Task: Find a one-way flight from Sacramento to Greenville for 9 passengers in Economy class on May 2, using JetBlue, with 2 carry-on bags and a price limit of ₹300,000.
Action: Mouse moved to (294, 469)
Screenshot: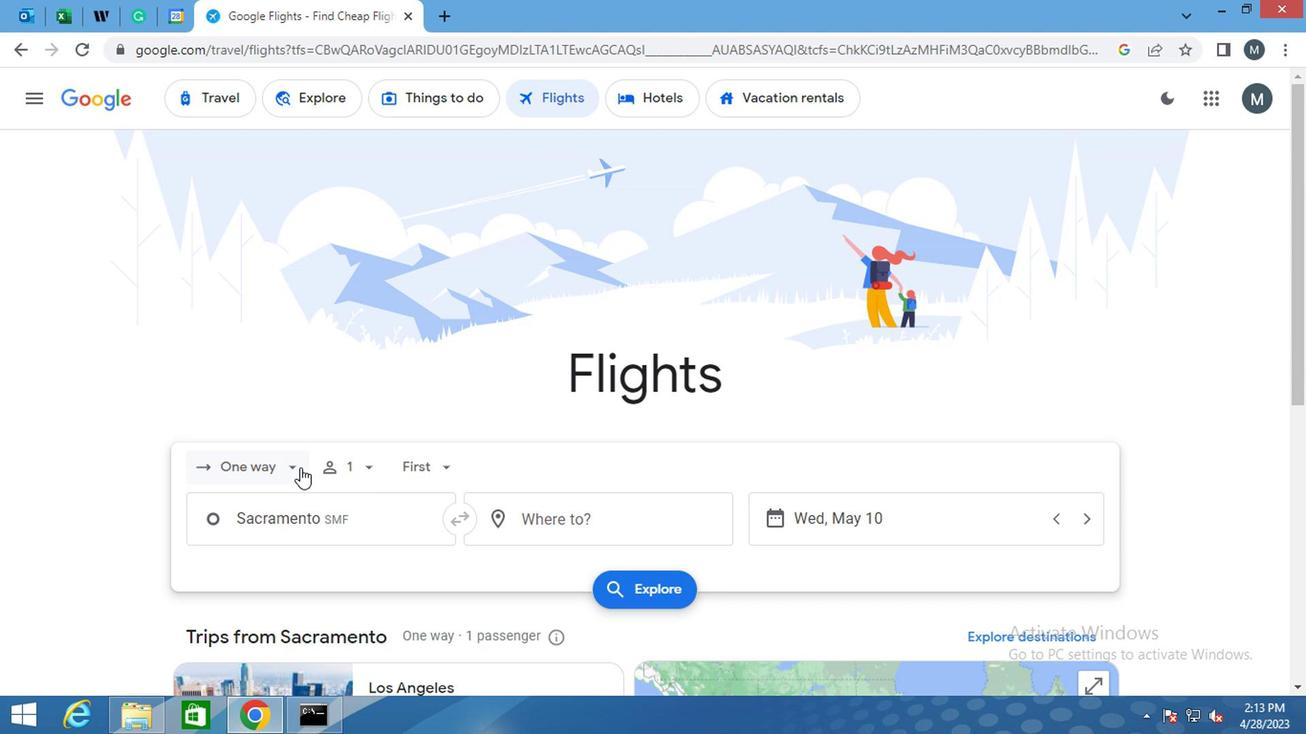 
Action: Mouse pressed left at (294, 469)
Screenshot: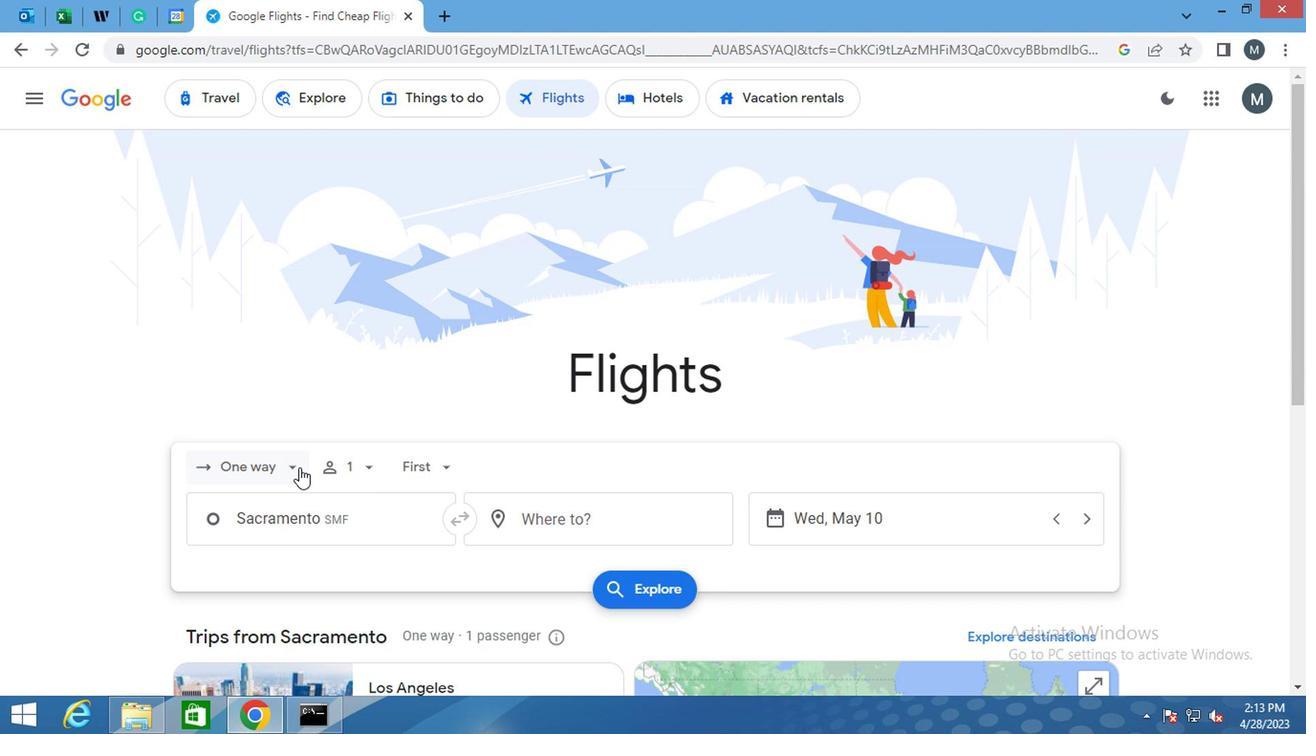 
Action: Mouse moved to (299, 553)
Screenshot: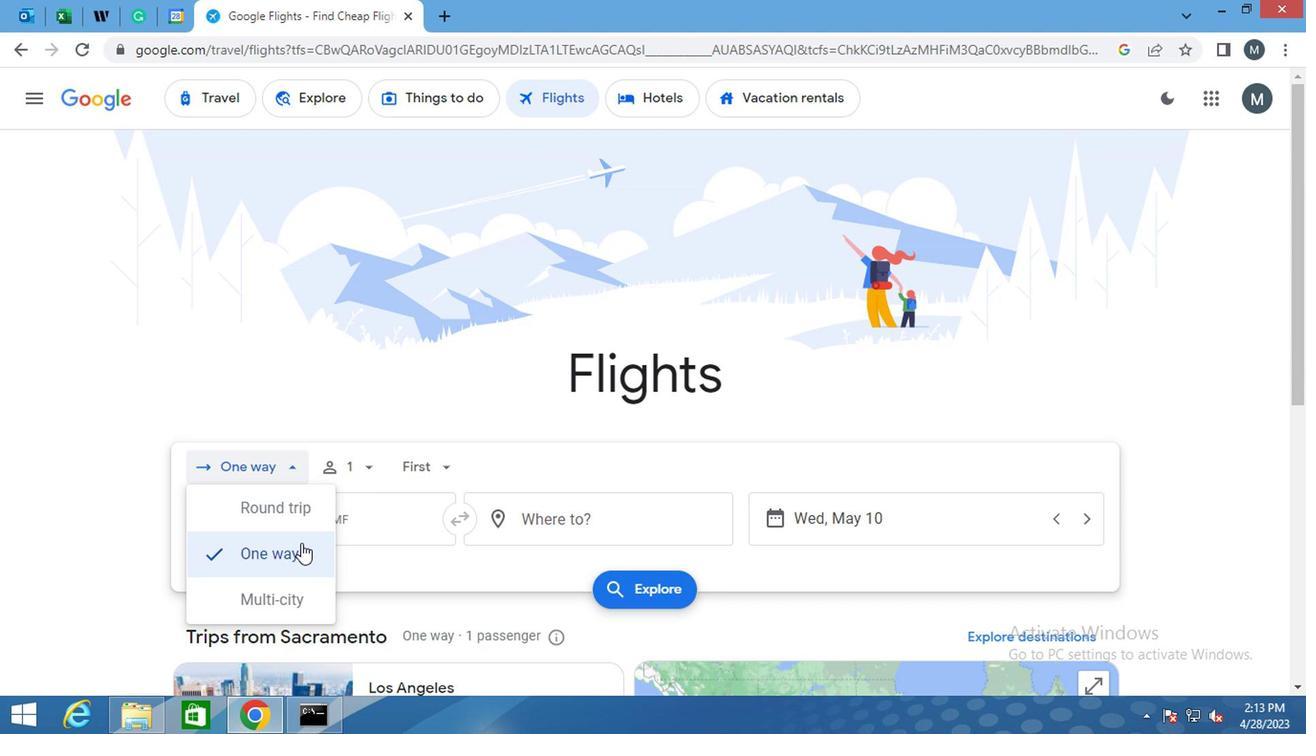 
Action: Mouse pressed left at (299, 553)
Screenshot: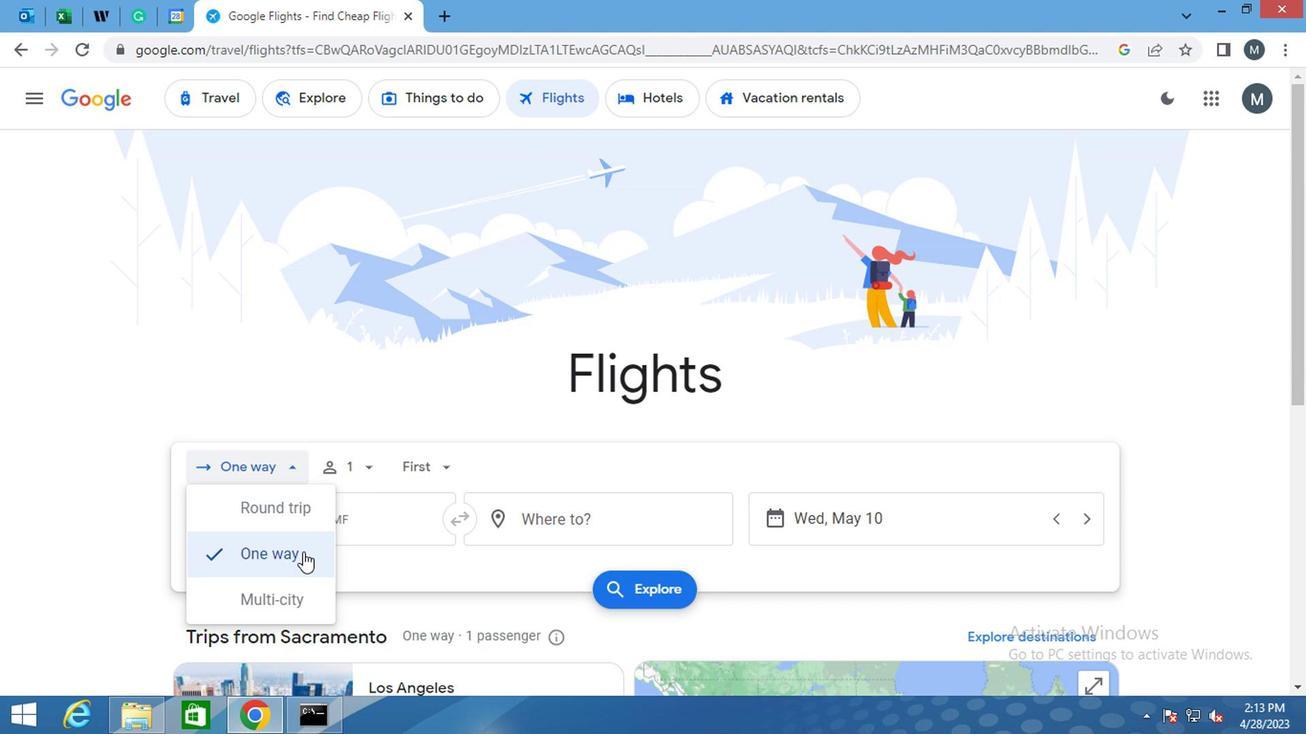 
Action: Mouse moved to (366, 464)
Screenshot: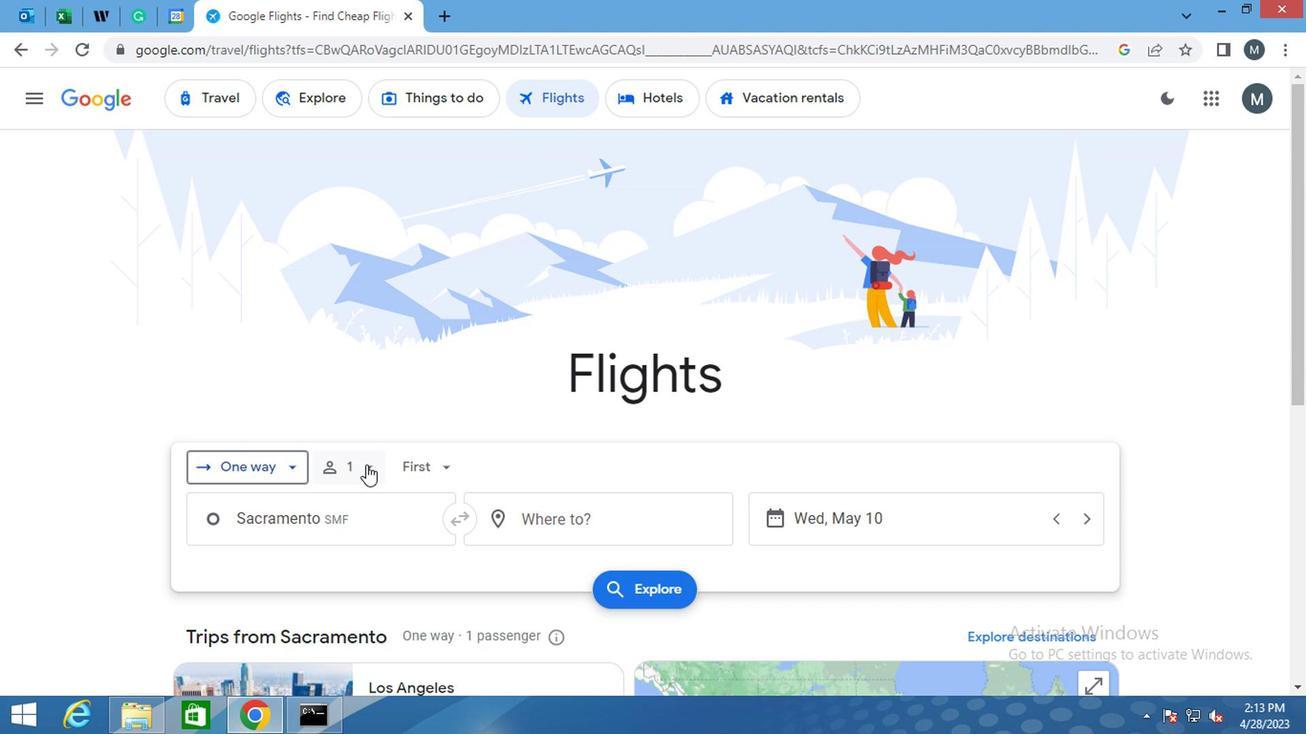 
Action: Mouse pressed left at (366, 464)
Screenshot: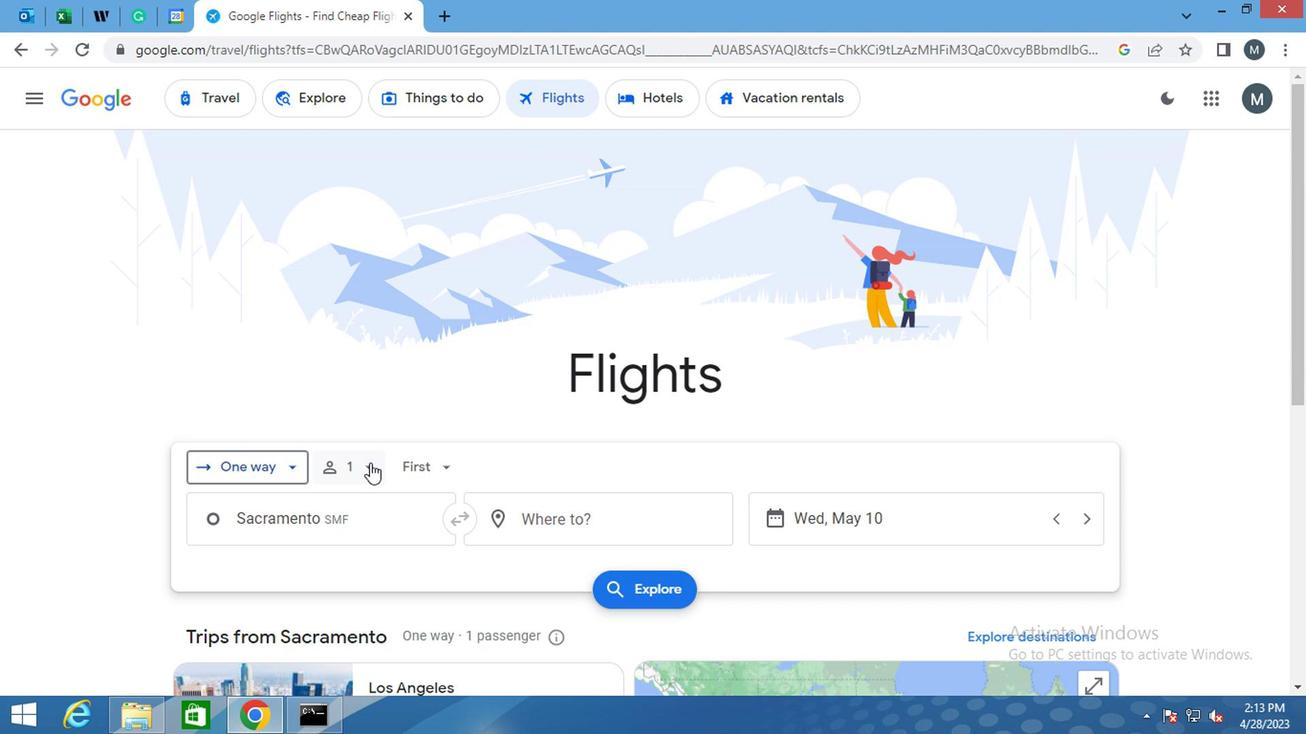 
Action: Mouse moved to (504, 518)
Screenshot: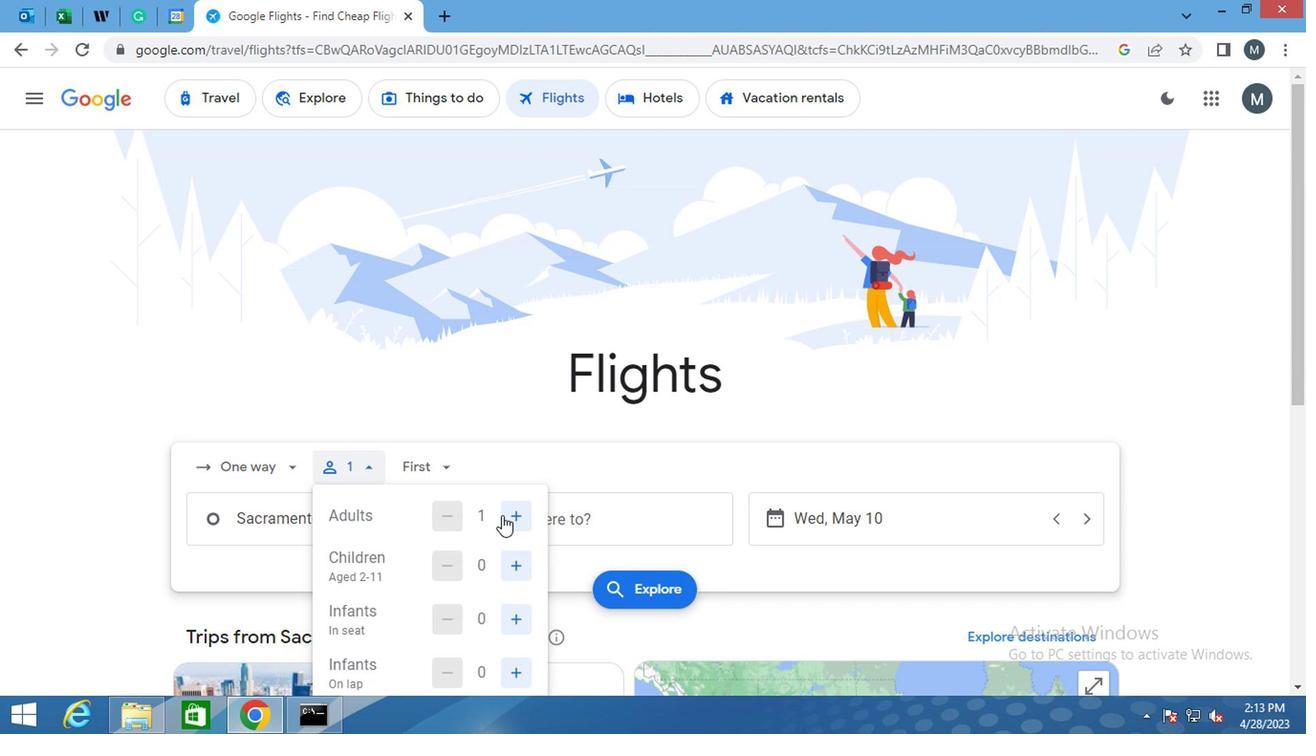 
Action: Mouse pressed left at (504, 518)
Screenshot: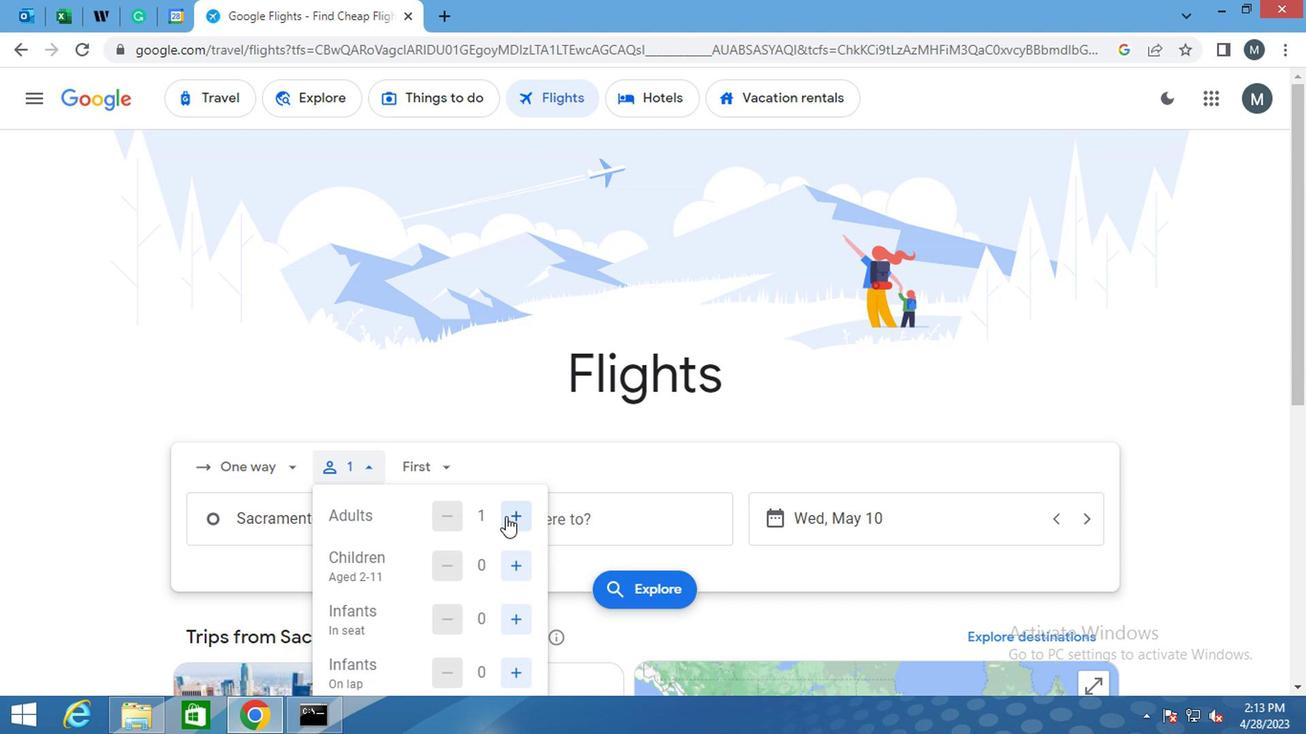 
Action: Mouse pressed left at (504, 518)
Screenshot: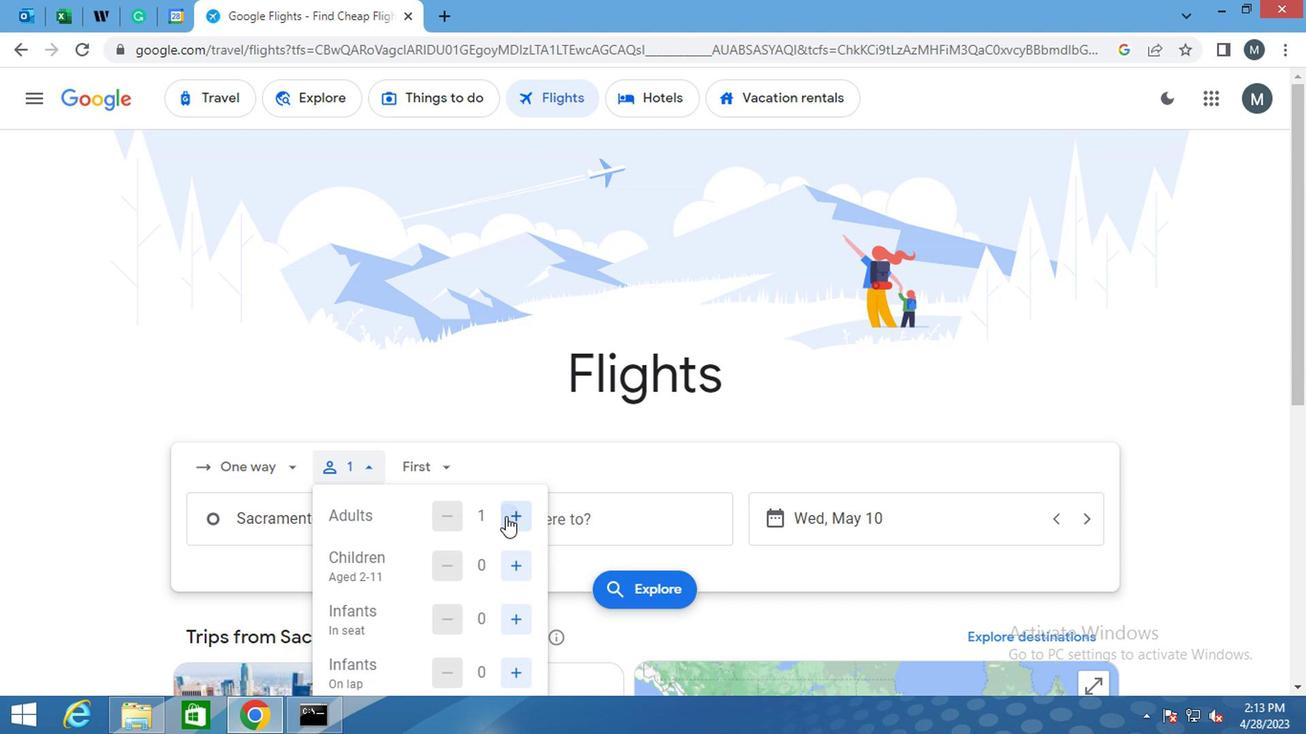 
Action: Mouse pressed left at (504, 518)
Screenshot: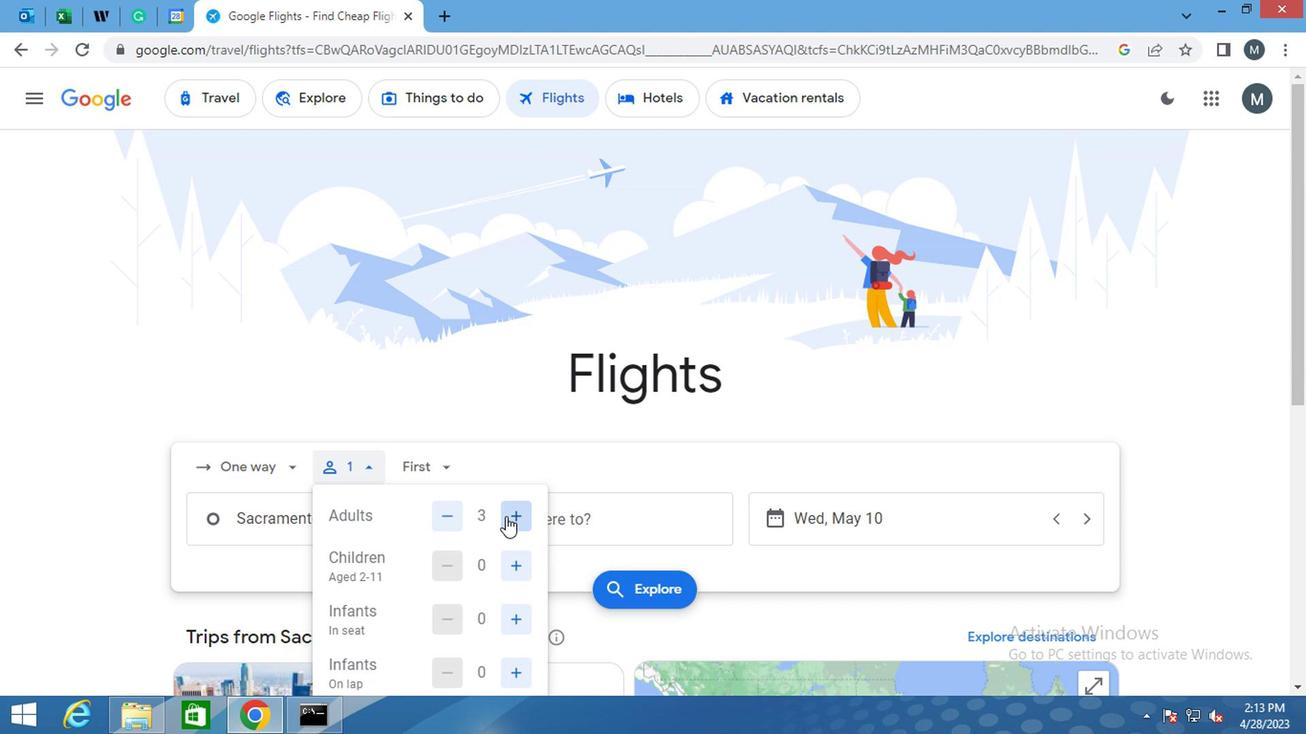 
Action: Mouse pressed left at (504, 518)
Screenshot: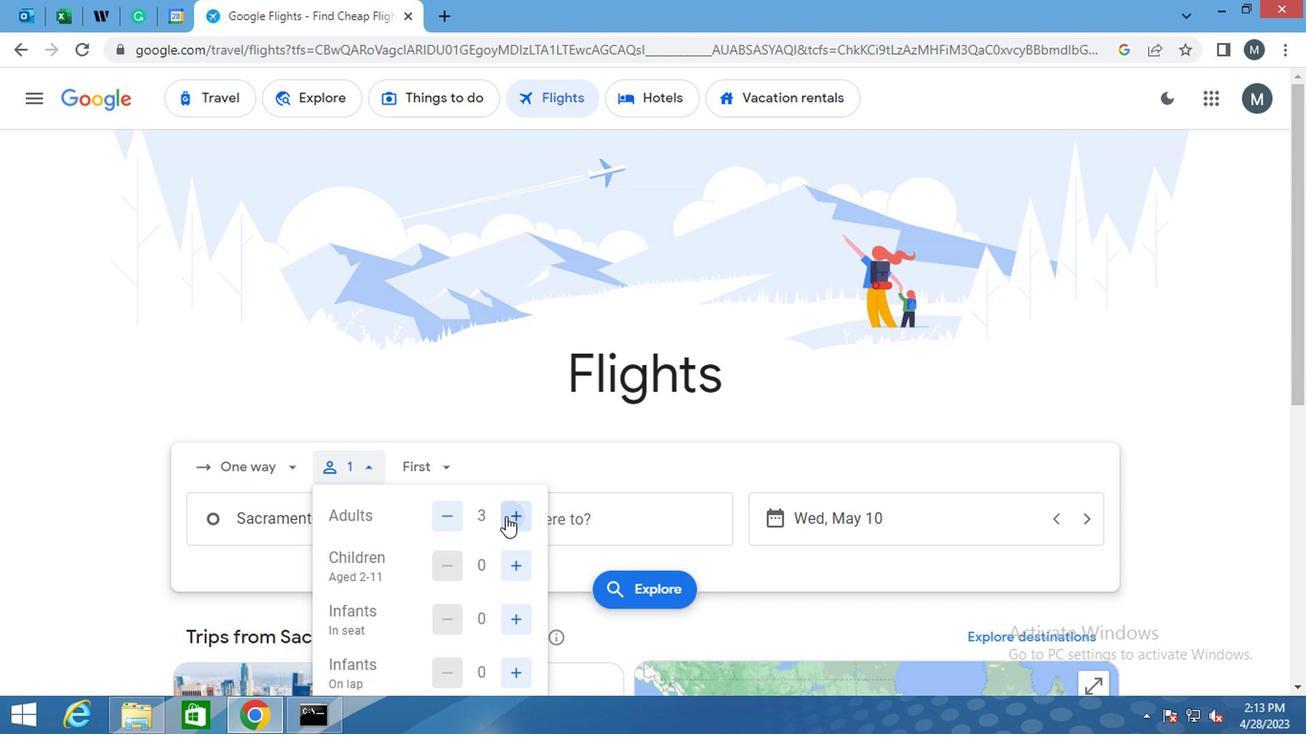 
Action: Mouse moved to (515, 566)
Screenshot: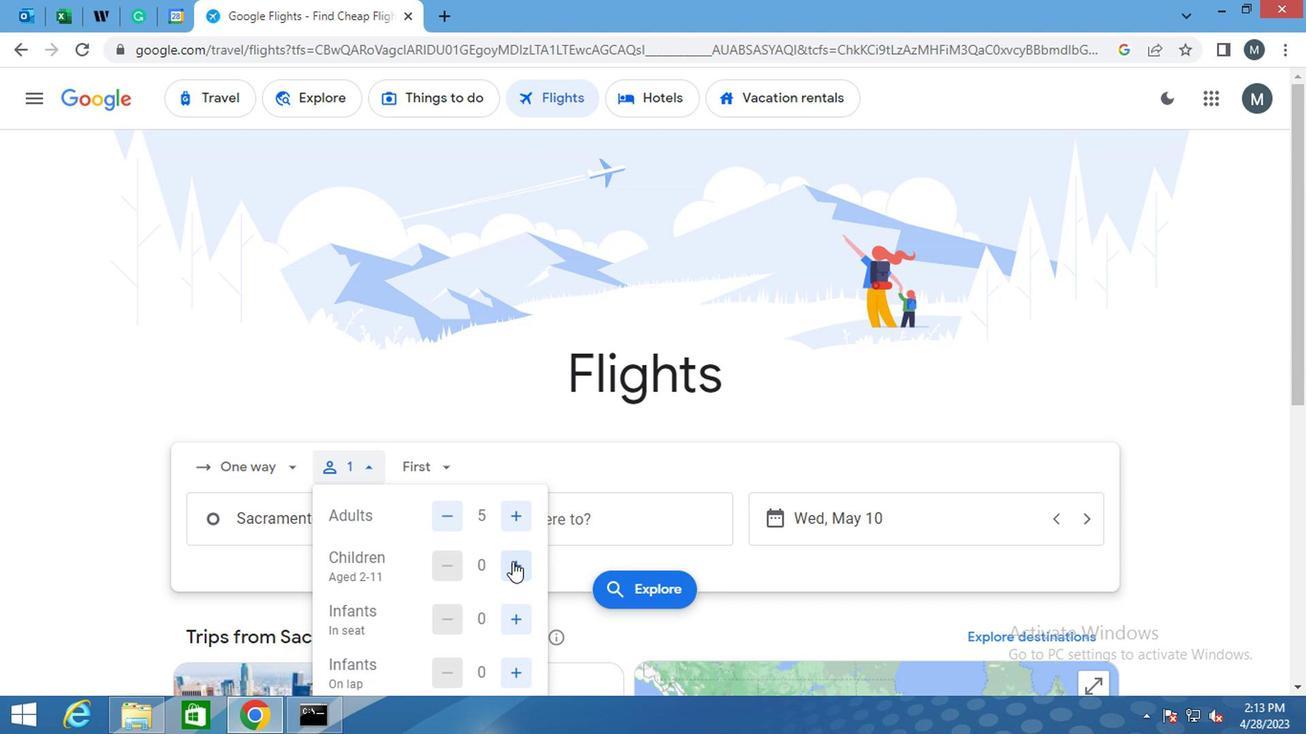 
Action: Mouse pressed left at (515, 566)
Screenshot: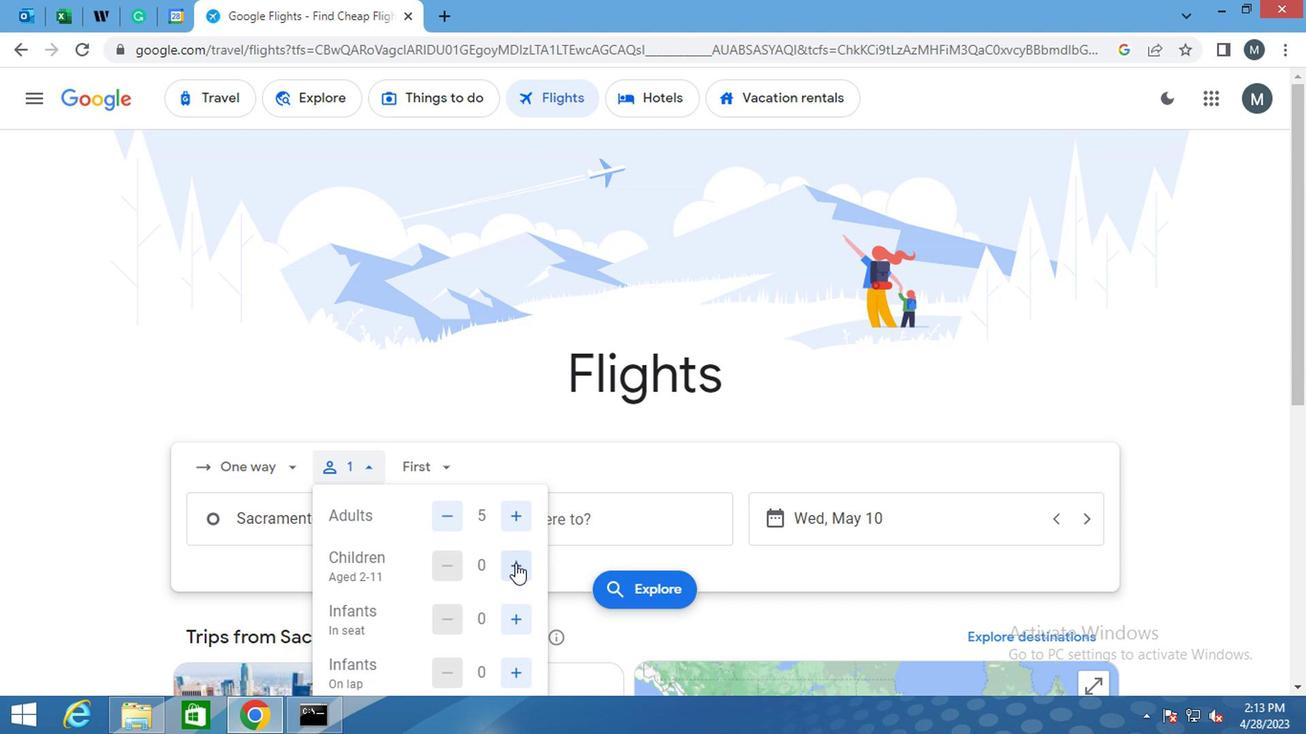 
Action: Mouse pressed left at (515, 566)
Screenshot: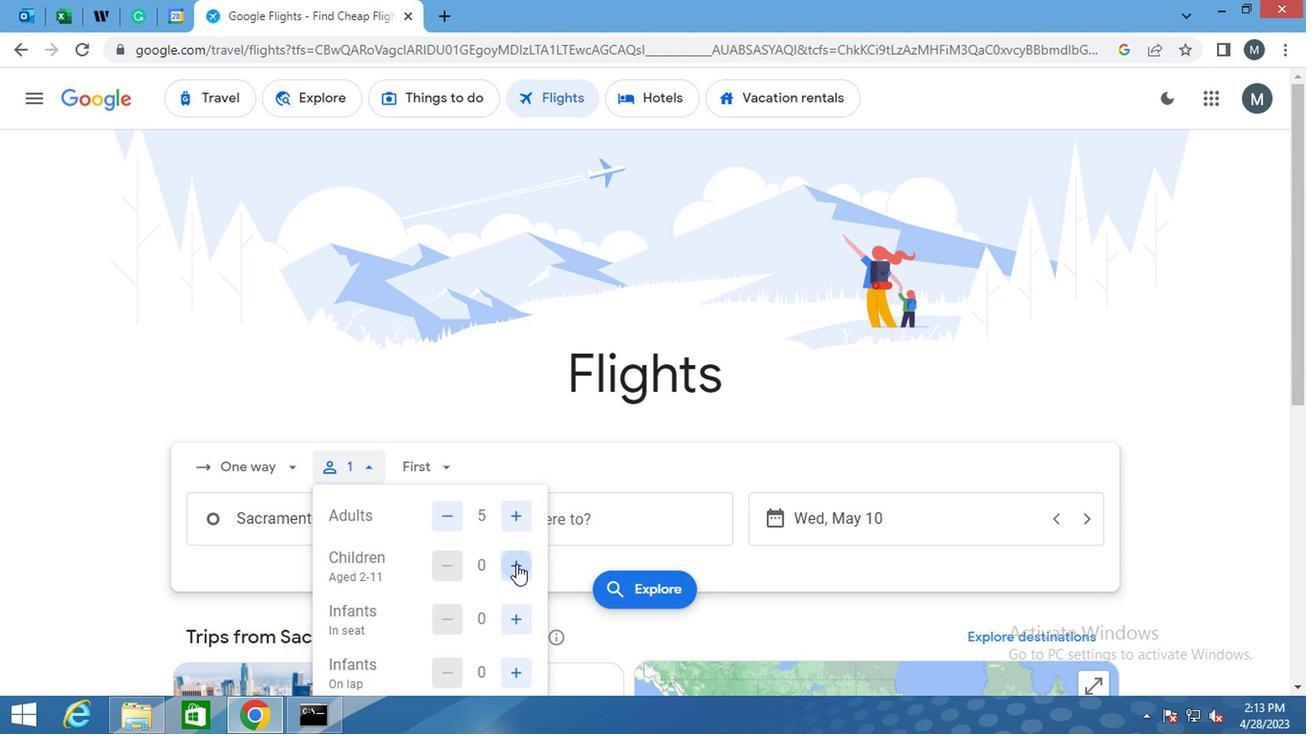 
Action: Mouse moved to (521, 626)
Screenshot: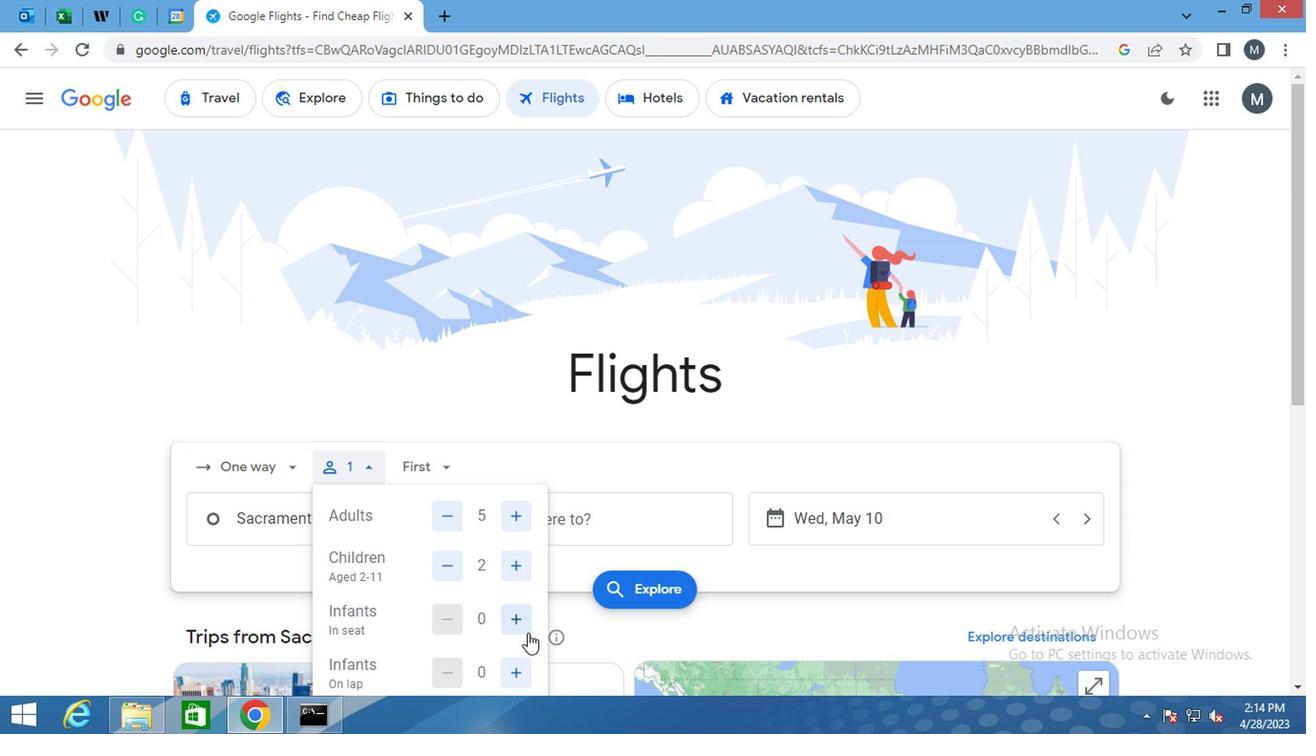 
Action: Mouse pressed left at (521, 626)
Screenshot: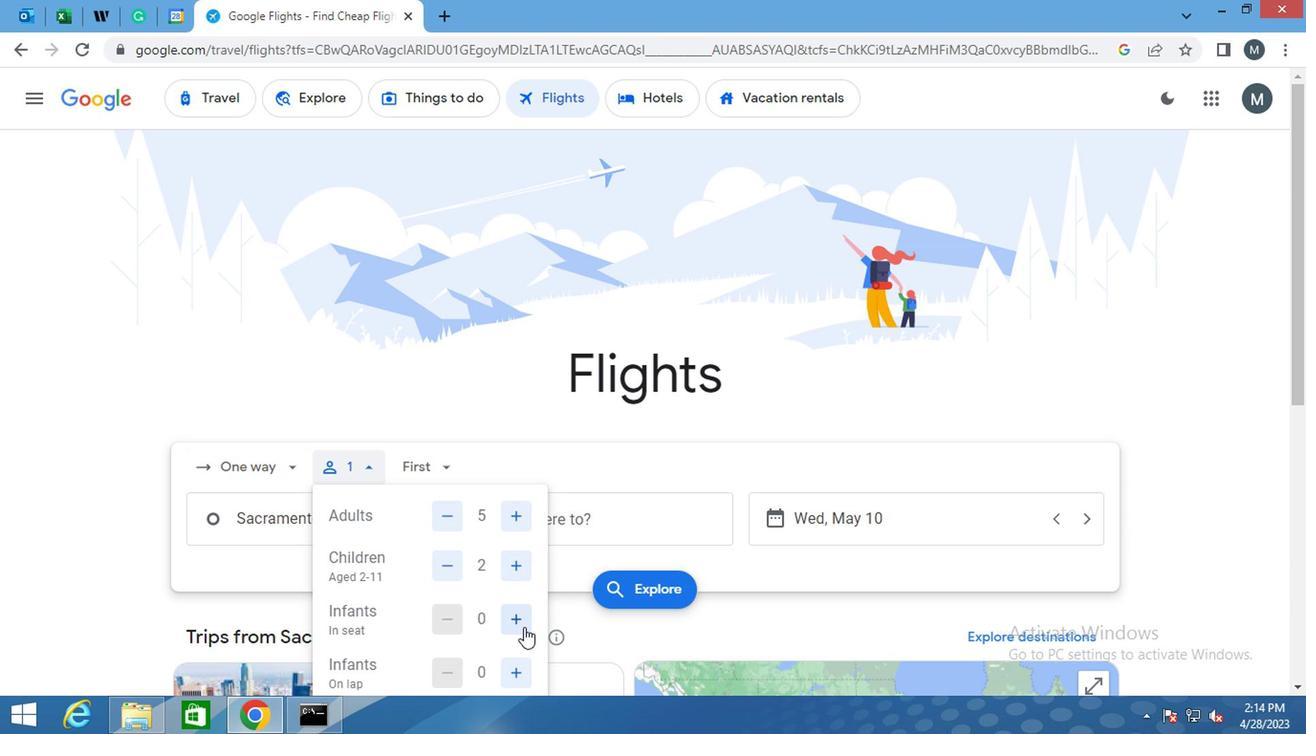 
Action: Mouse moved to (455, 456)
Screenshot: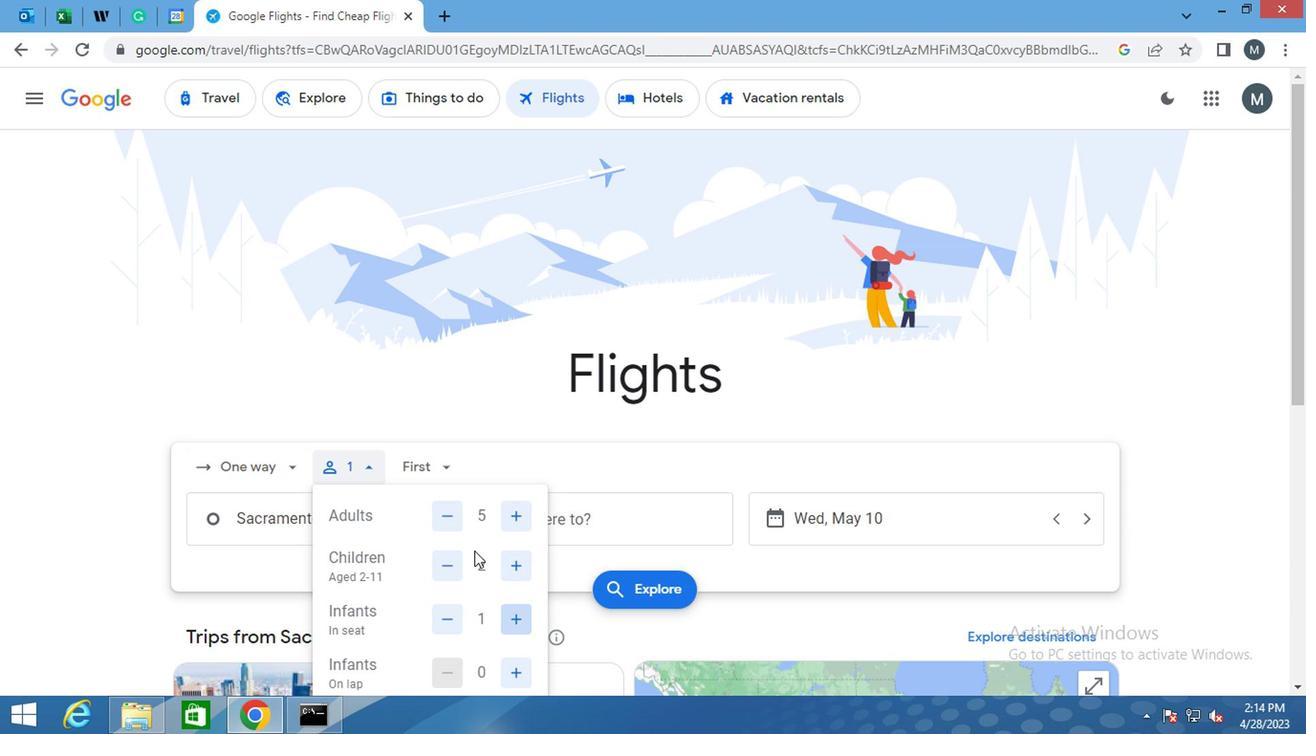 
Action: Mouse scrolled (455, 455) with delta (0, 0)
Screenshot: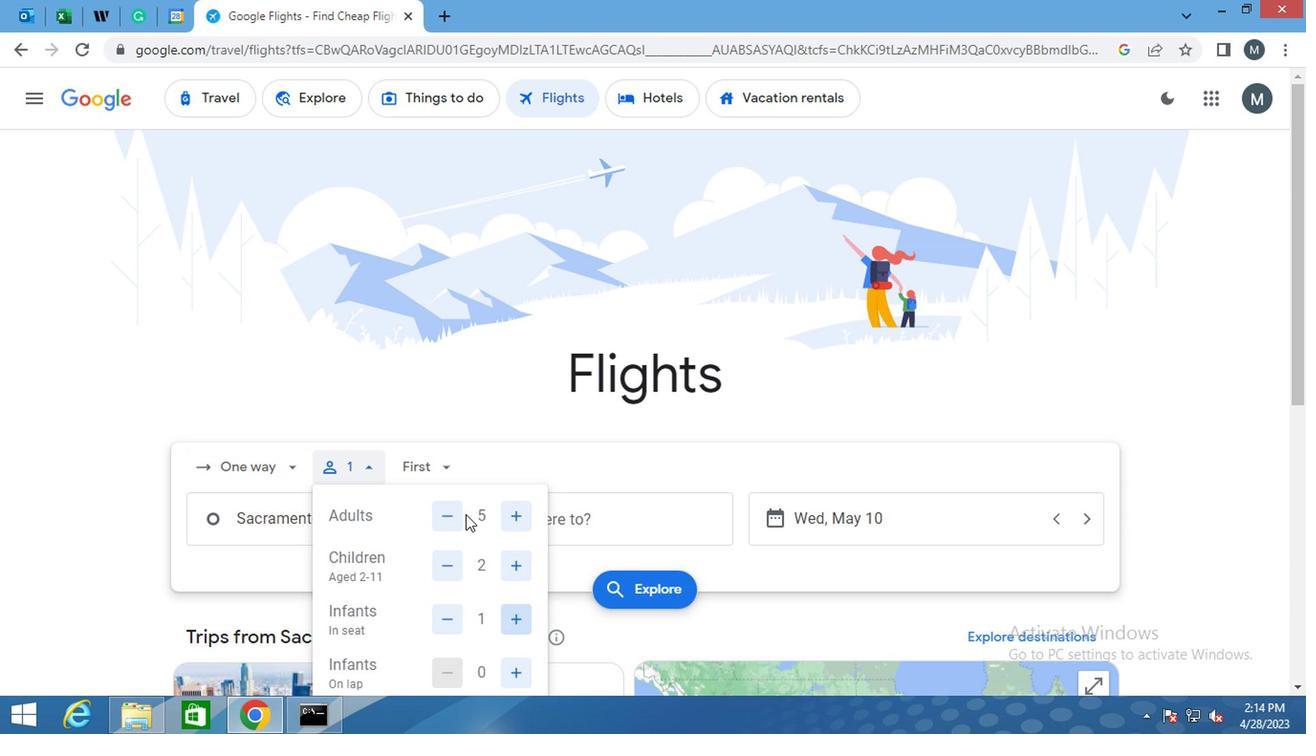 
Action: Mouse scrolled (455, 455) with delta (0, 0)
Screenshot: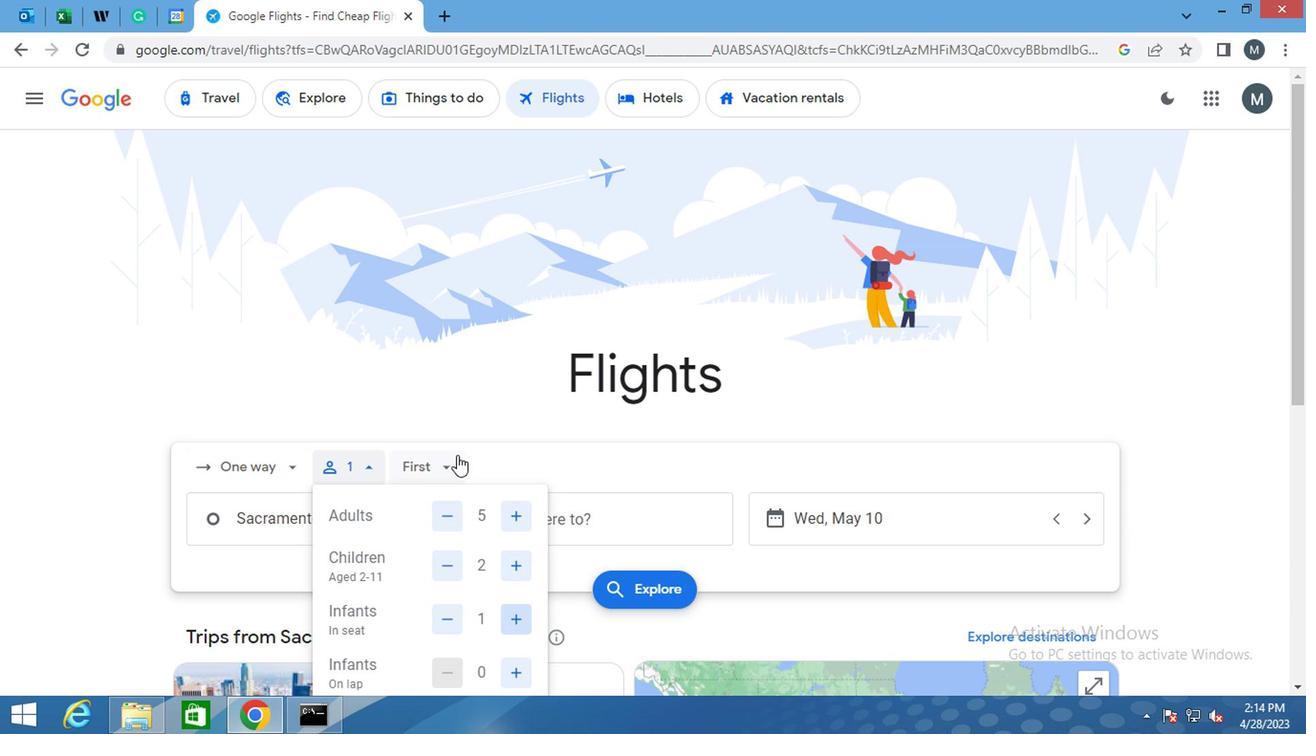
Action: Mouse moved to (519, 474)
Screenshot: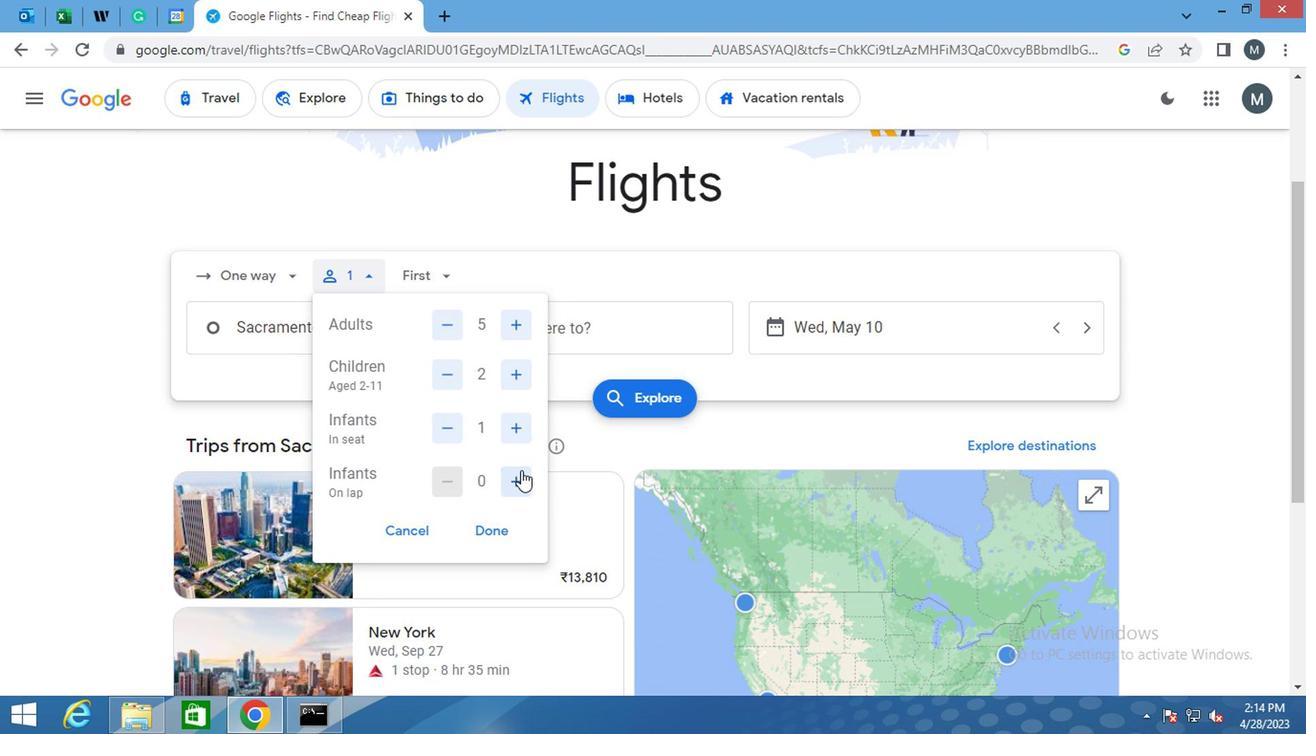 
Action: Mouse pressed left at (519, 474)
Screenshot: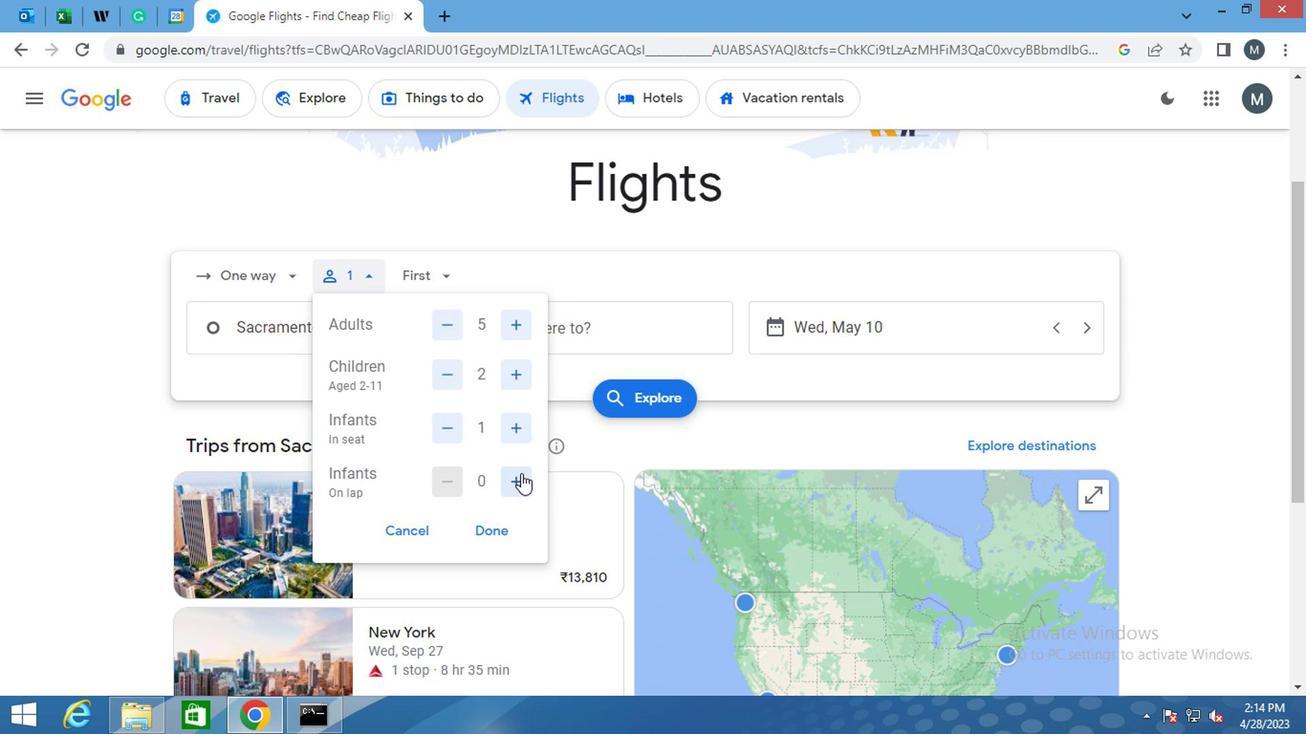 
Action: Mouse moved to (492, 530)
Screenshot: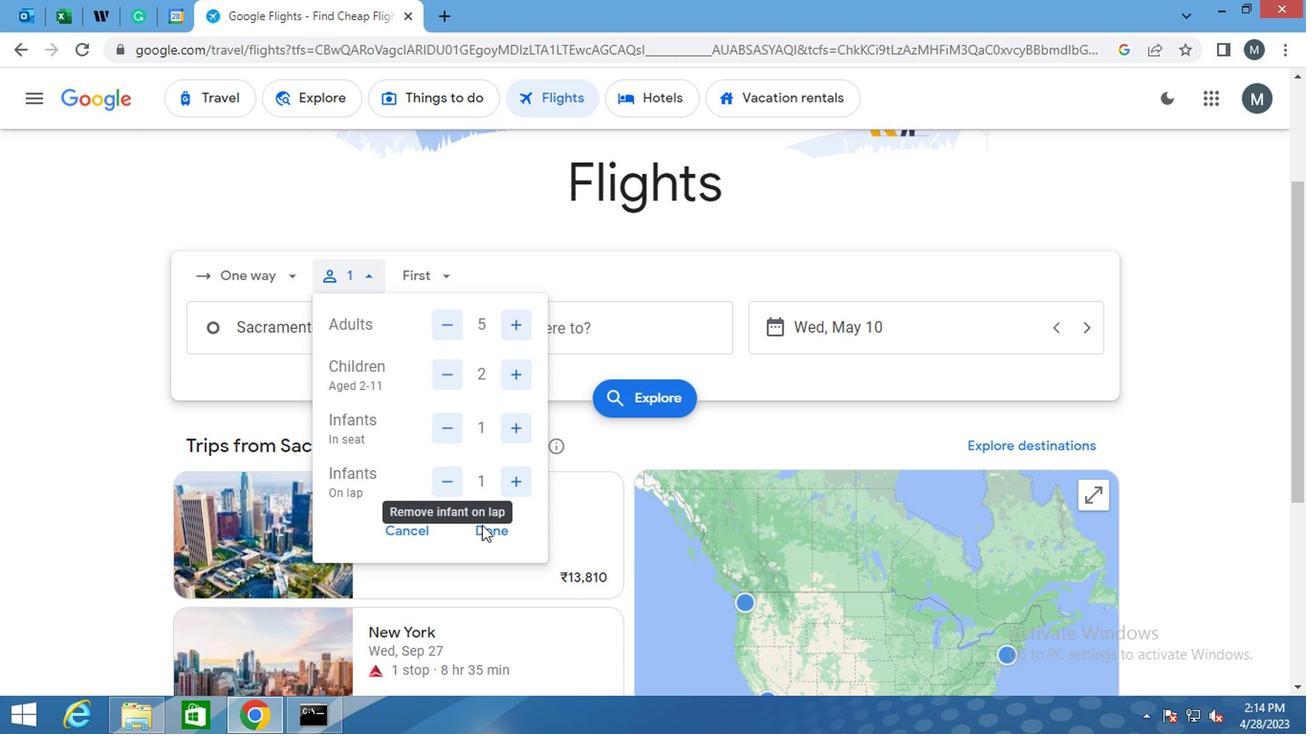 
Action: Mouse pressed left at (492, 530)
Screenshot: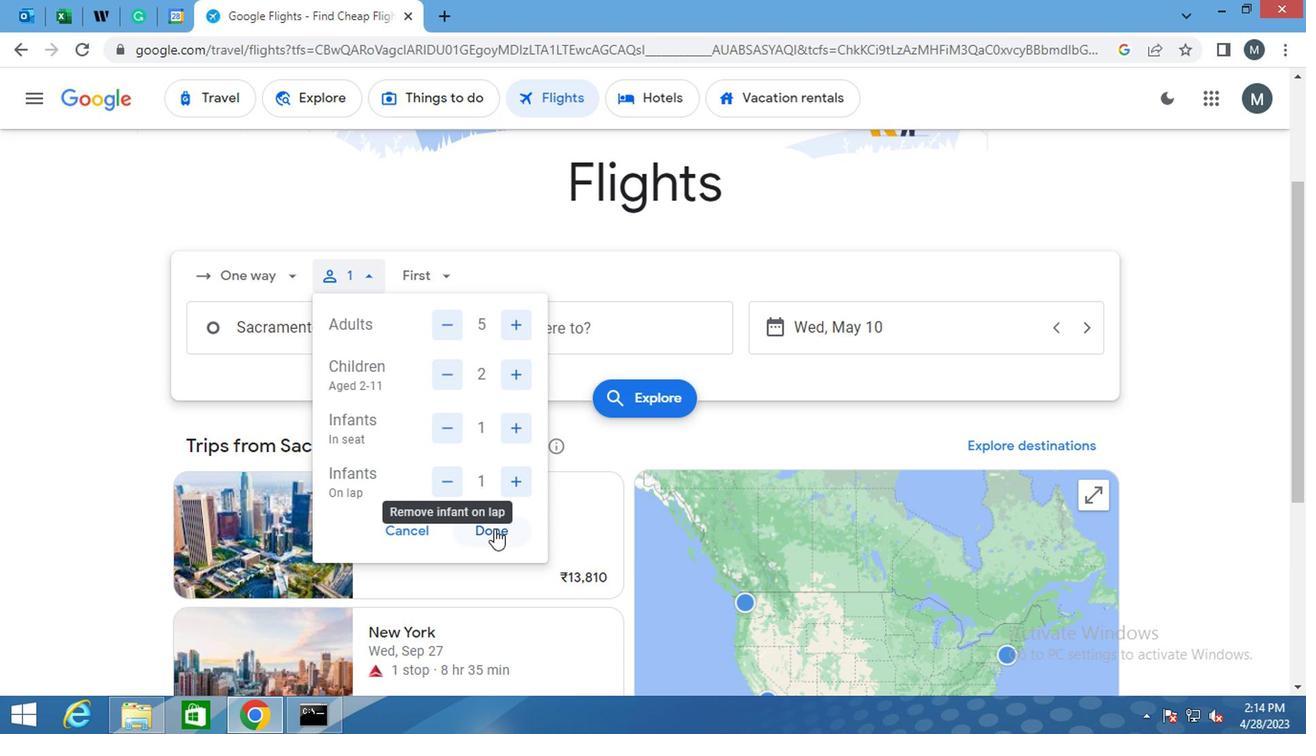 
Action: Mouse moved to (441, 274)
Screenshot: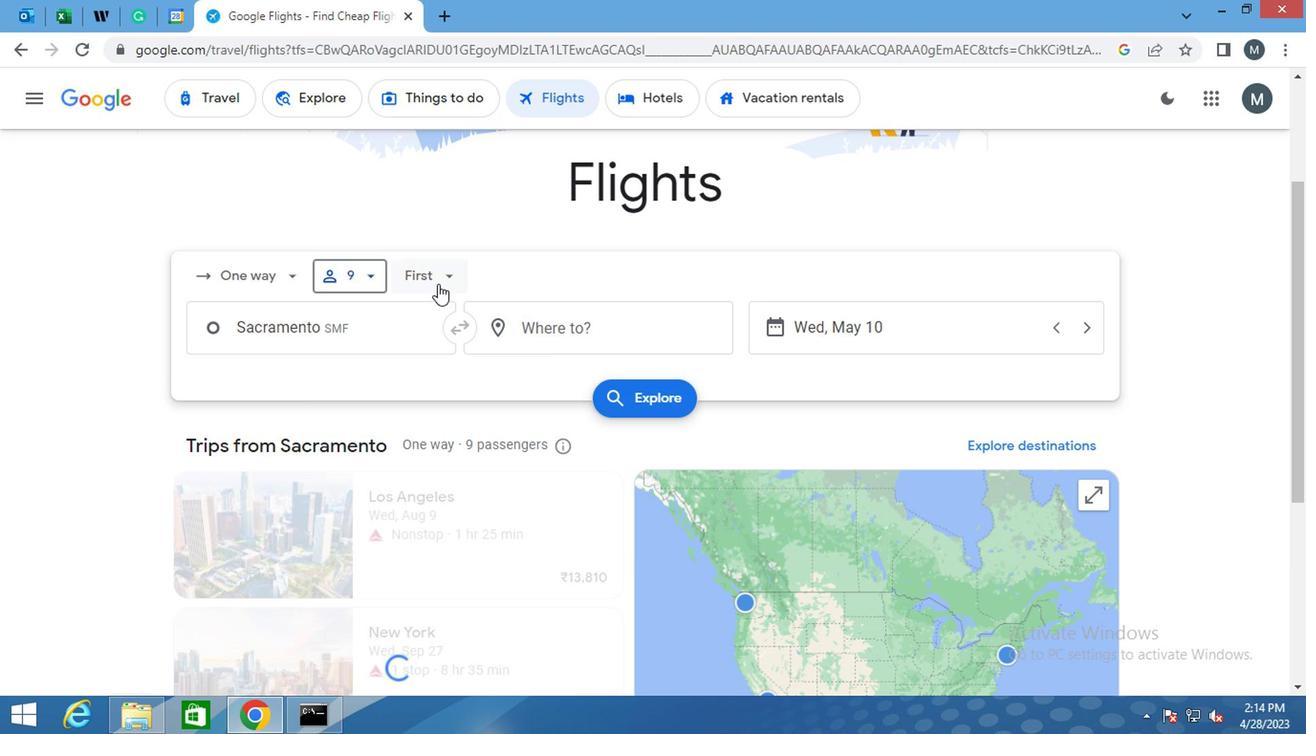 
Action: Mouse pressed left at (441, 274)
Screenshot: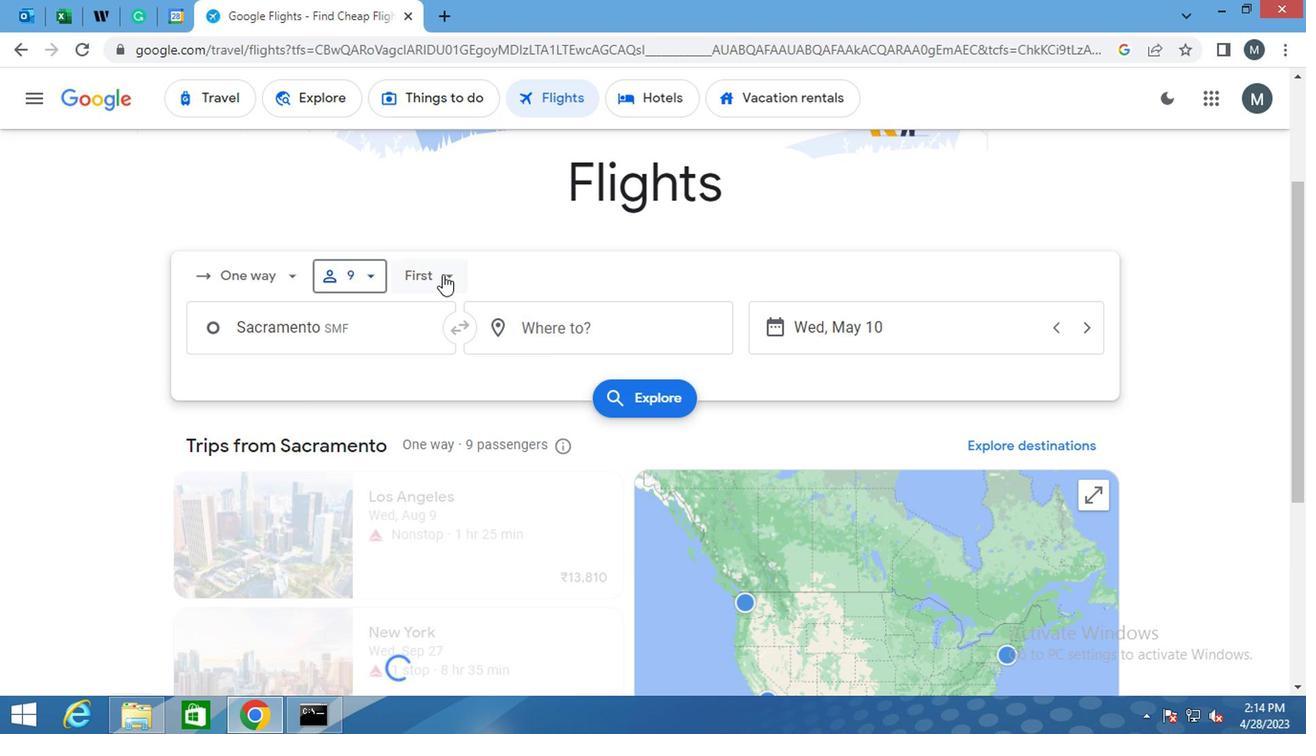 
Action: Mouse moved to (493, 325)
Screenshot: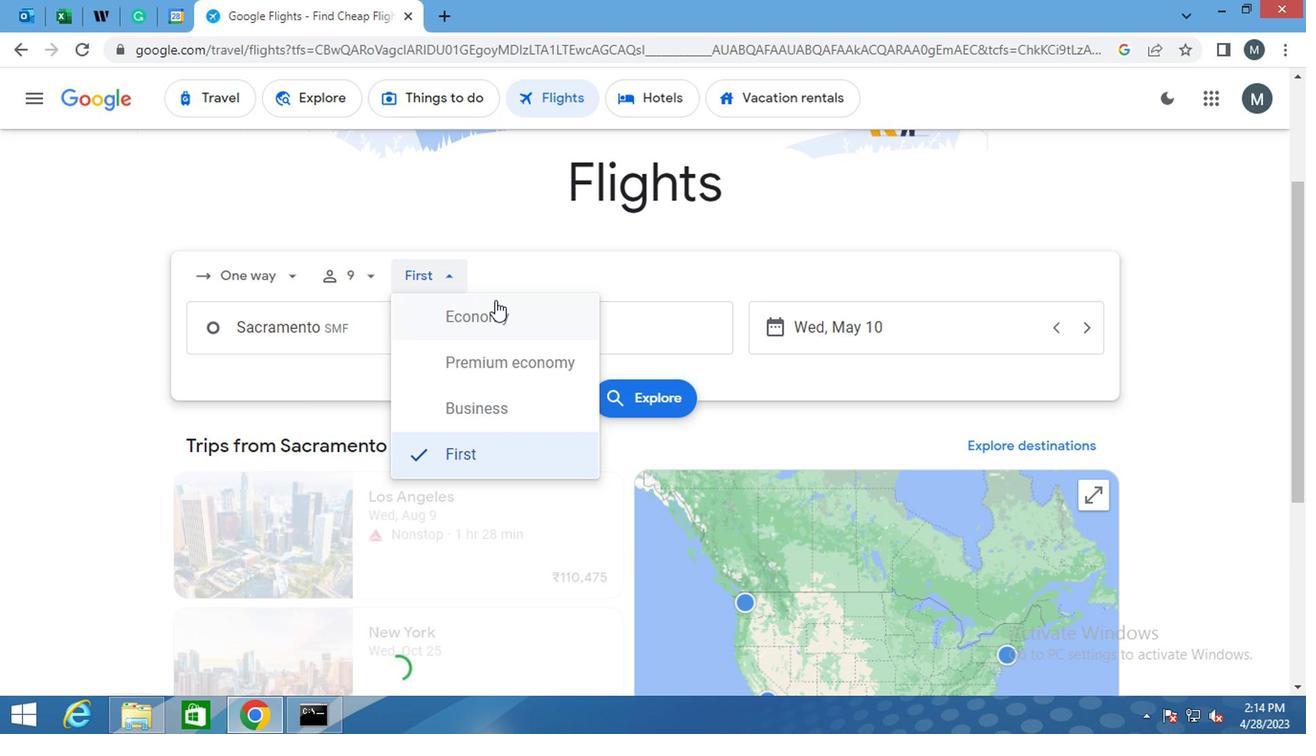 
Action: Mouse pressed left at (493, 325)
Screenshot: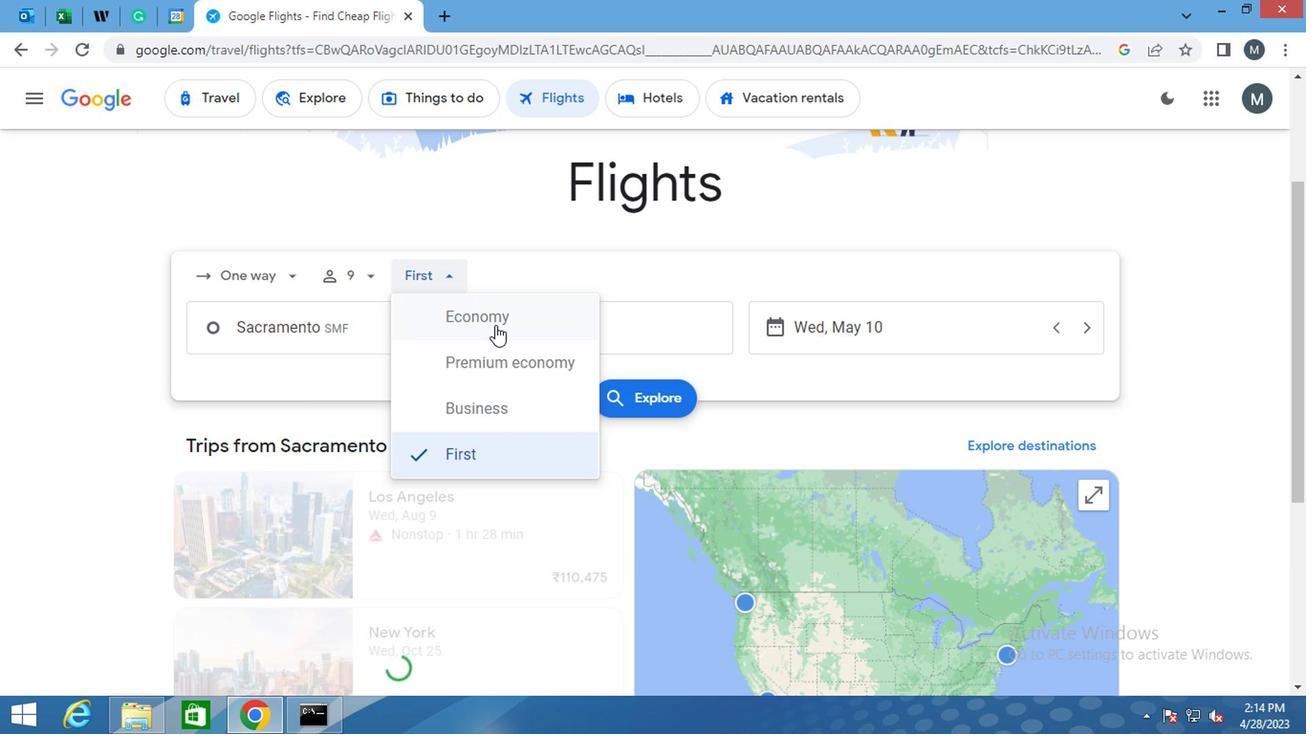 
Action: Mouse moved to (350, 335)
Screenshot: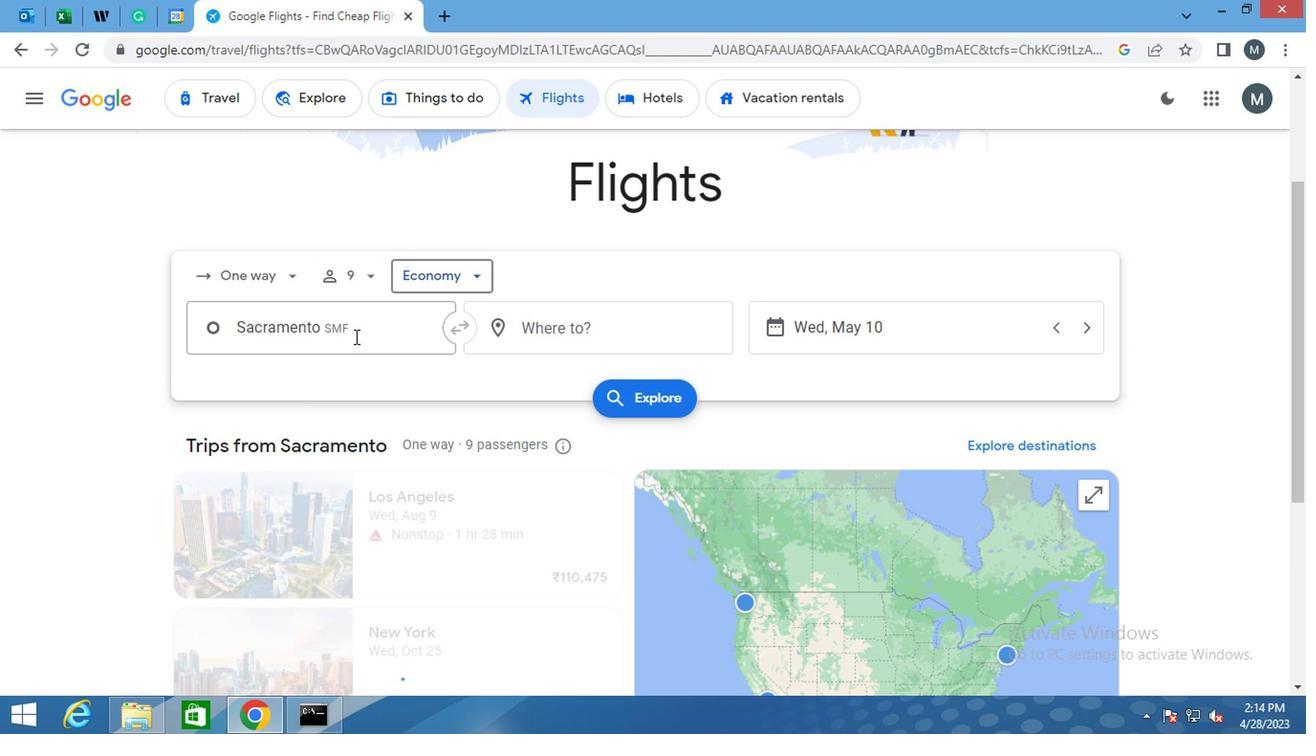 
Action: Mouse pressed left at (350, 335)
Screenshot: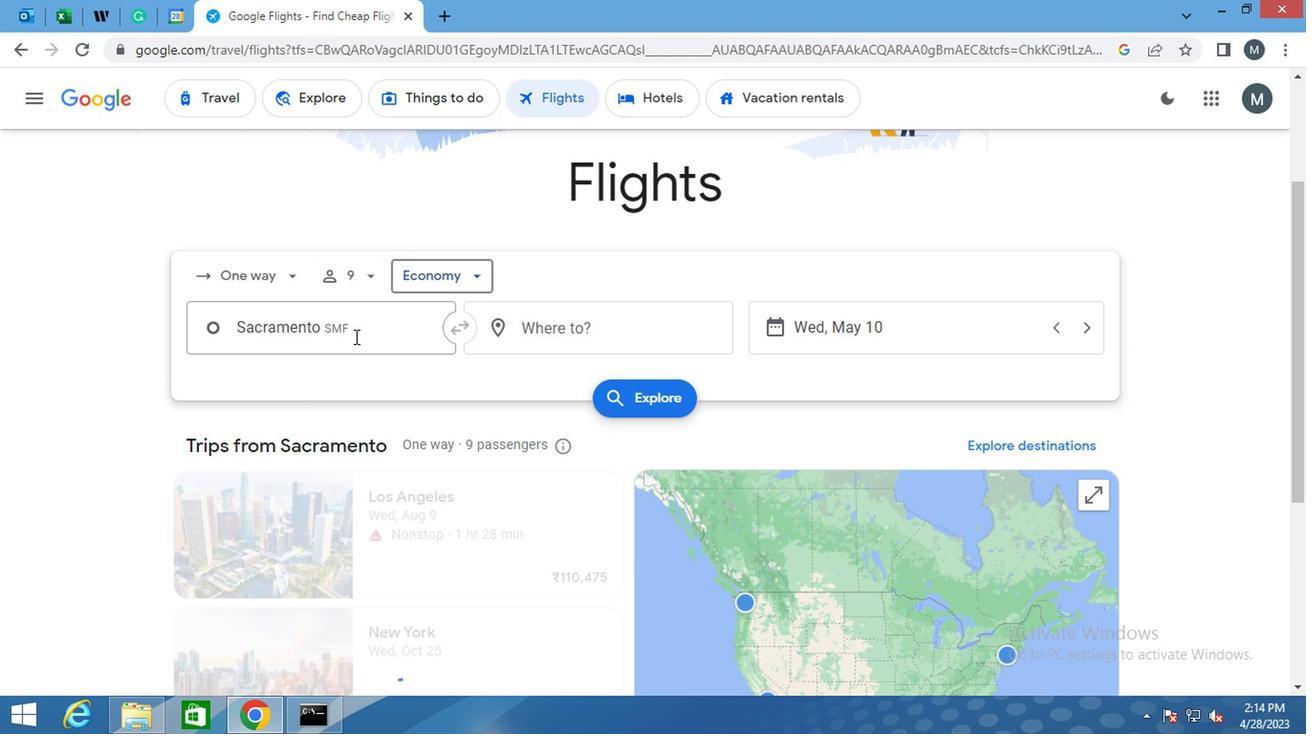 
Action: Mouse moved to (393, 444)
Screenshot: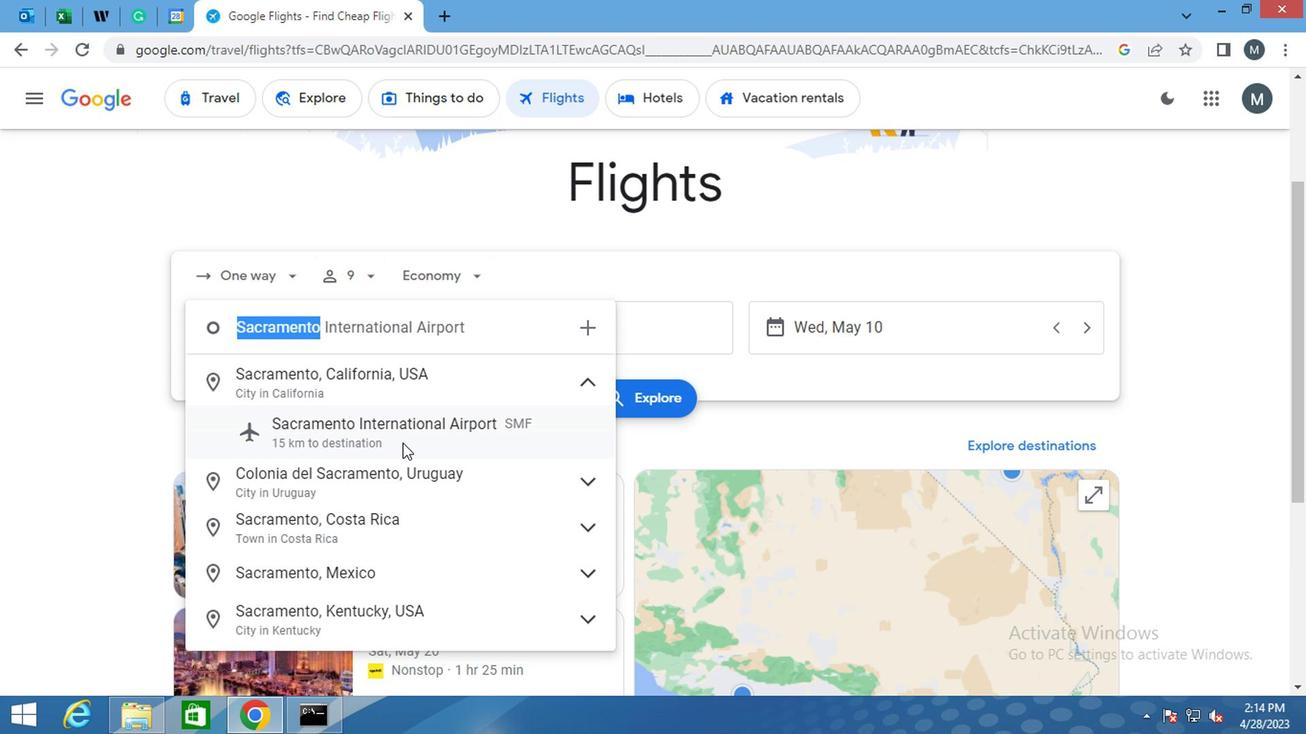 
Action: Mouse scrolled (393, 442) with delta (0, -1)
Screenshot: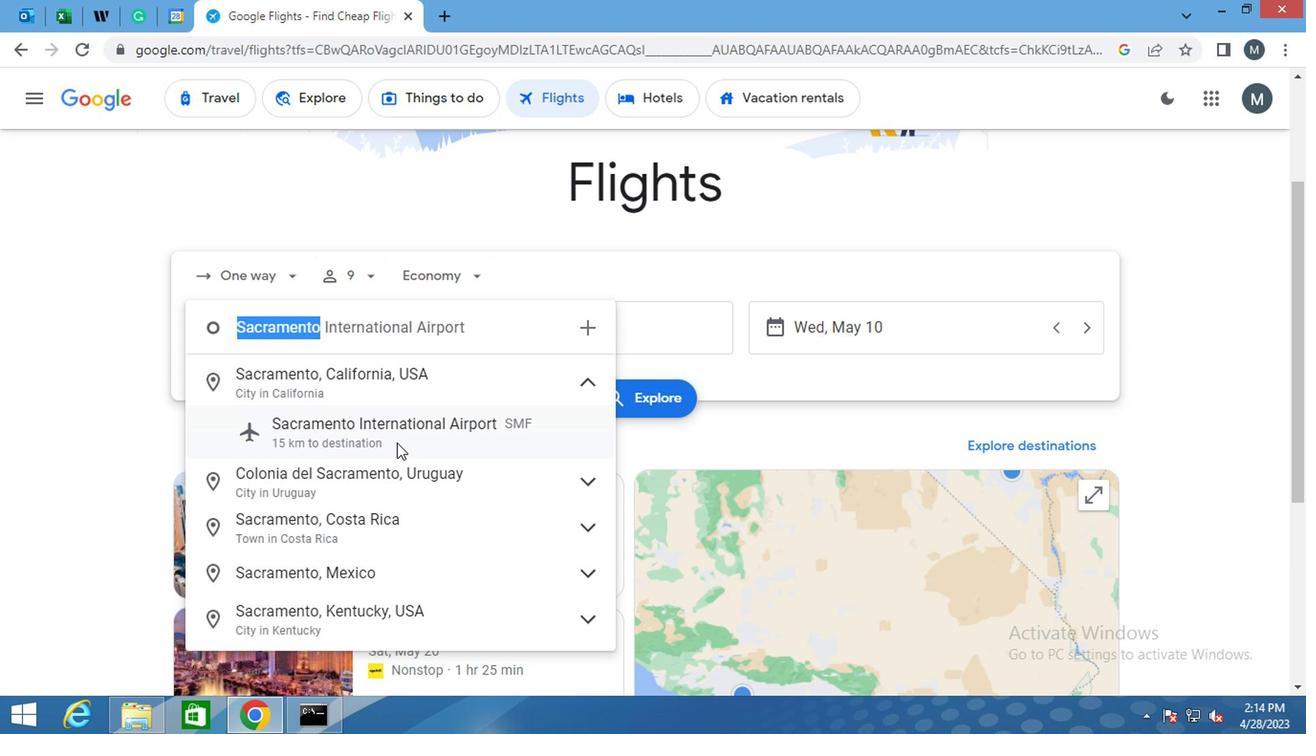 
Action: Mouse moved to (388, 449)
Screenshot: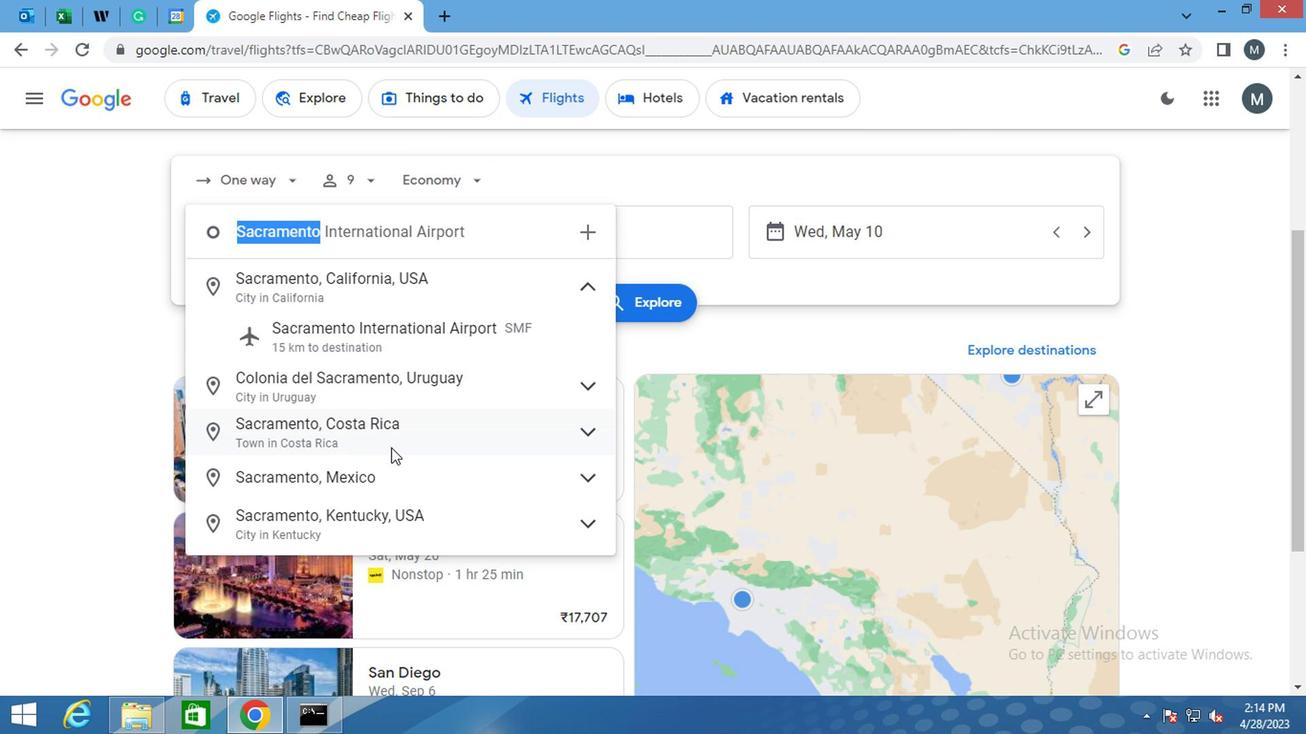 
Action: Mouse scrolled (388, 449) with delta (0, 0)
Screenshot: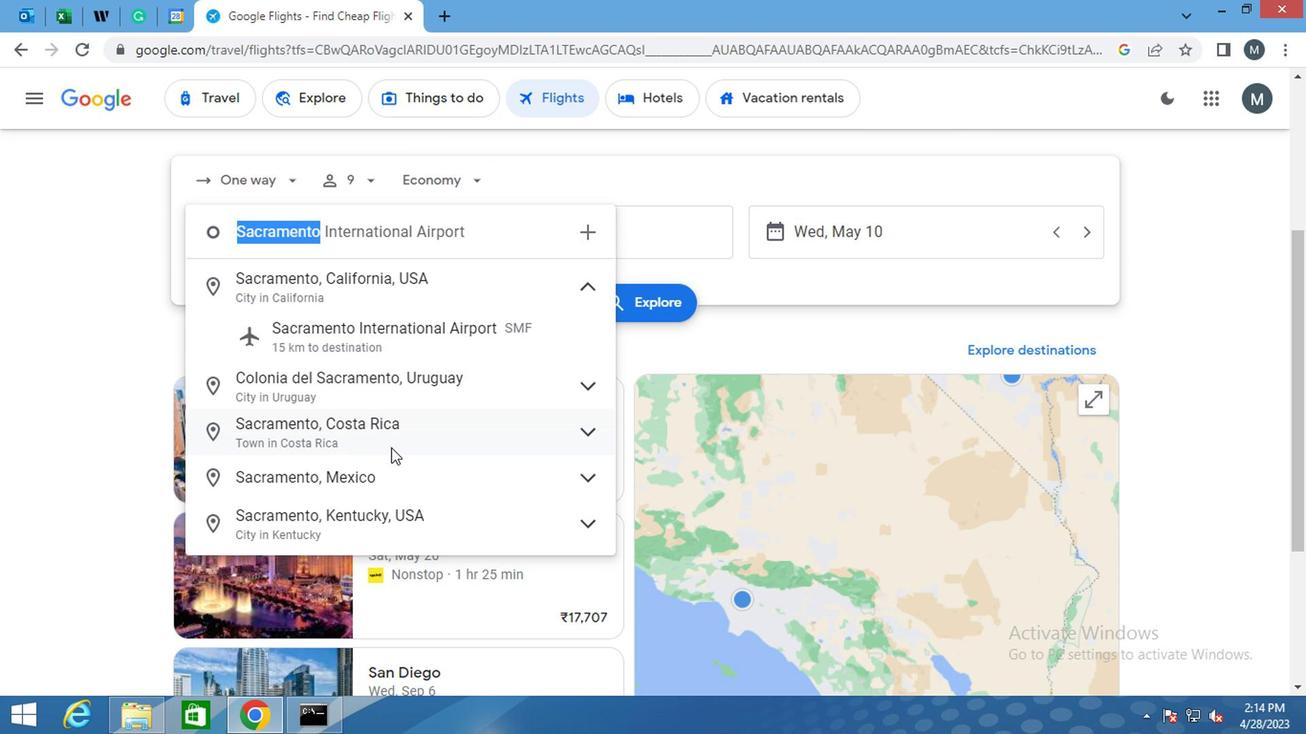 
Action: Mouse scrolled (388, 449) with delta (0, 0)
Screenshot: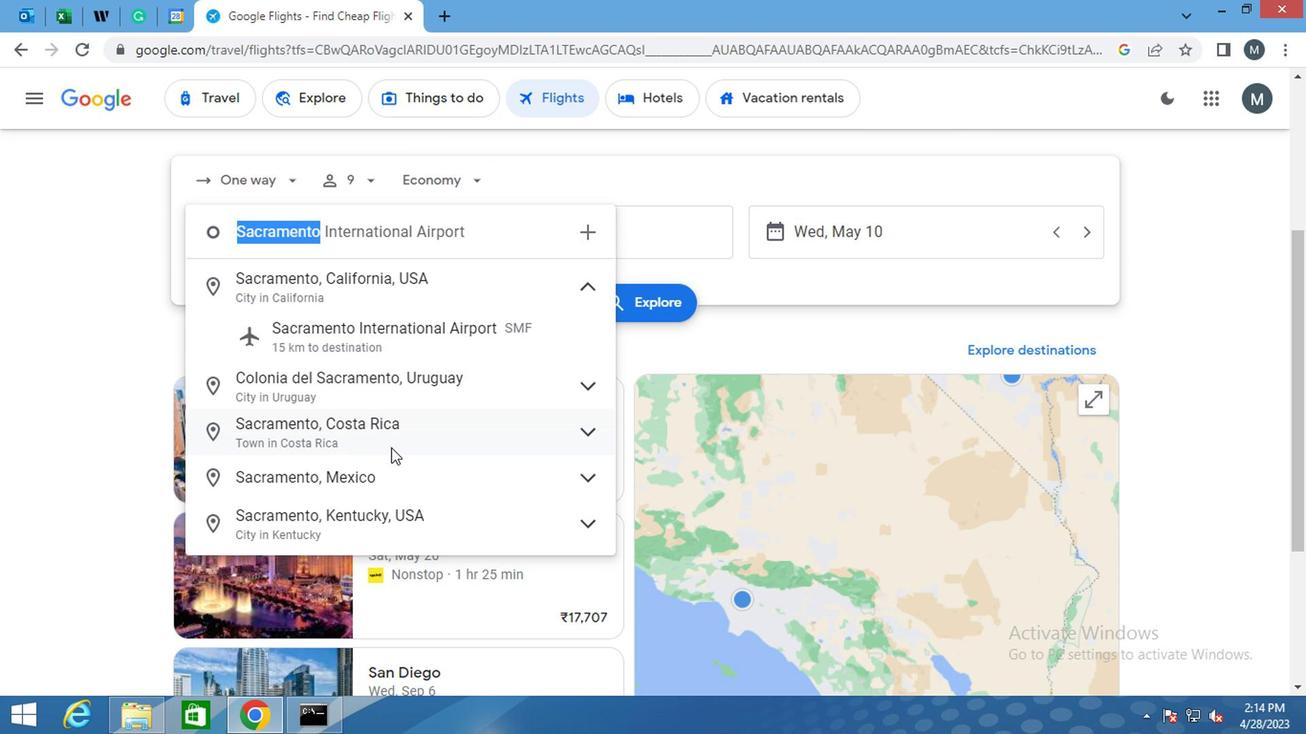 
Action: Mouse moved to (483, 425)
Screenshot: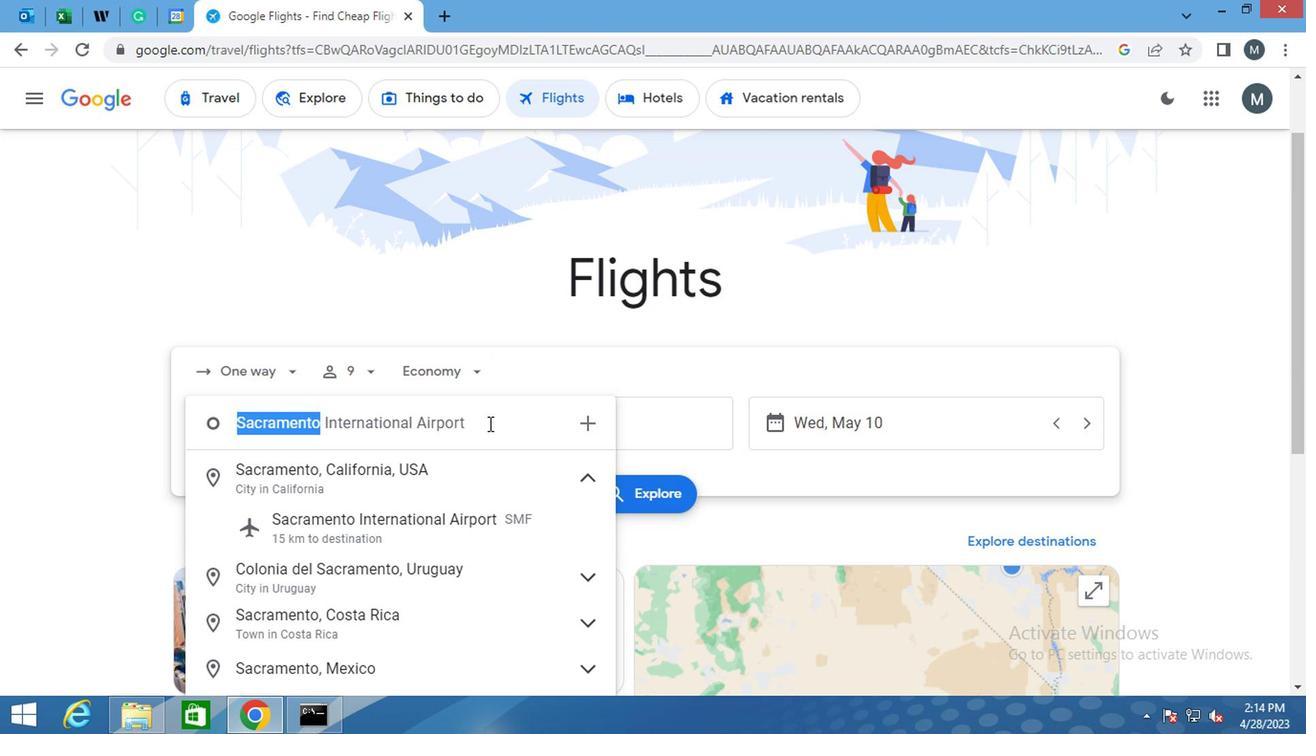 
Action: Mouse pressed left at (483, 425)
Screenshot: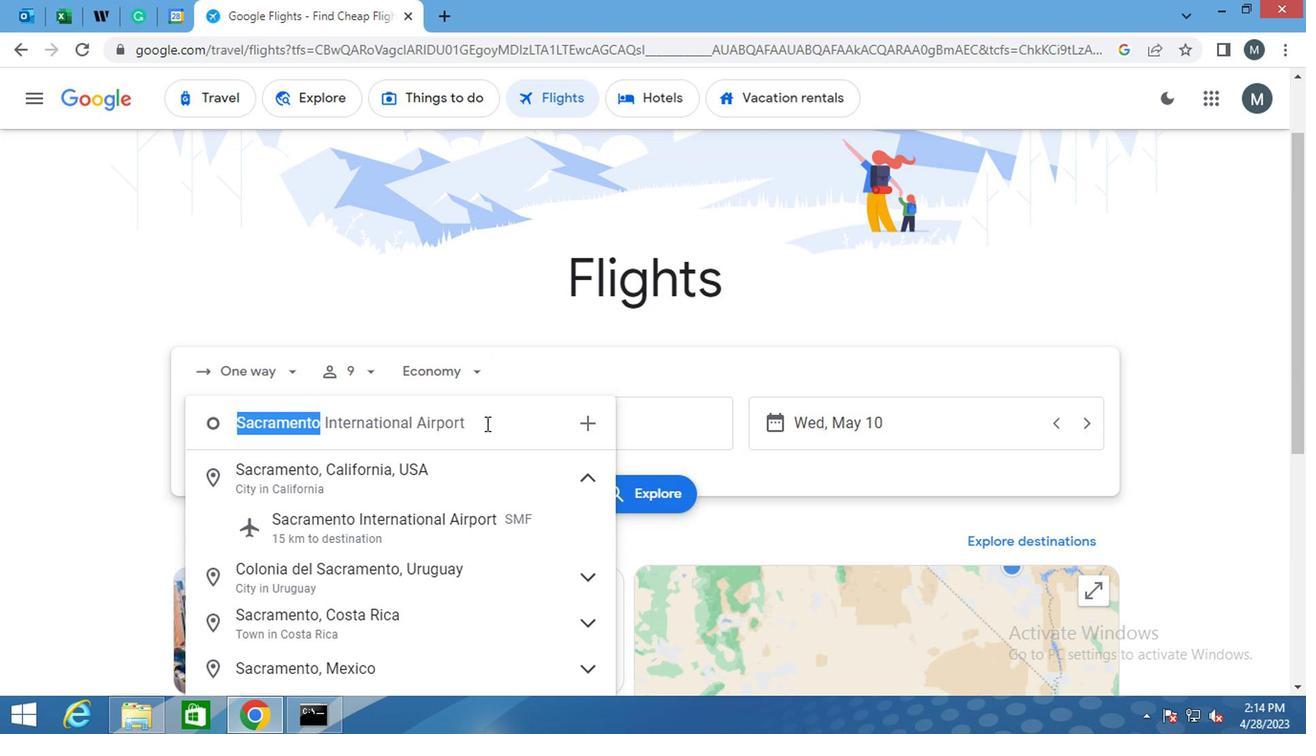
Action: Mouse pressed left at (483, 425)
Screenshot: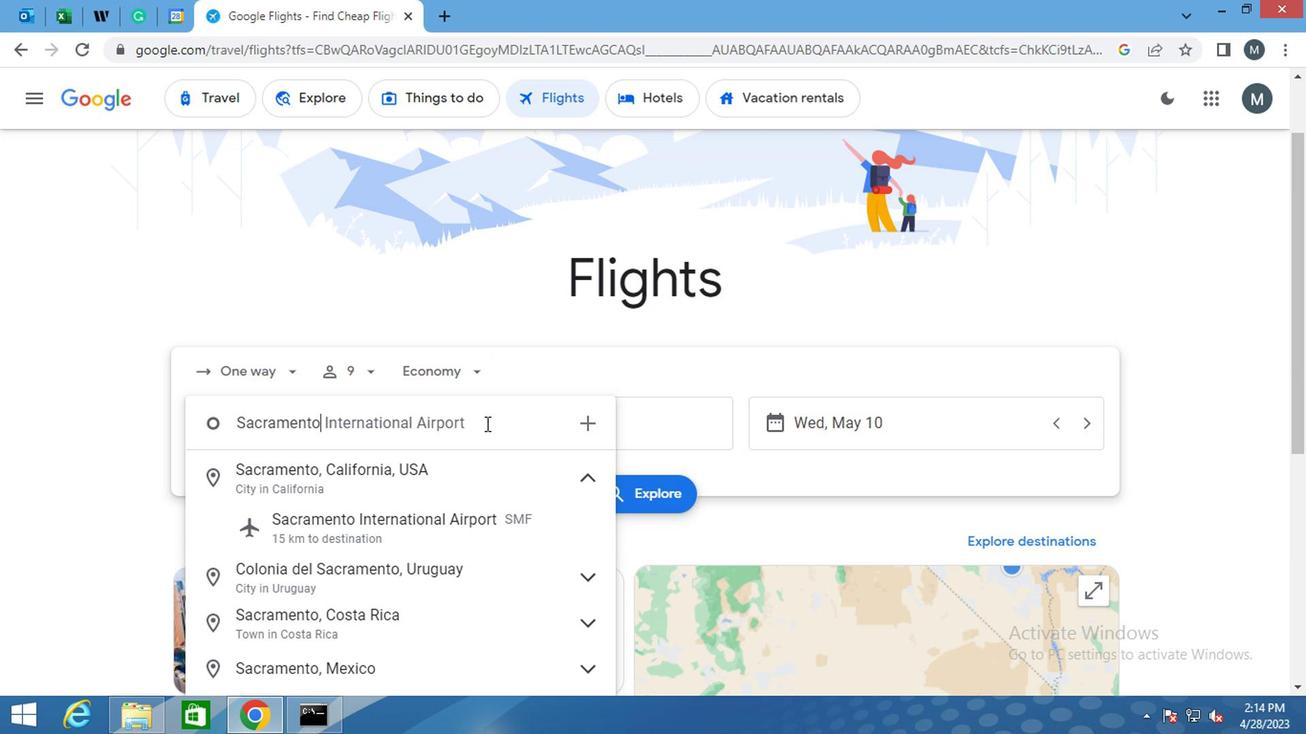 
Action: Mouse pressed left at (483, 425)
Screenshot: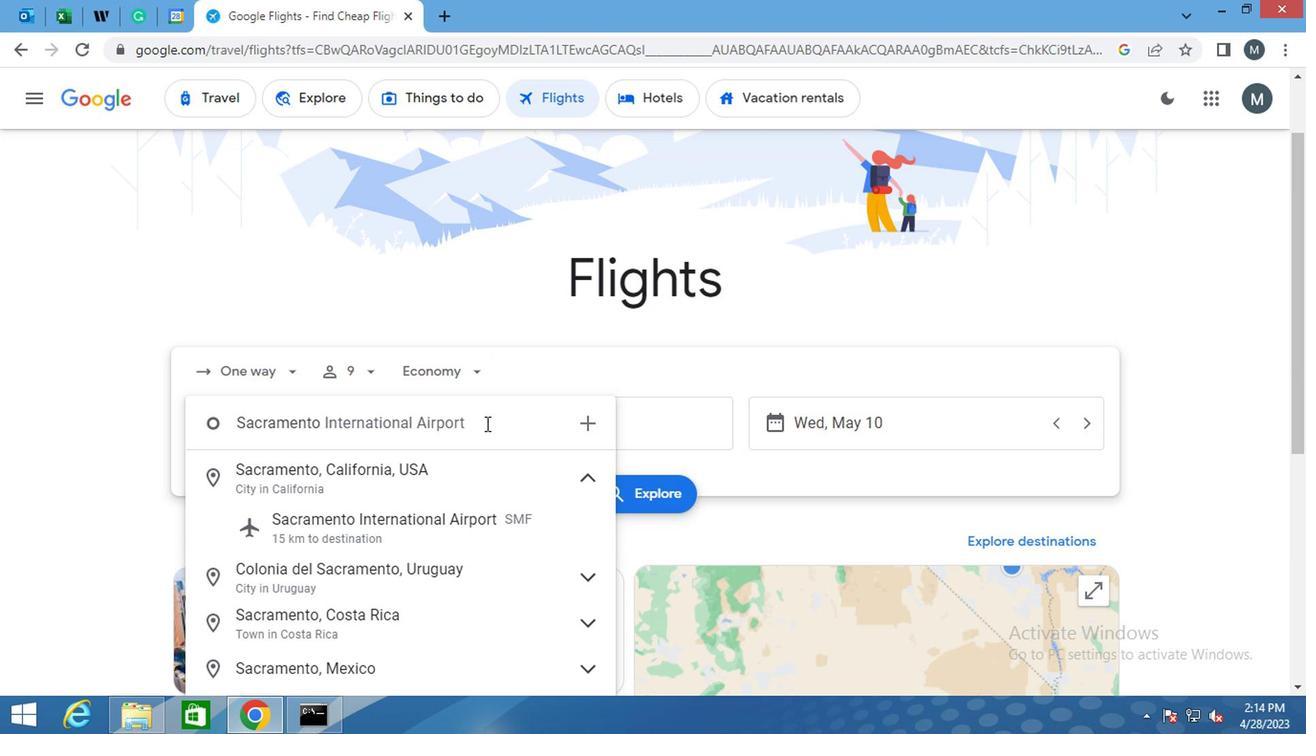 
Action: Mouse moved to (445, 530)
Screenshot: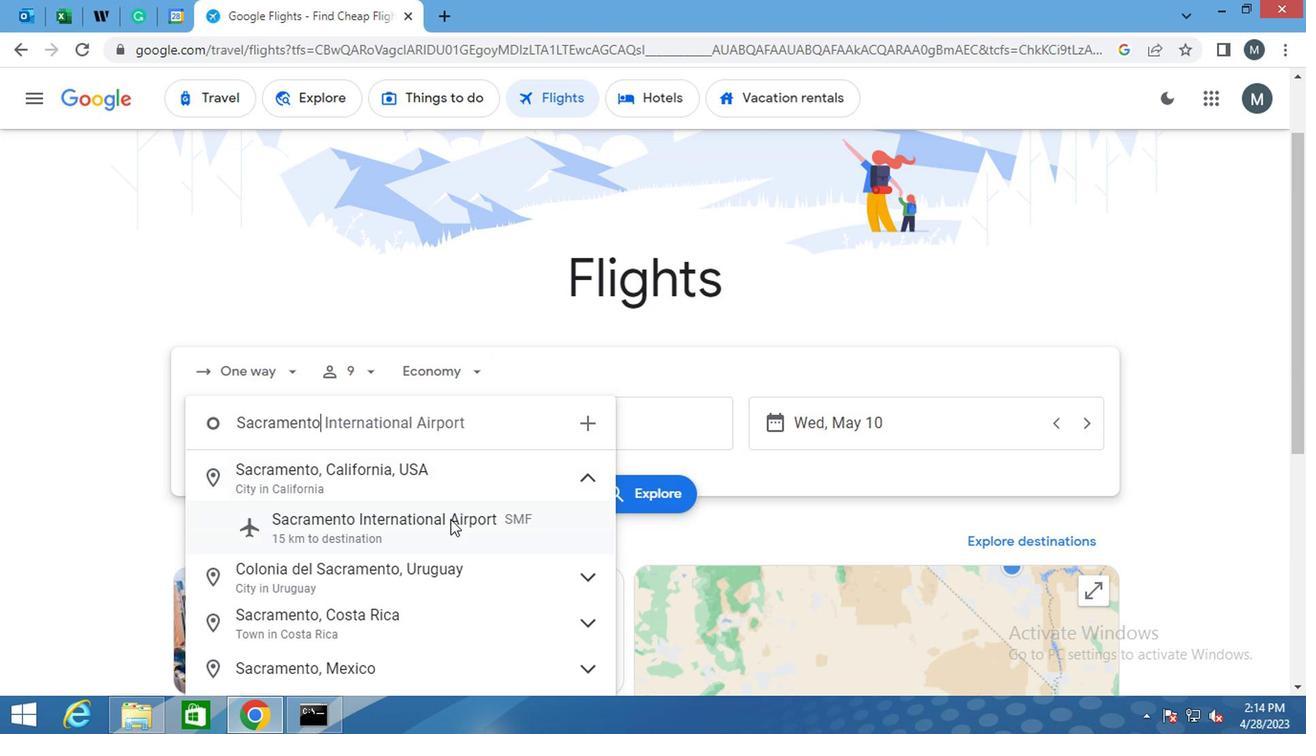 
Action: Mouse pressed left at (445, 530)
Screenshot: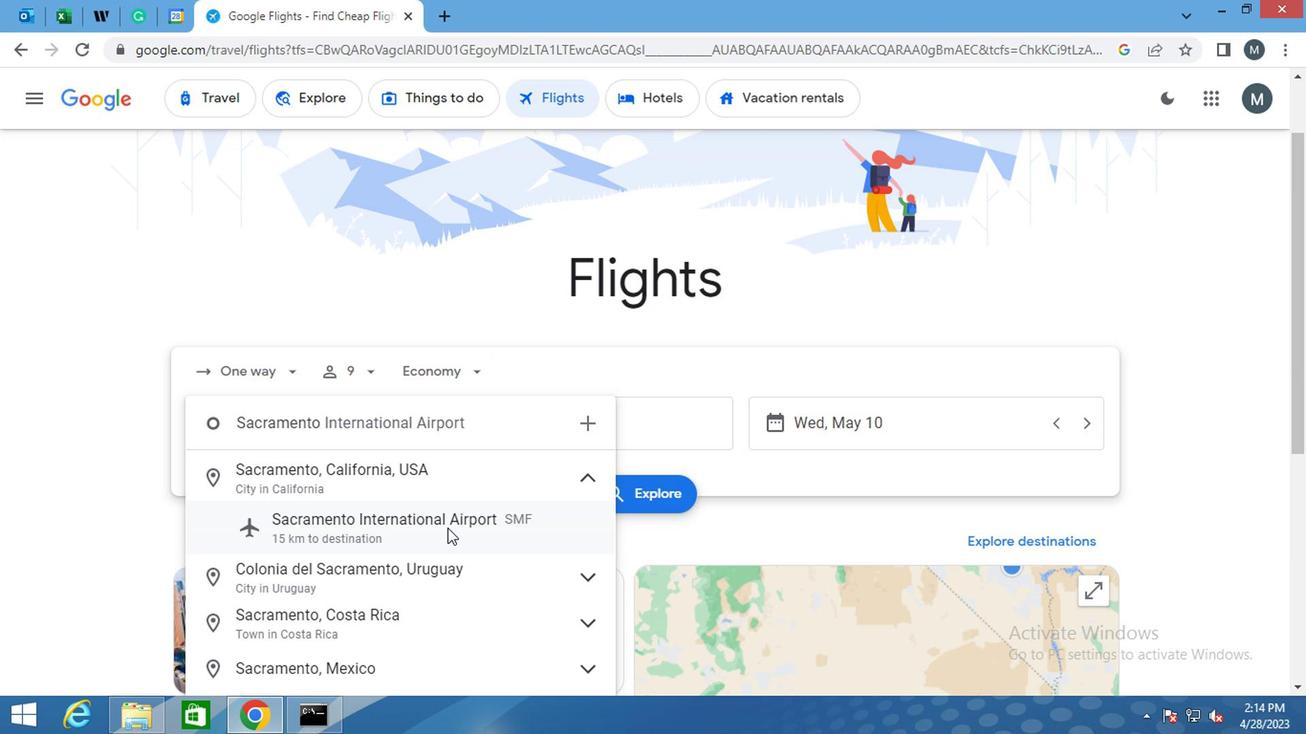 
Action: Mouse moved to (567, 428)
Screenshot: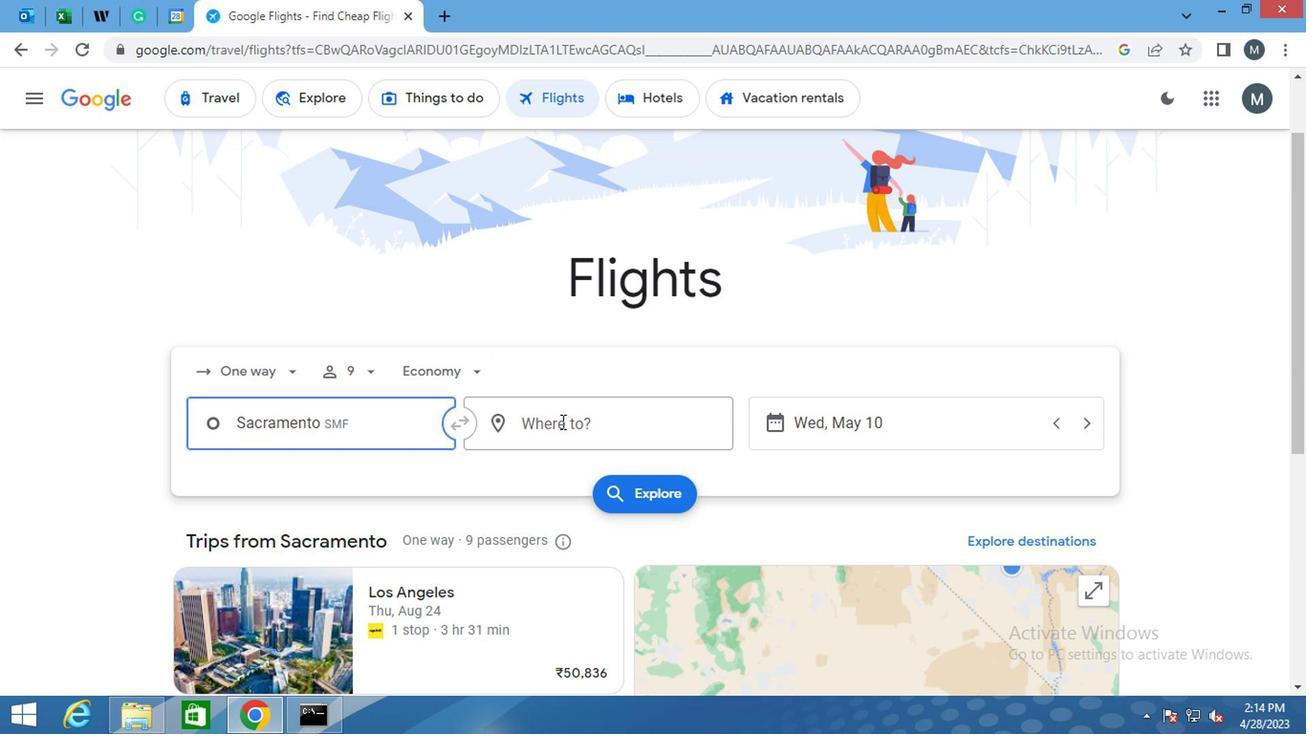 
Action: Mouse pressed left at (567, 428)
Screenshot: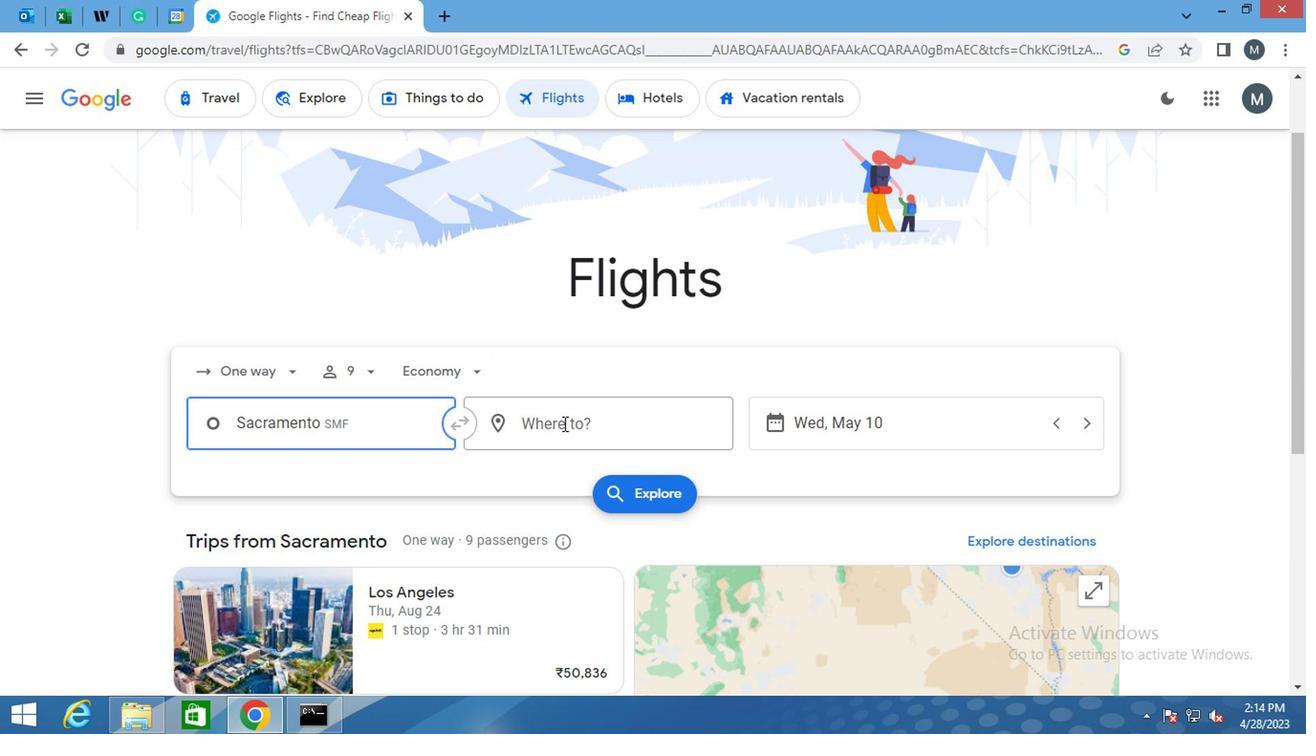 
Action: Mouse moved to (565, 428)
Screenshot: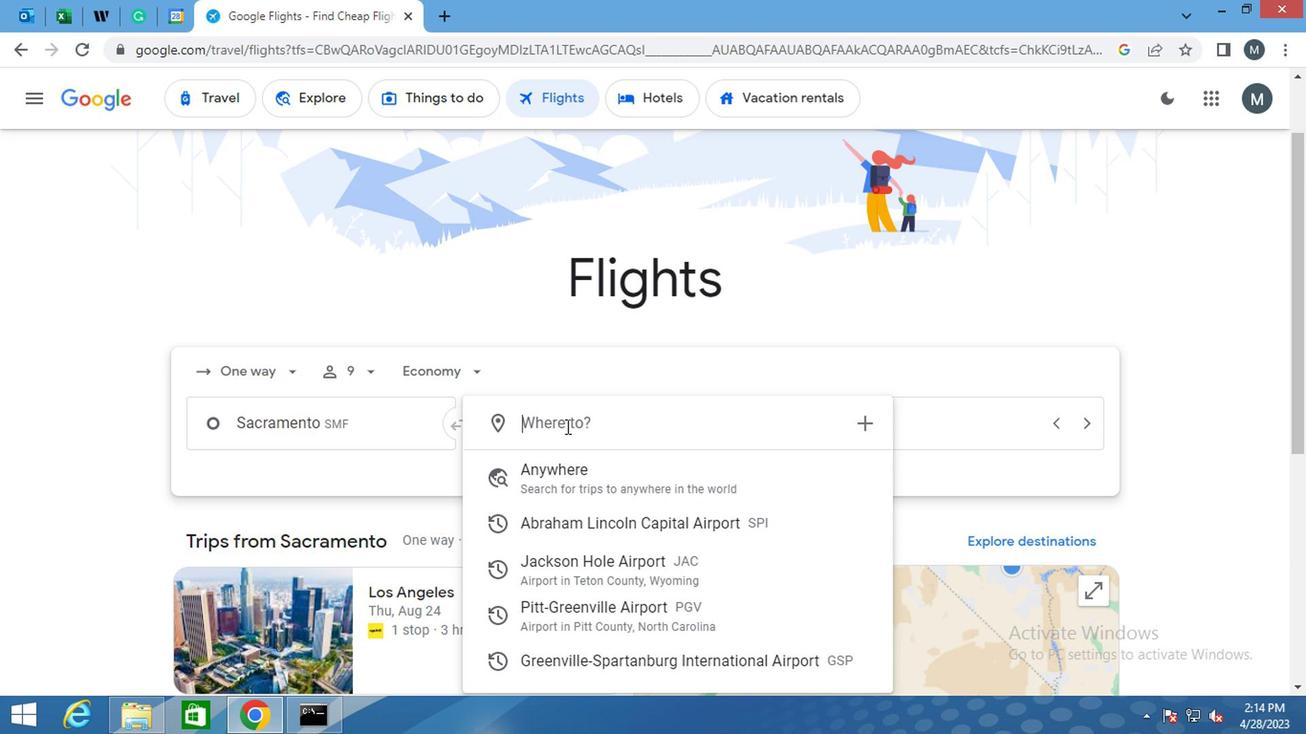 
Action: Key pressed <Key.shift>GREENVILLEPI
Screenshot: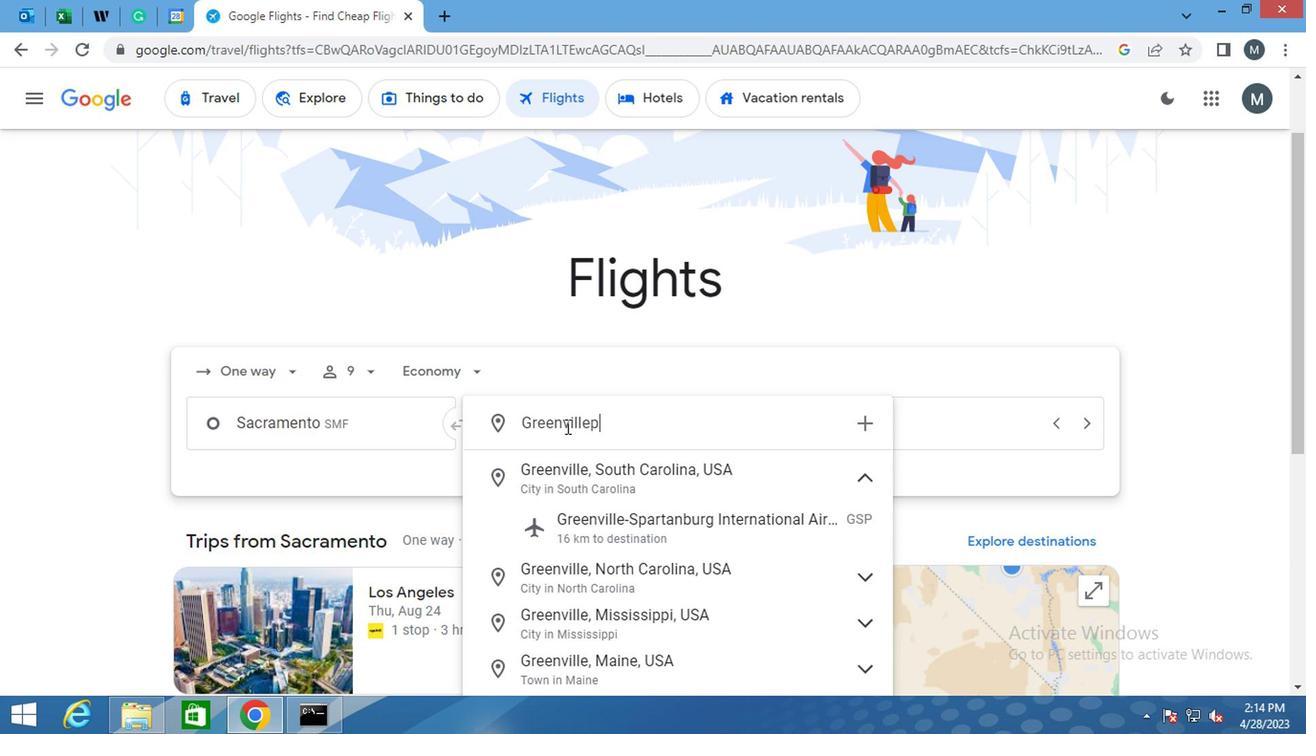 
Action: Mouse moved to (731, 509)
Screenshot: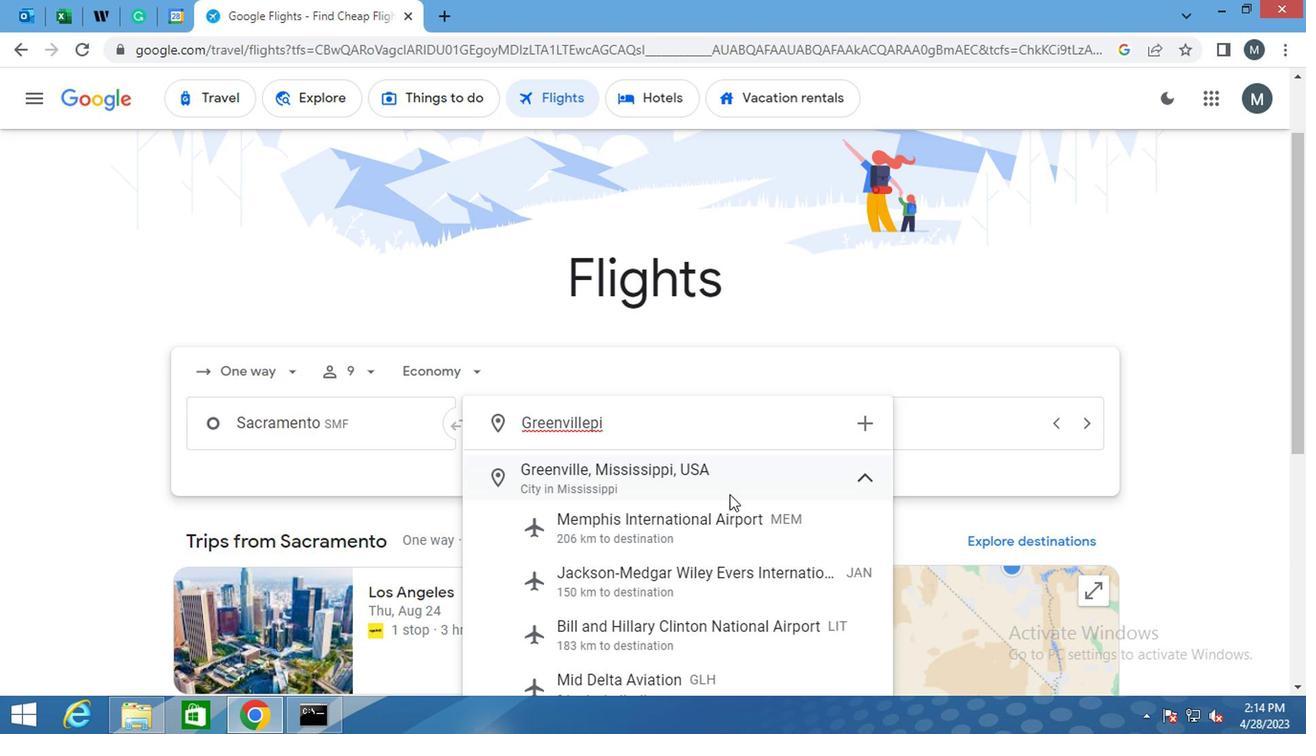 
Action: Key pressed TT
Screenshot: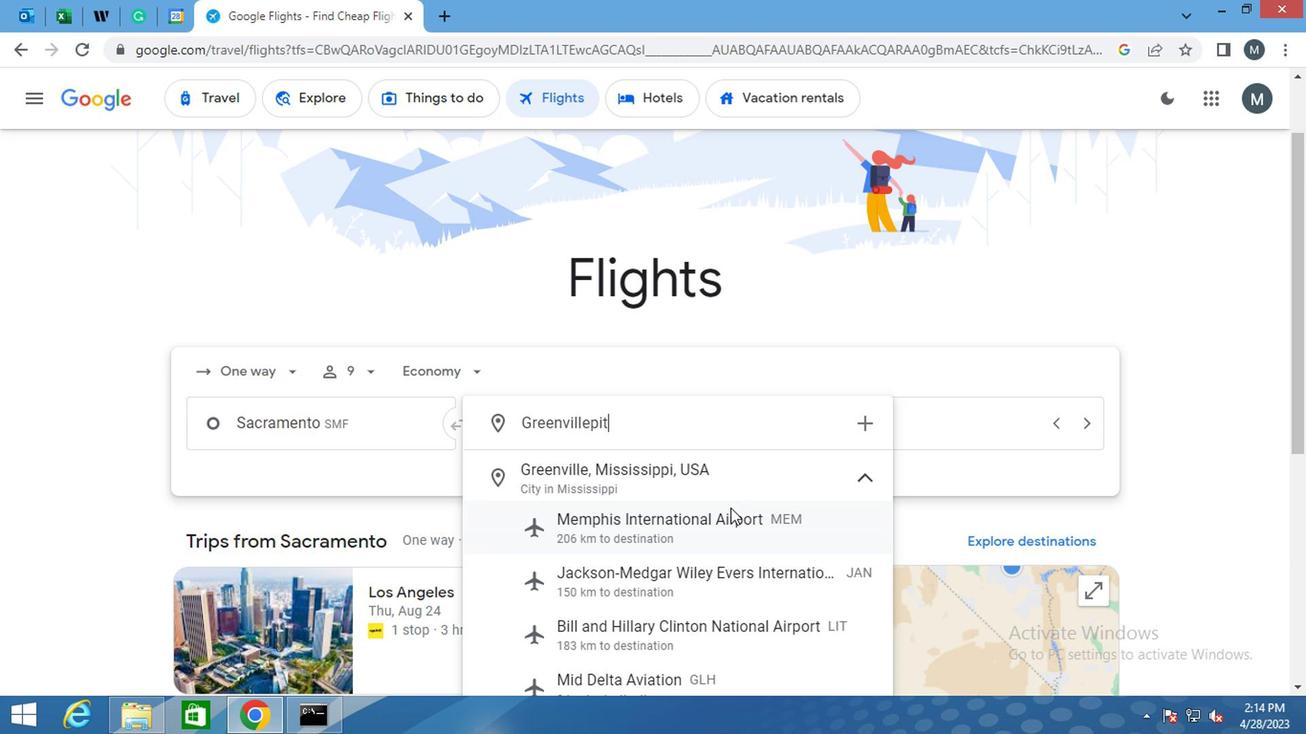 
Action: Mouse moved to (706, 486)
Screenshot: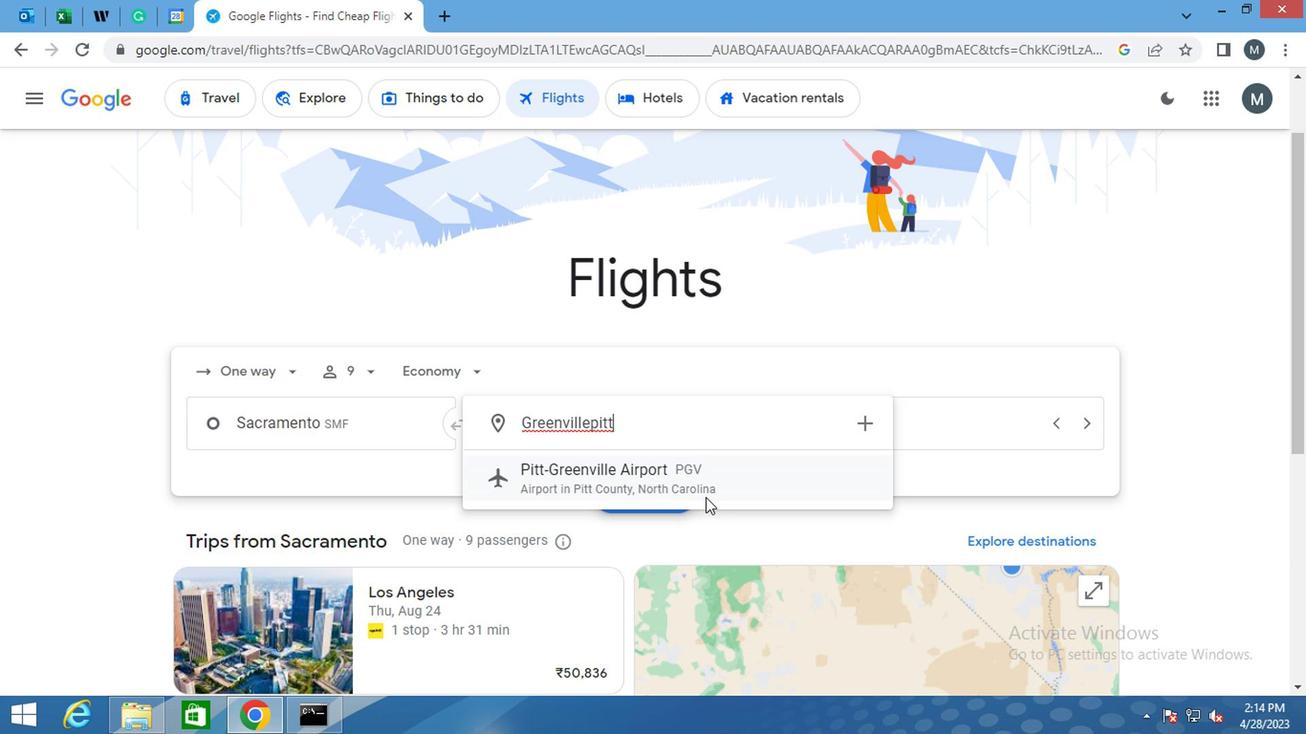 
Action: Mouse pressed left at (706, 486)
Screenshot: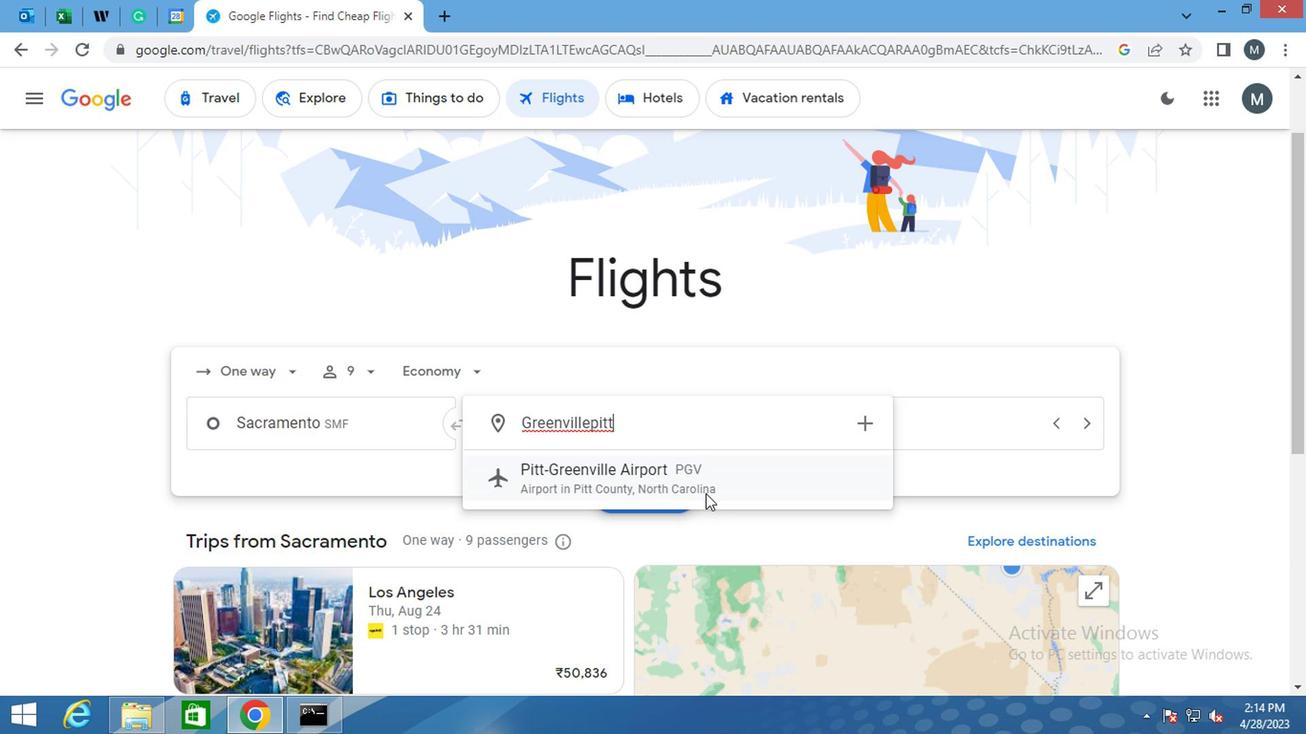 
Action: Mouse moved to (827, 421)
Screenshot: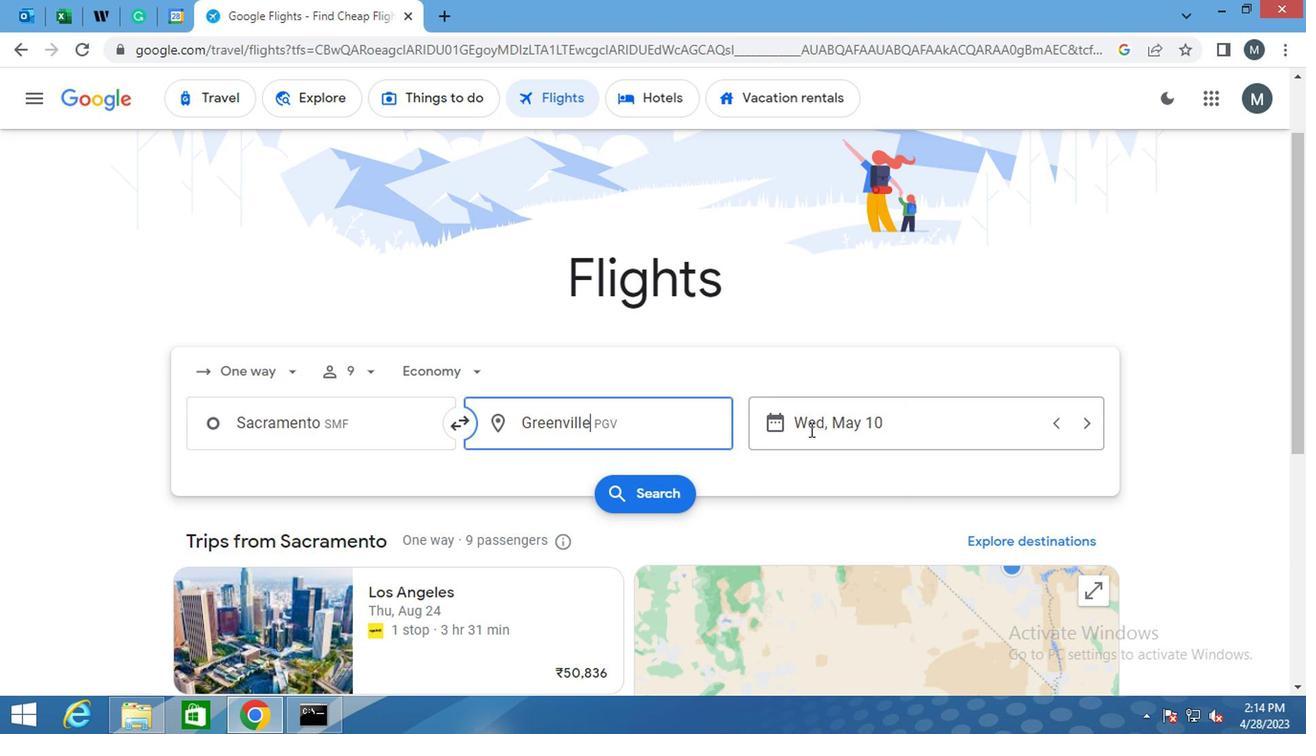 
Action: Mouse pressed left at (827, 421)
Screenshot: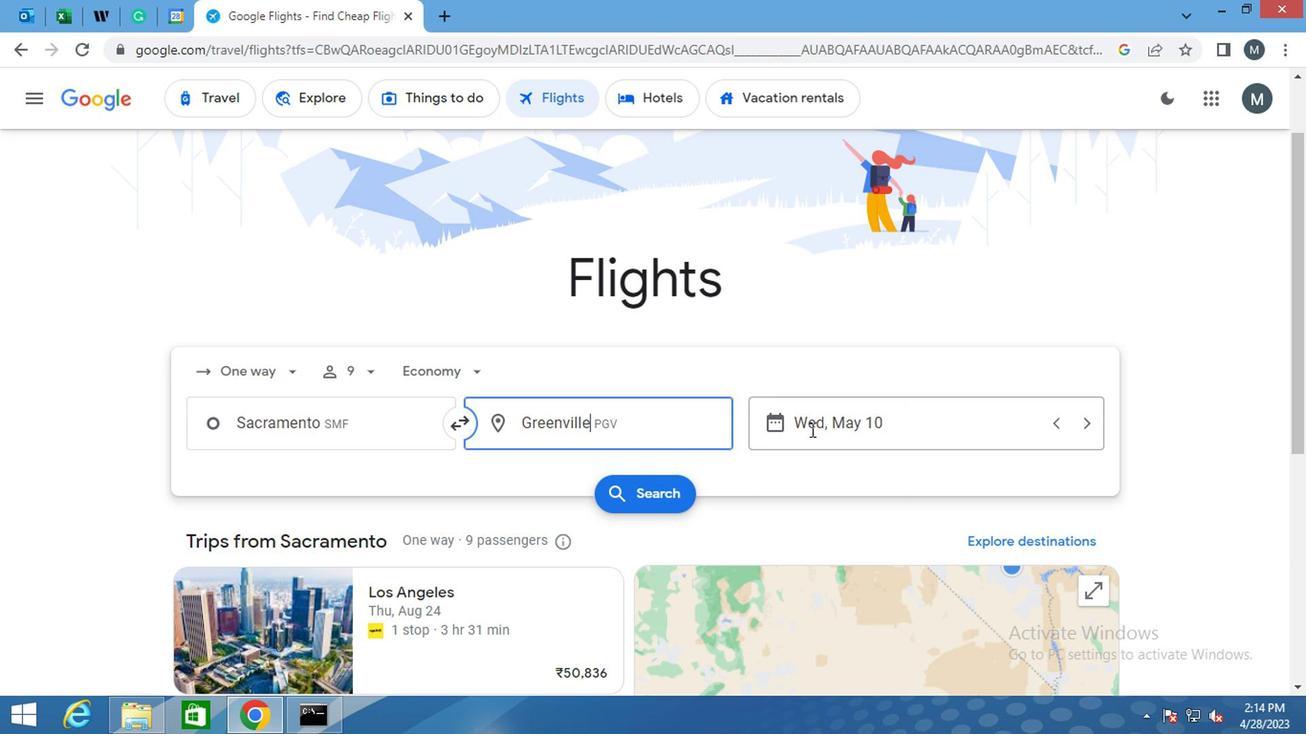 
Action: Mouse moved to (878, 332)
Screenshot: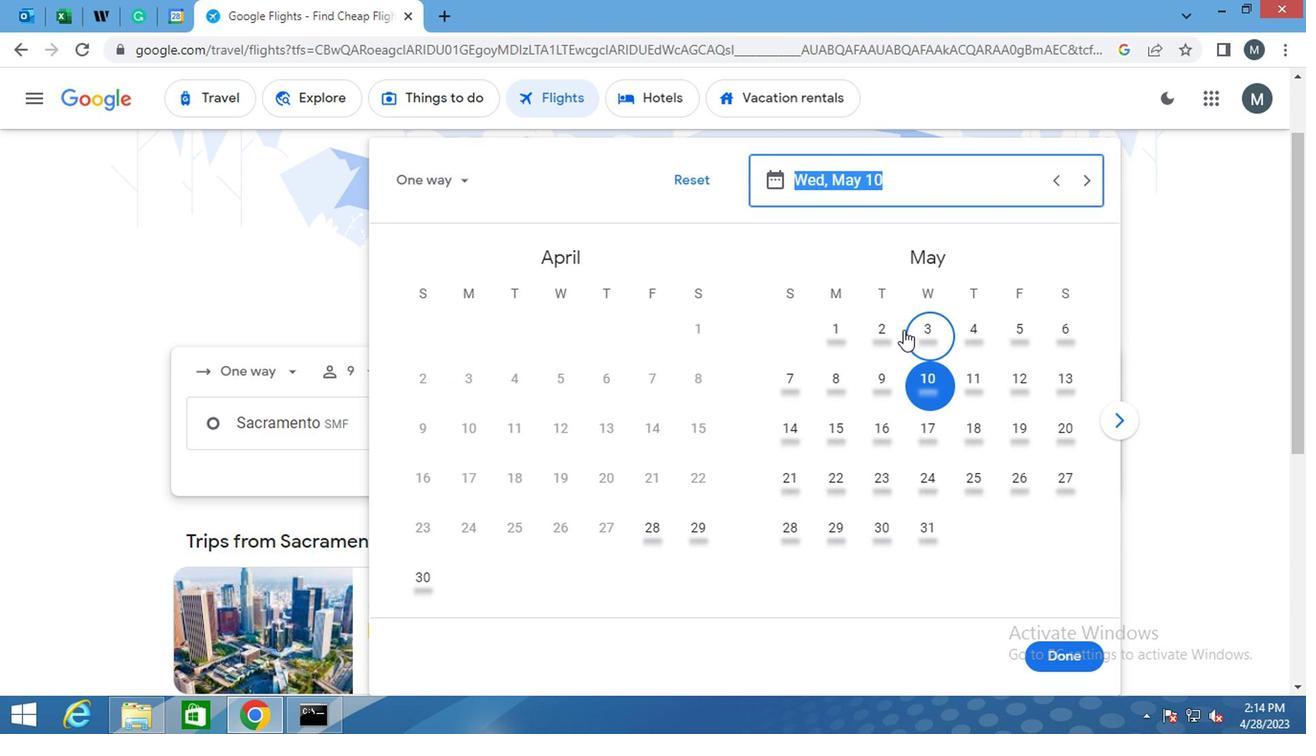 
Action: Mouse pressed left at (878, 332)
Screenshot: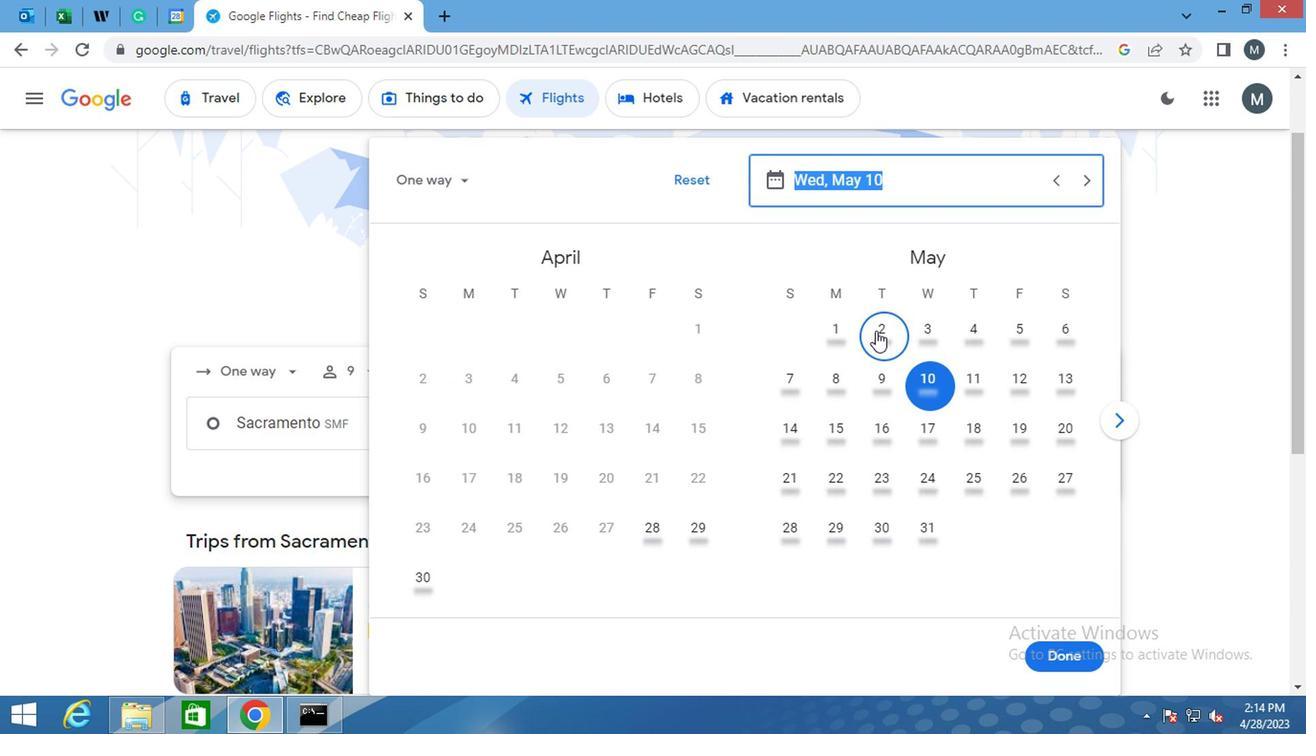 
Action: Mouse moved to (1052, 661)
Screenshot: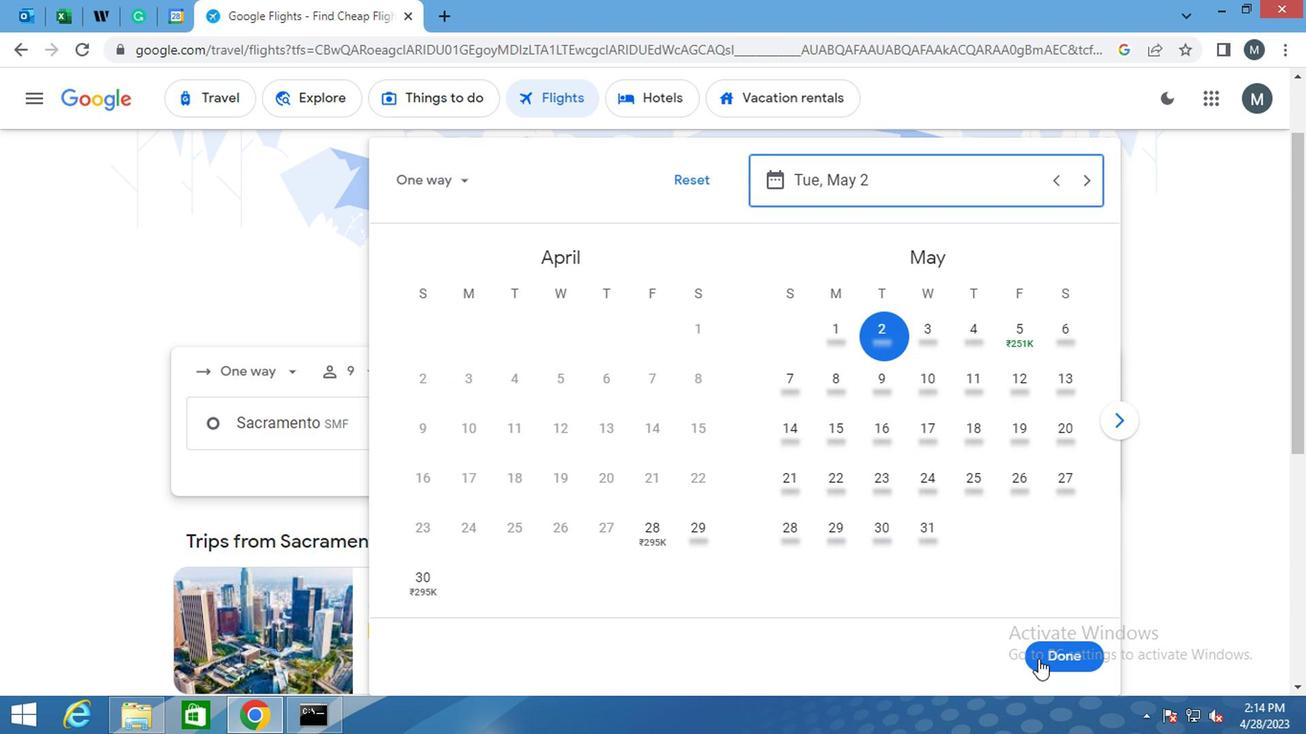
Action: Mouse pressed left at (1052, 661)
Screenshot: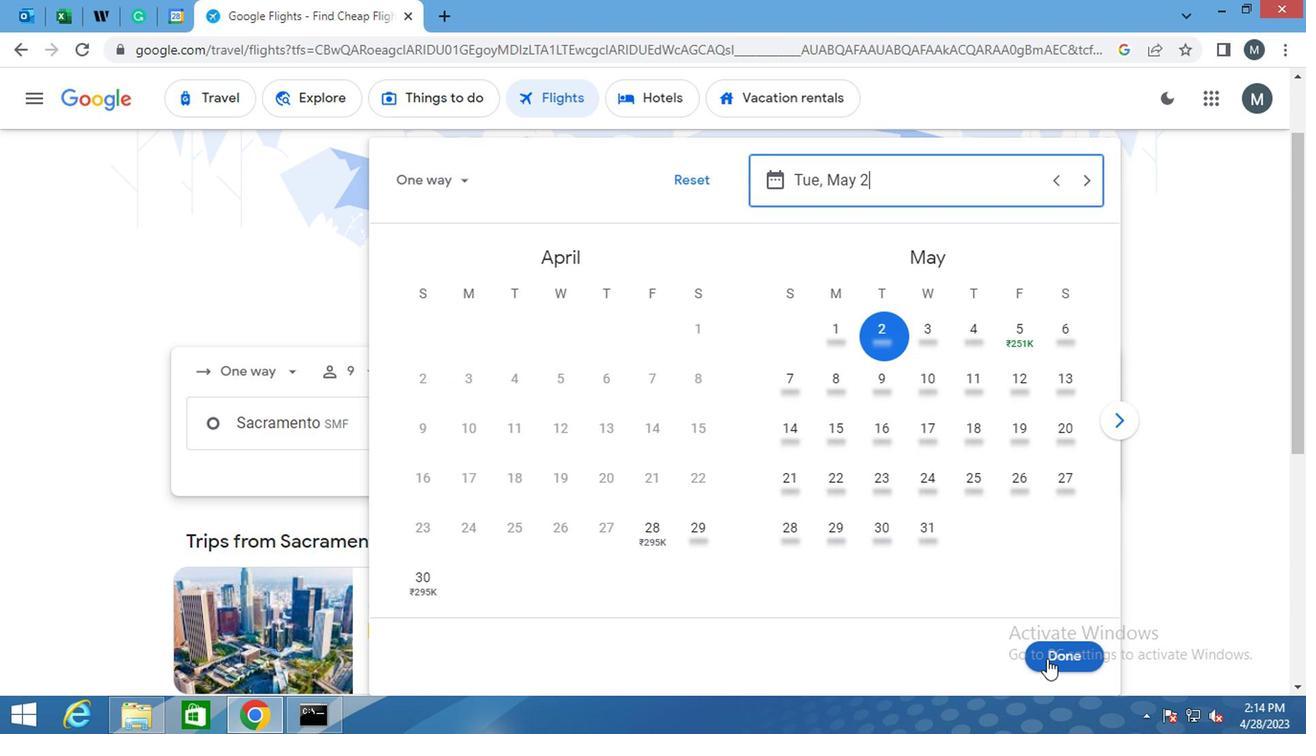 
Action: Mouse moved to (659, 495)
Screenshot: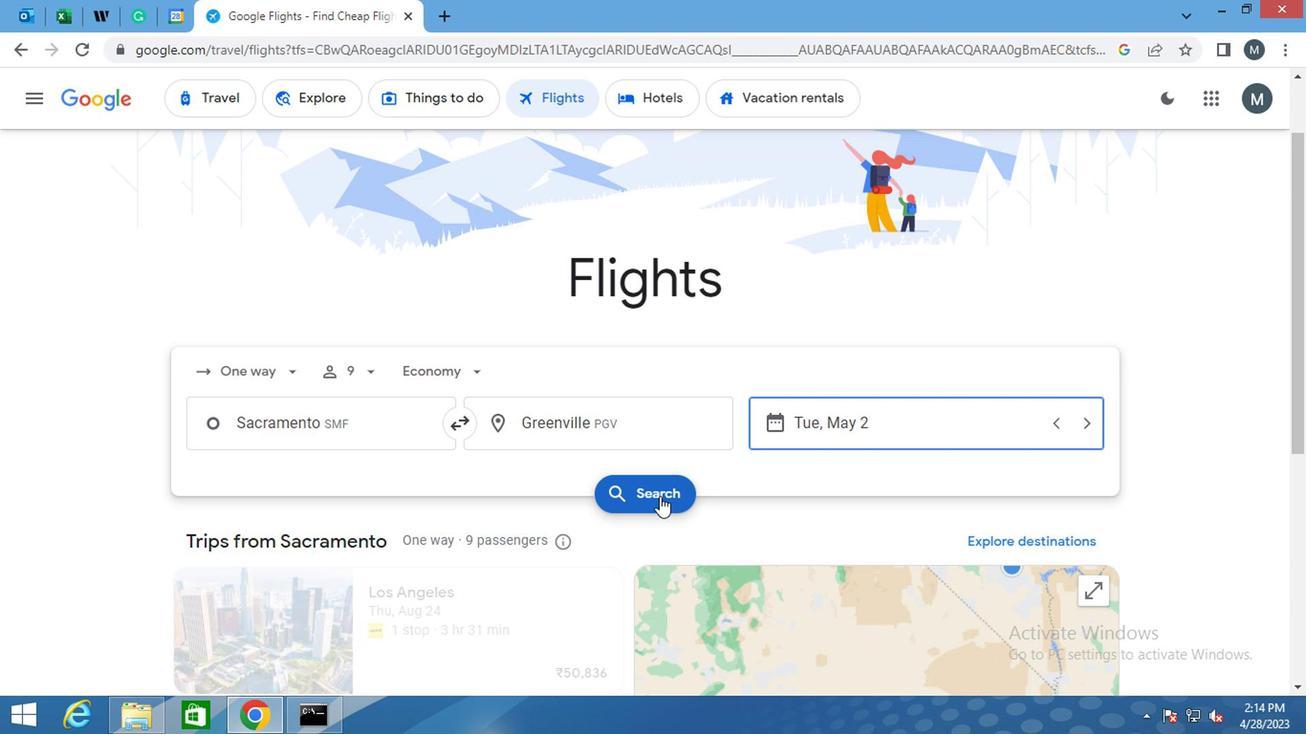 
Action: Mouse pressed left at (659, 495)
Screenshot: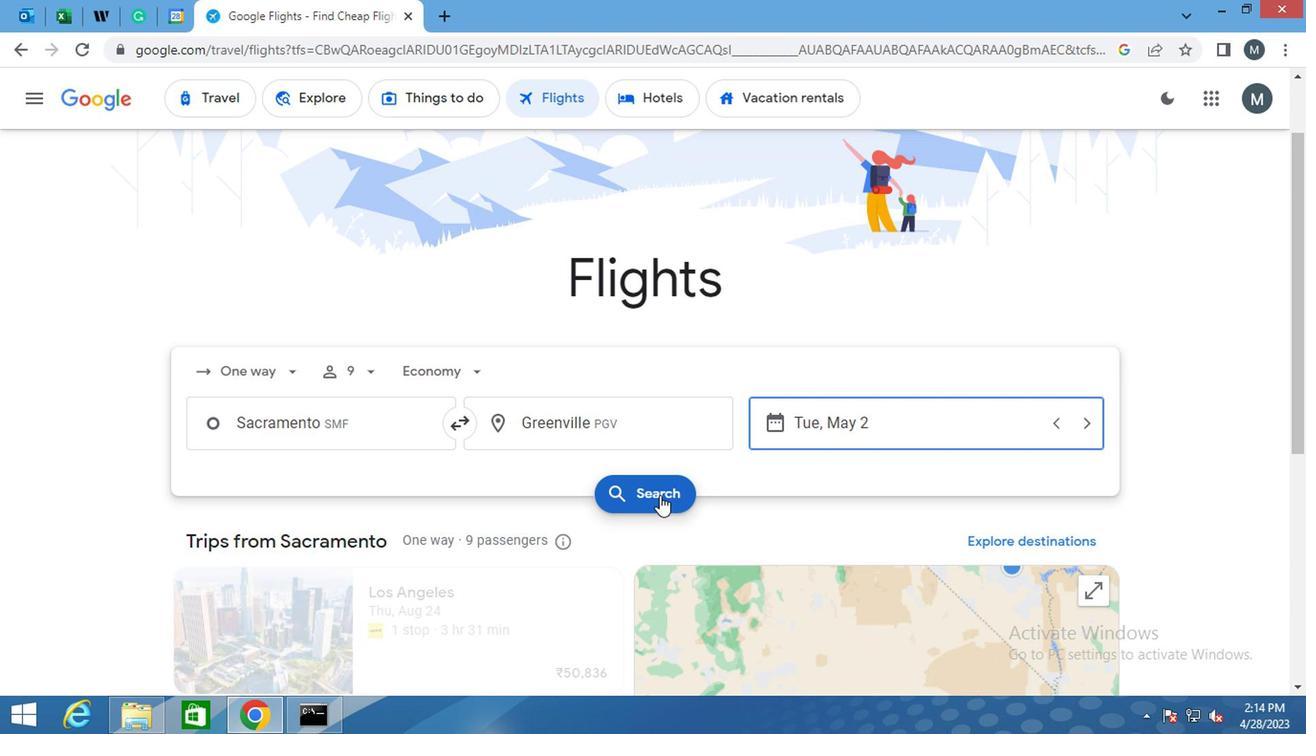 
Action: Mouse moved to (205, 279)
Screenshot: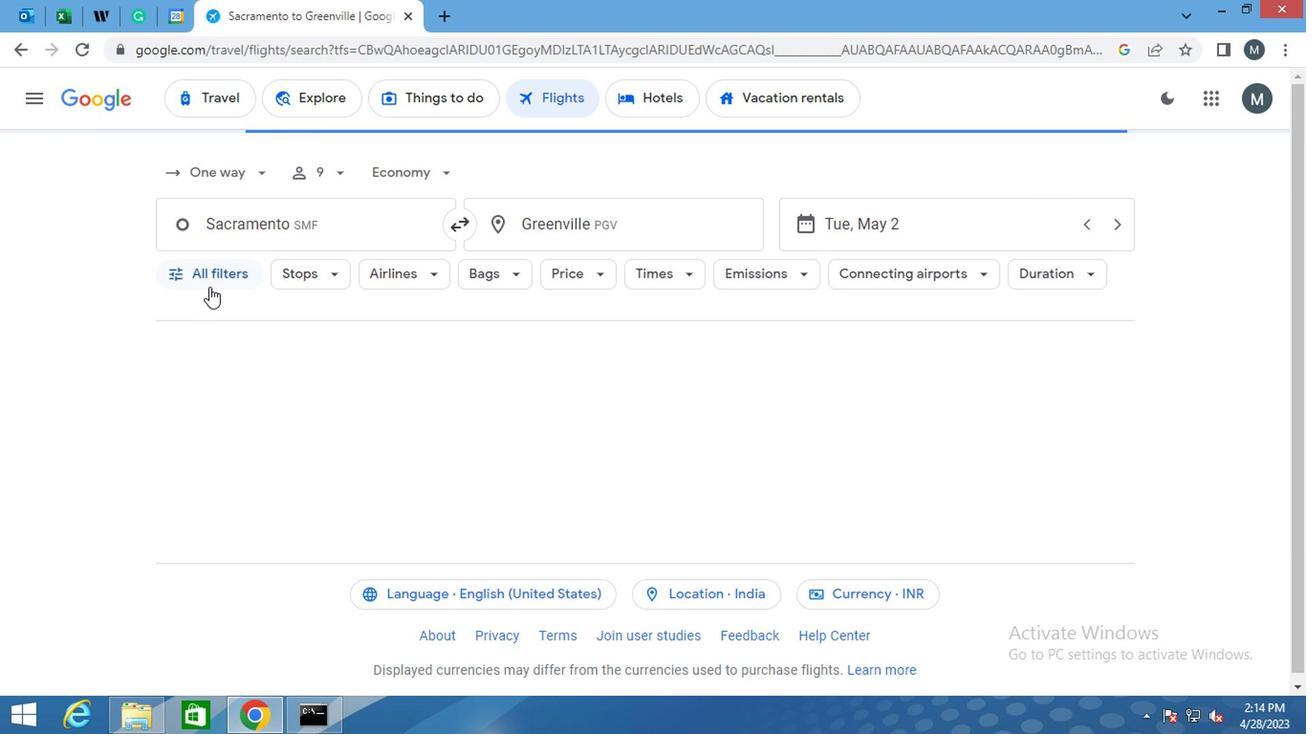 
Action: Mouse pressed left at (205, 279)
Screenshot: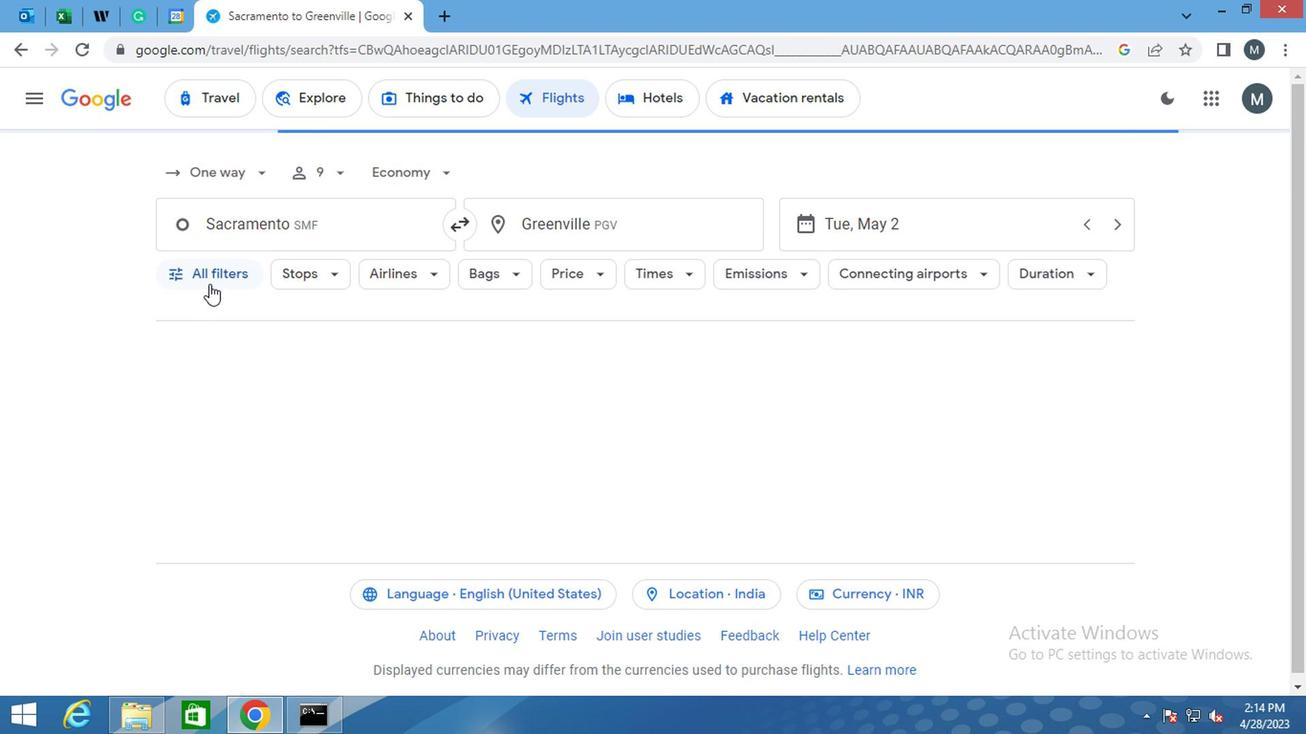 
Action: Mouse moved to (237, 416)
Screenshot: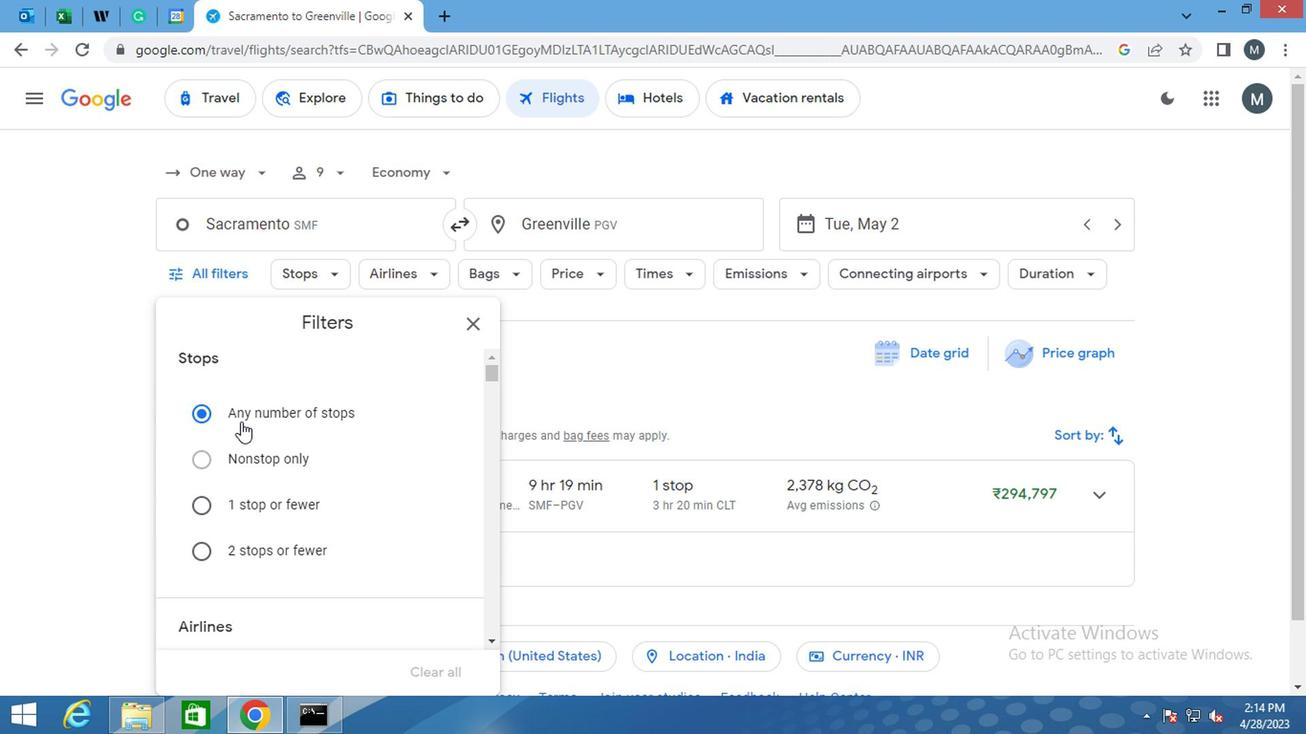 
Action: Mouse scrolled (237, 415) with delta (0, -1)
Screenshot: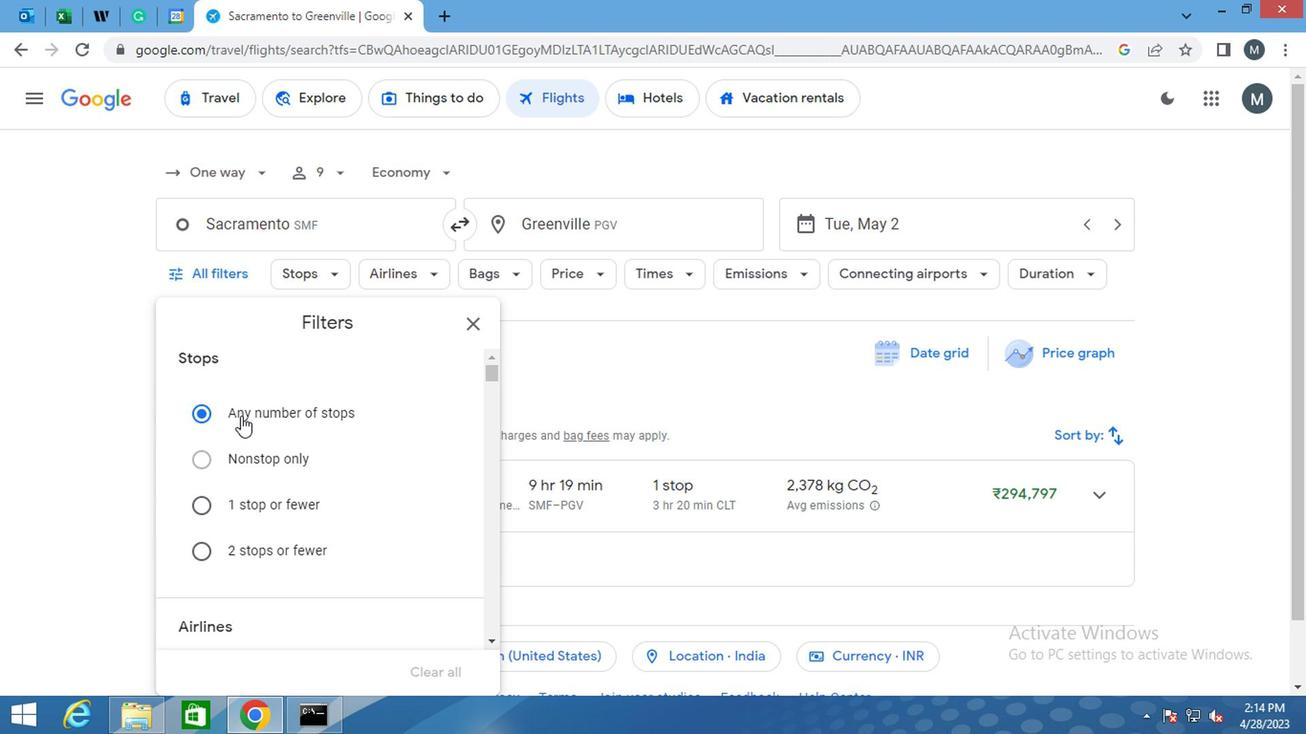 
Action: Mouse scrolled (237, 415) with delta (0, -1)
Screenshot: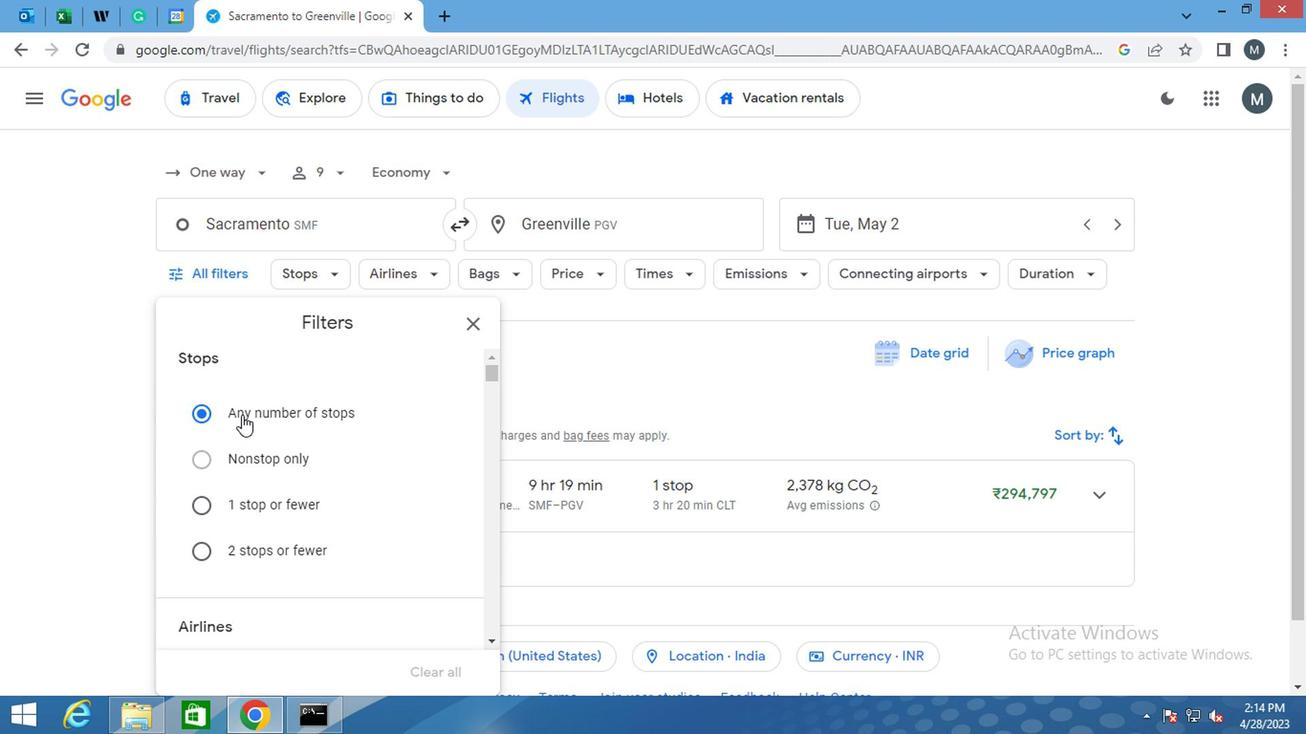 
Action: Mouse moved to (426, 489)
Screenshot: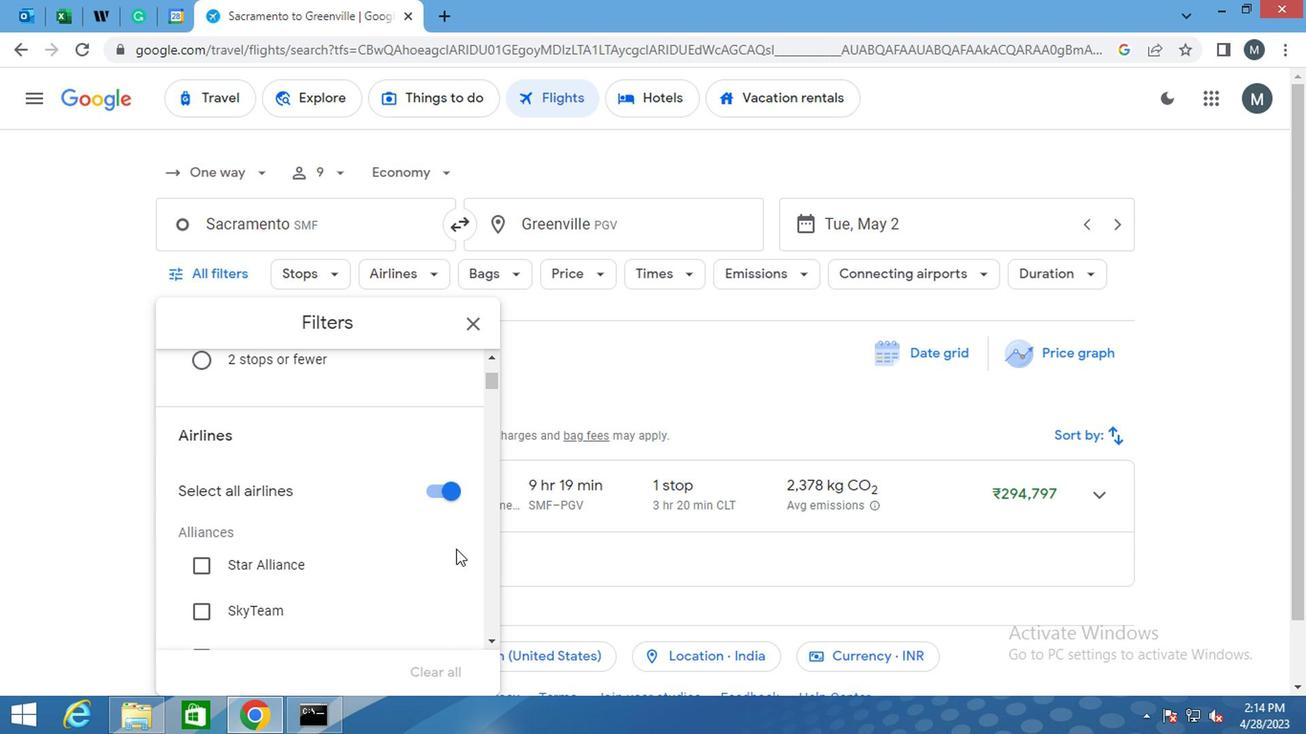 
Action: Mouse pressed left at (426, 489)
Screenshot: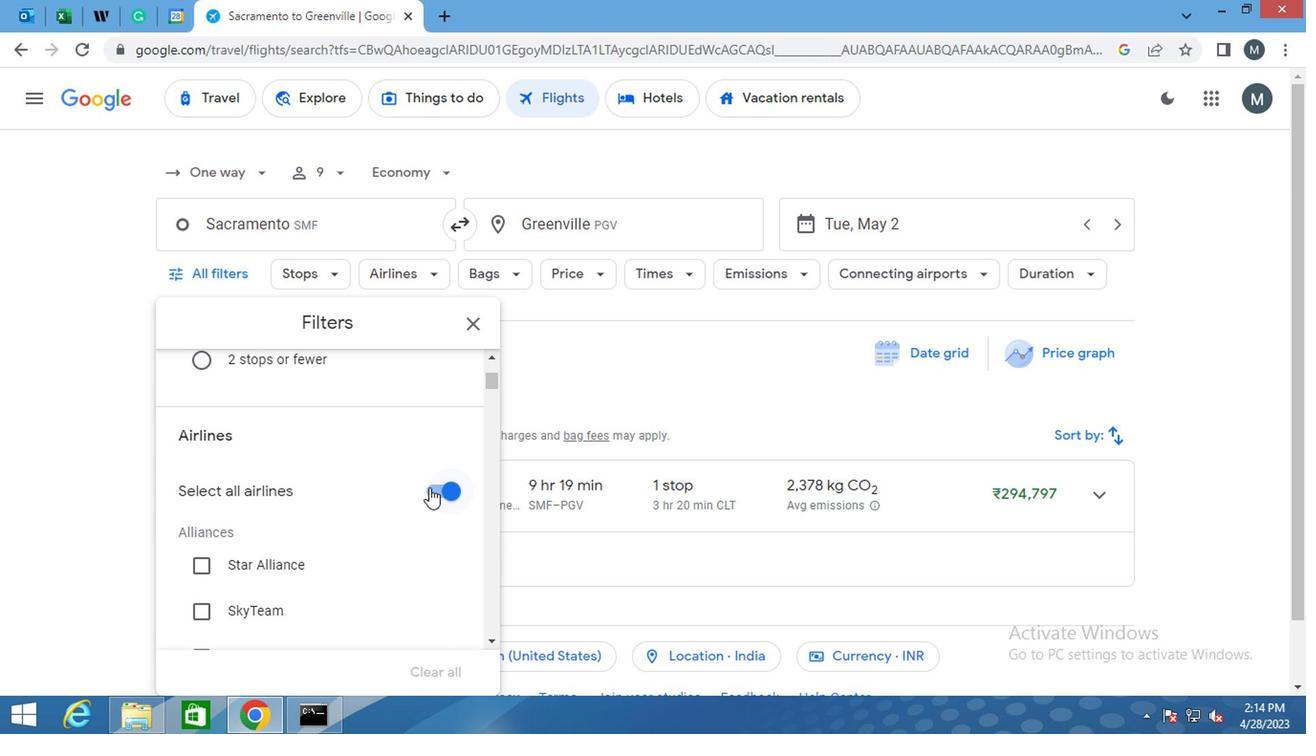 
Action: Mouse moved to (315, 500)
Screenshot: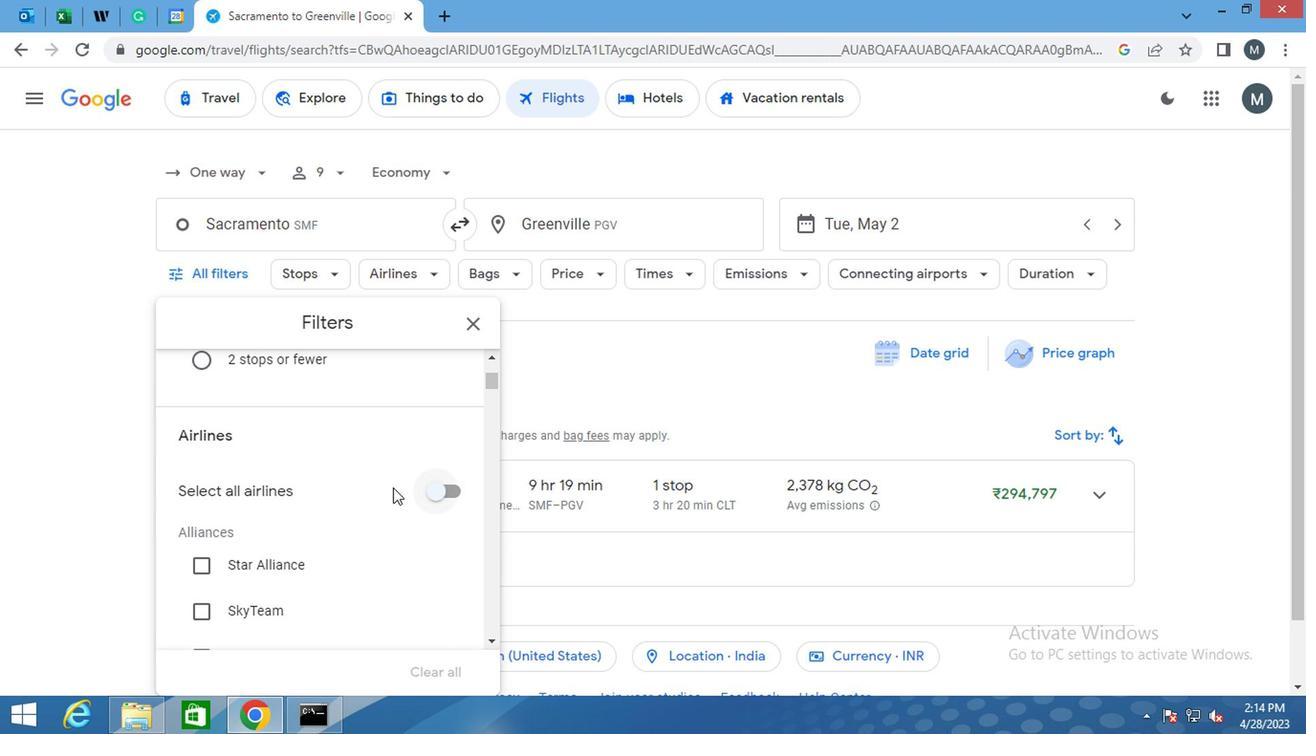 
Action: Mouse scrolled (315, 500) with delta (0, 0)
Screenshot: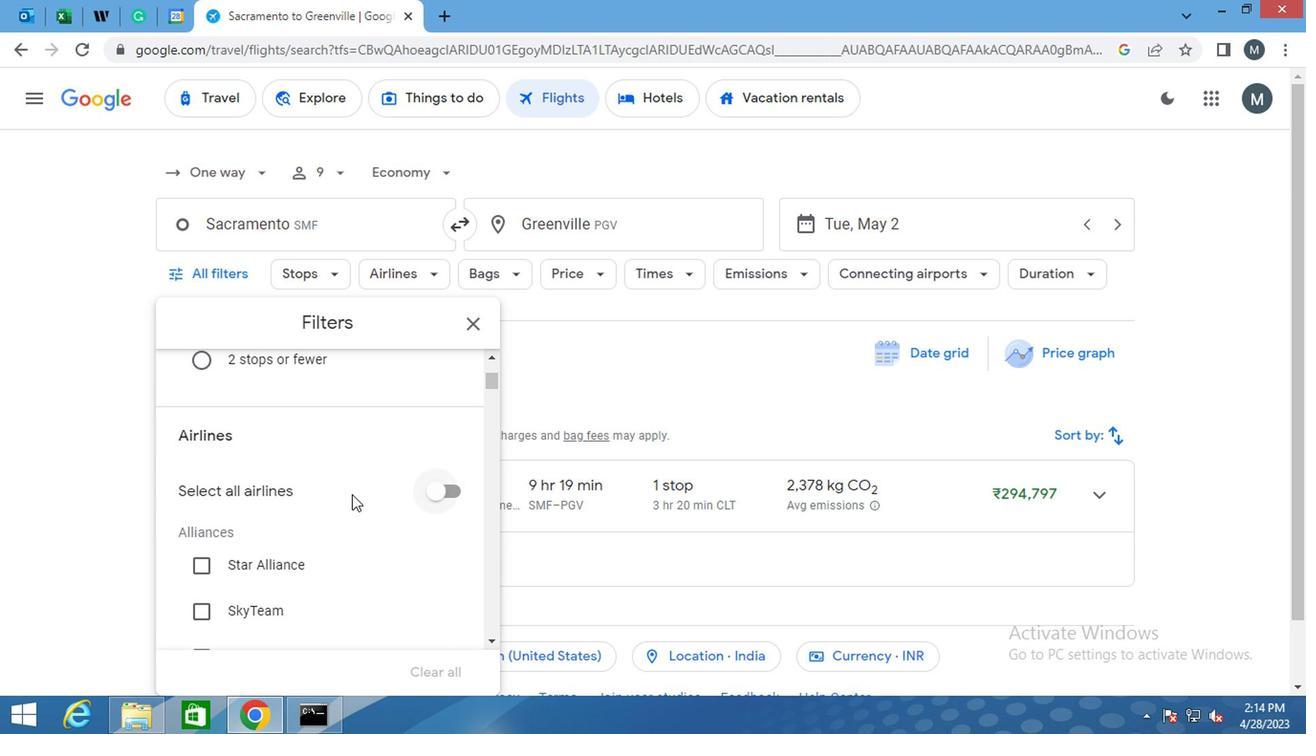 
Action: Mouse moved to (313, 502)
Screenshot: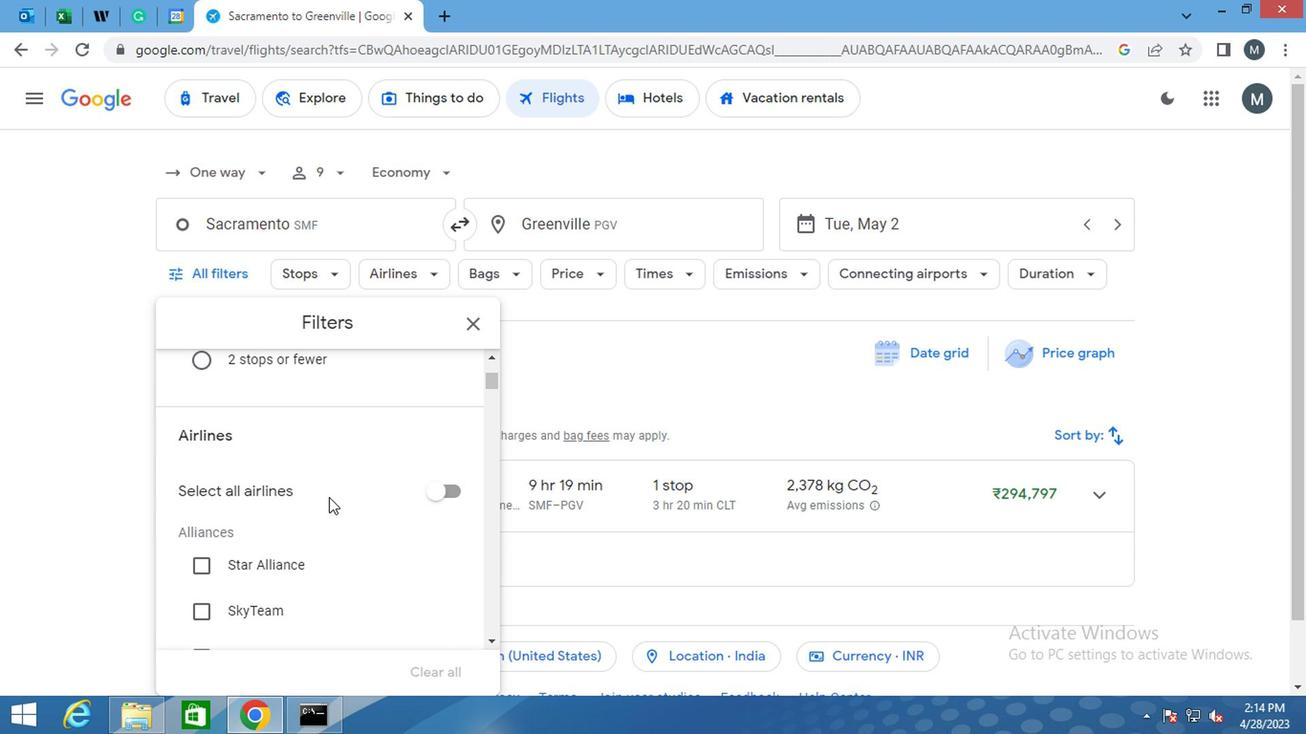 
Action: Mouse scrolled (313, 502) with delta (0, 0)
Screenshot: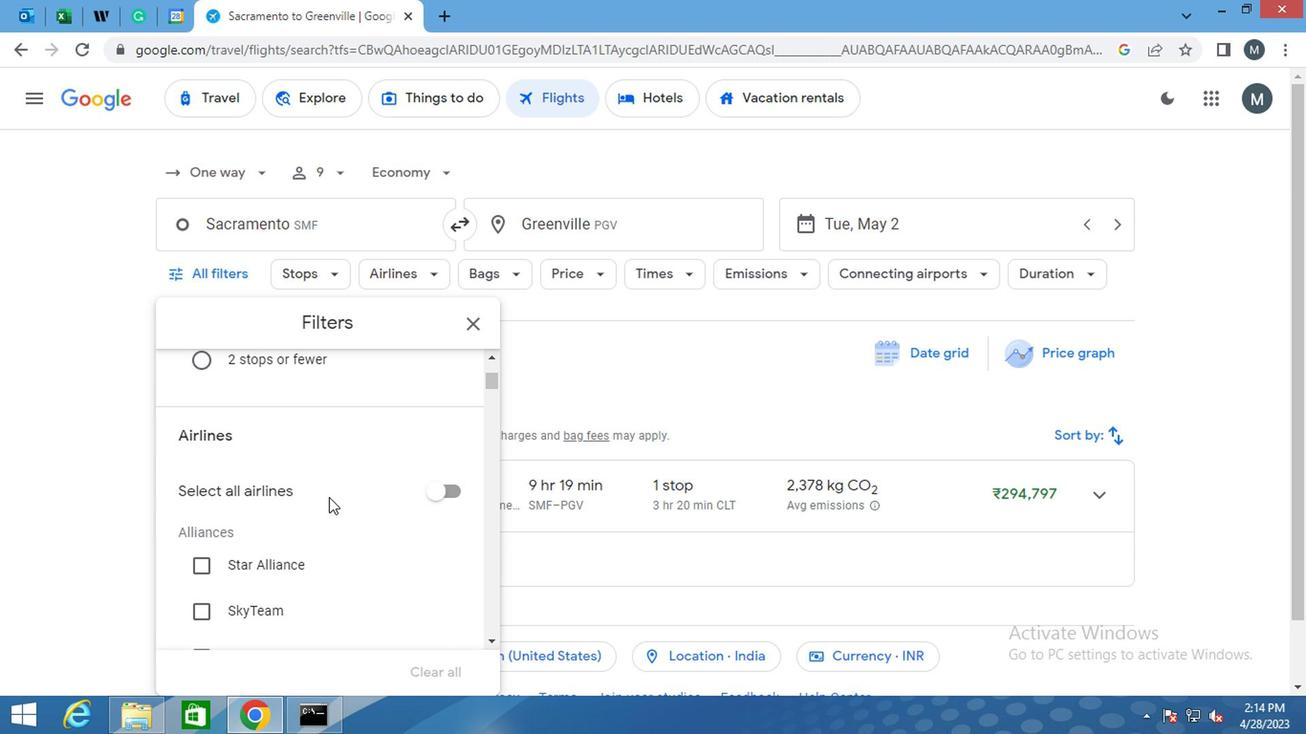 
Action: Mouse moved to (231, 516)
Screenshot: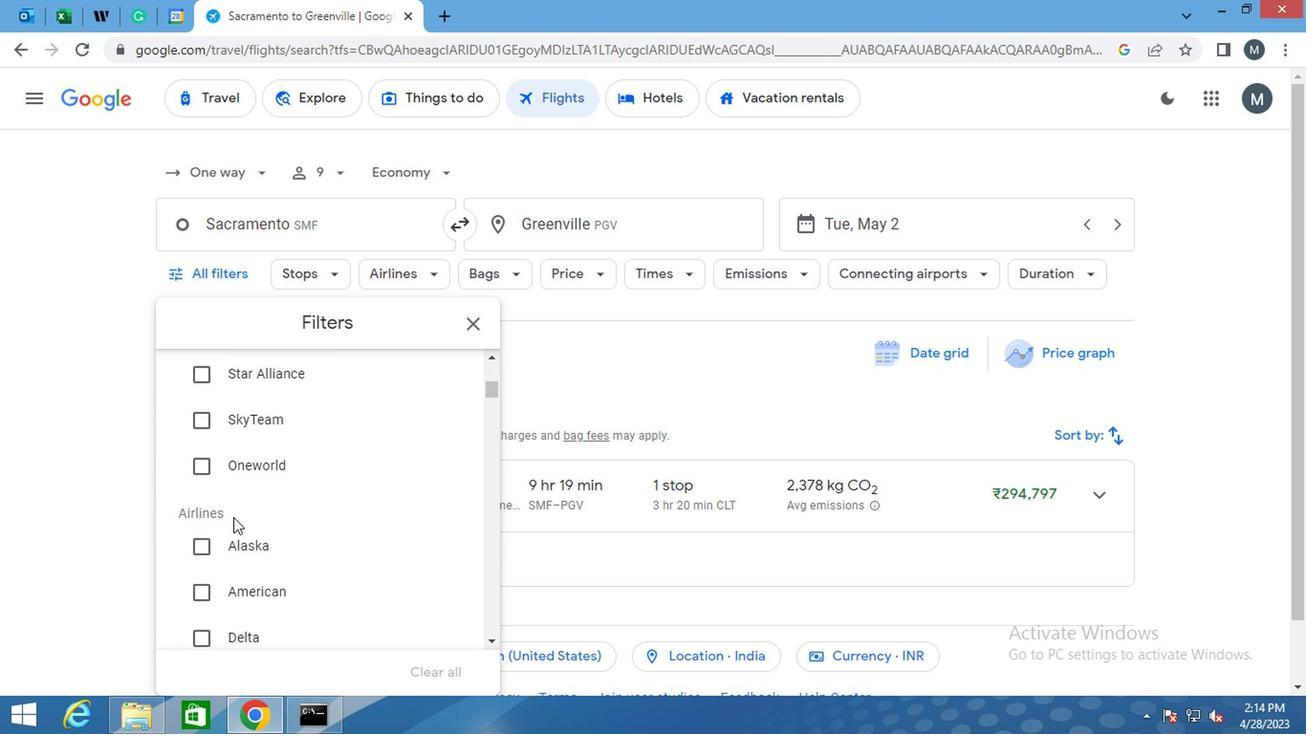 
Action: Mouse scrolled (231, 515) with delta (0, -1)
Screenshot: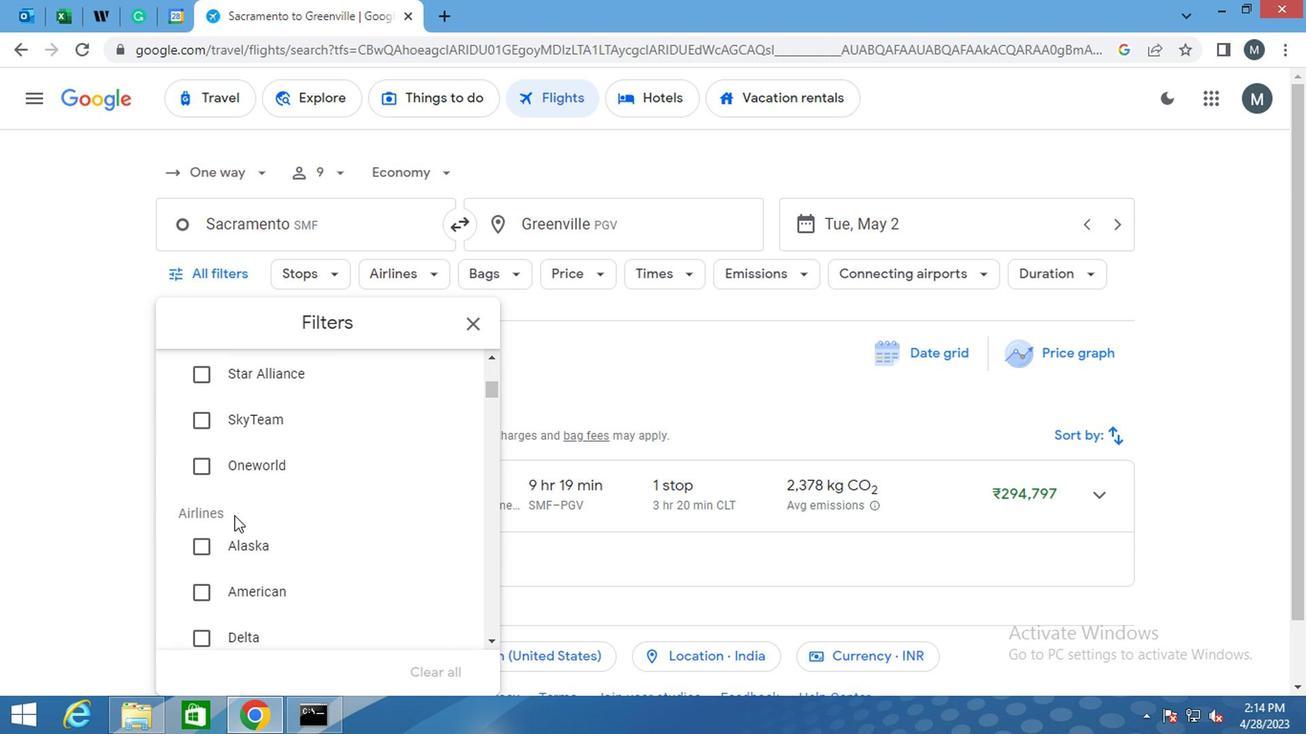 
Action: Mouse moved to (231, 530)
Screenshot: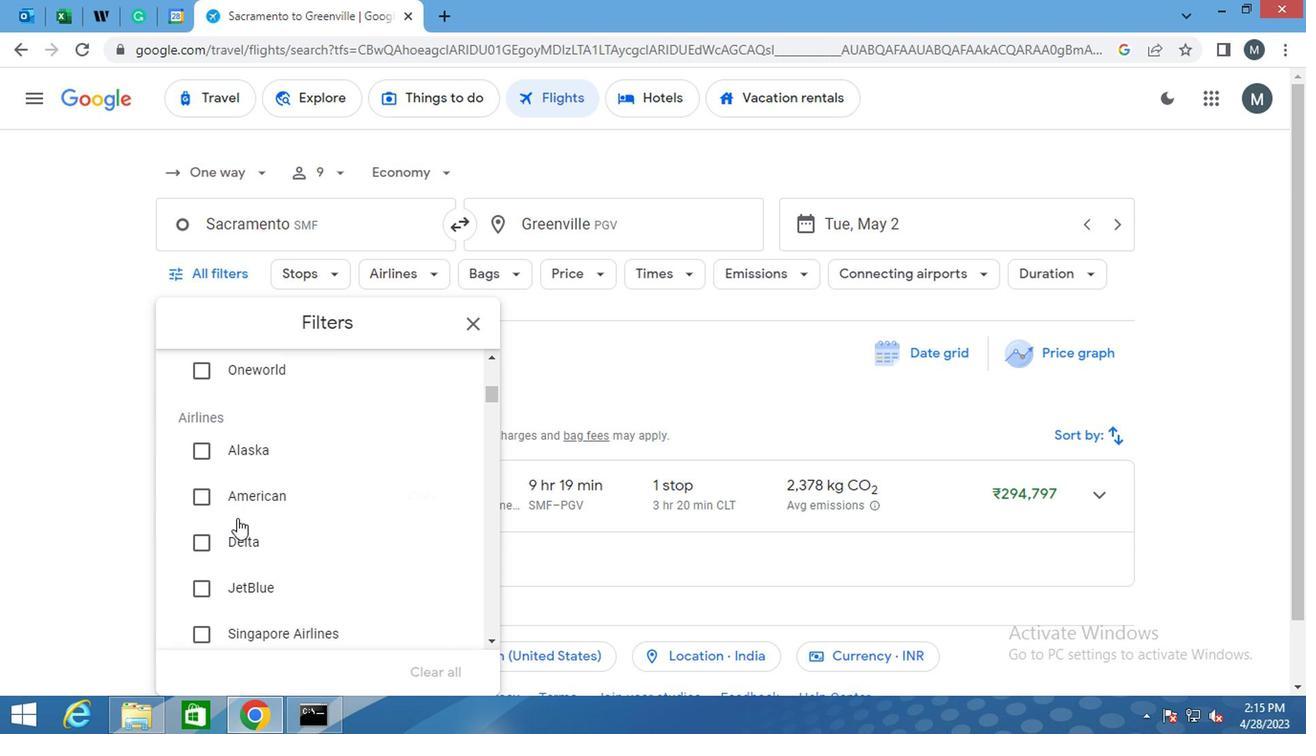 
Action: Mouse scrolled (231, 530) with delta (0, 0)
Screenshot: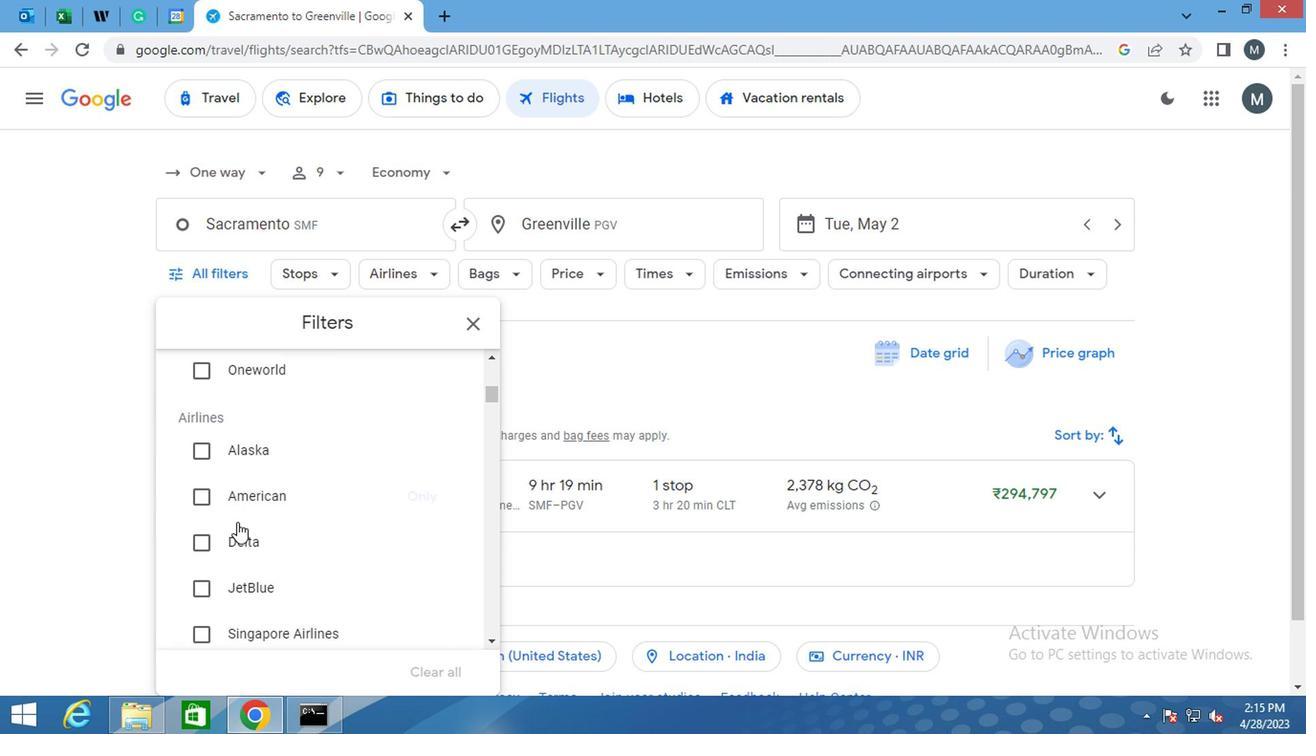 
Action: Mouse scrolled (231, 530) with delta (0, 0)
Screenshot: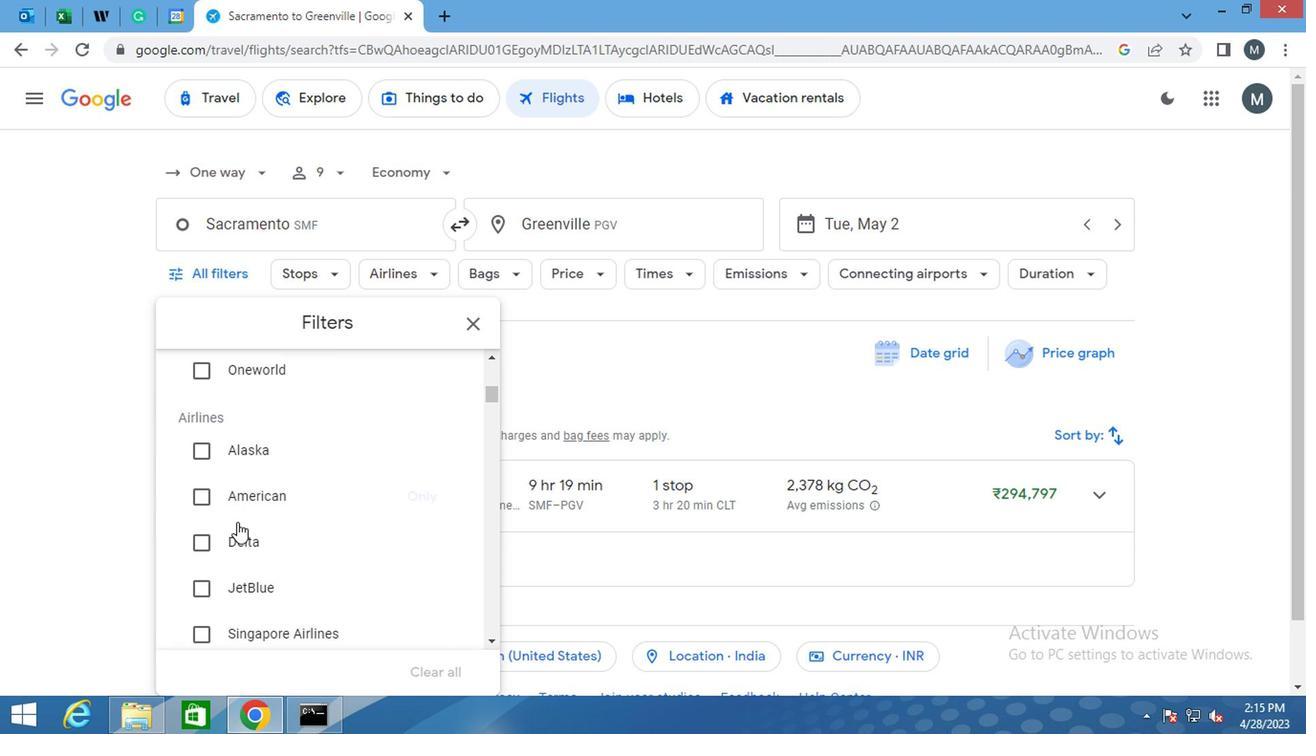 
Action: Mouse scrolled (231, 531) with delta (0, 0)
Screenshot: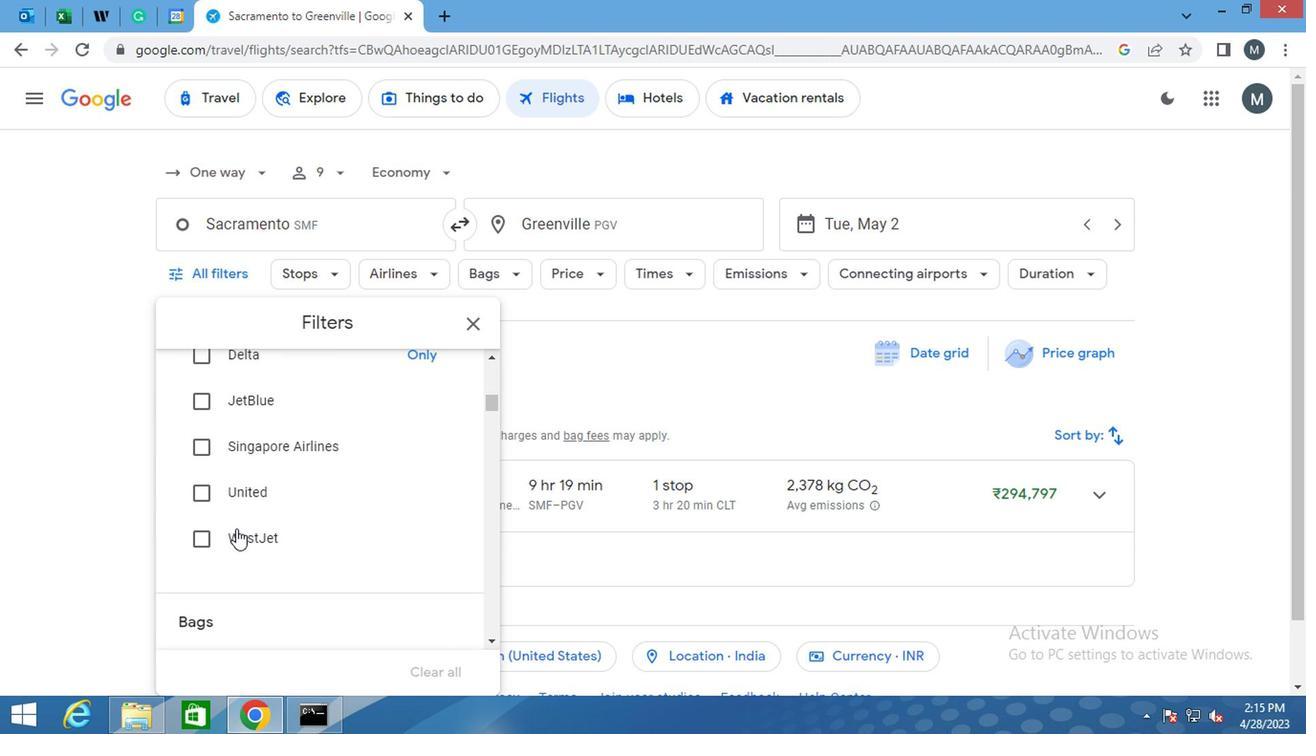 
Action: Mouse moved to (199, 495)
Screenshot: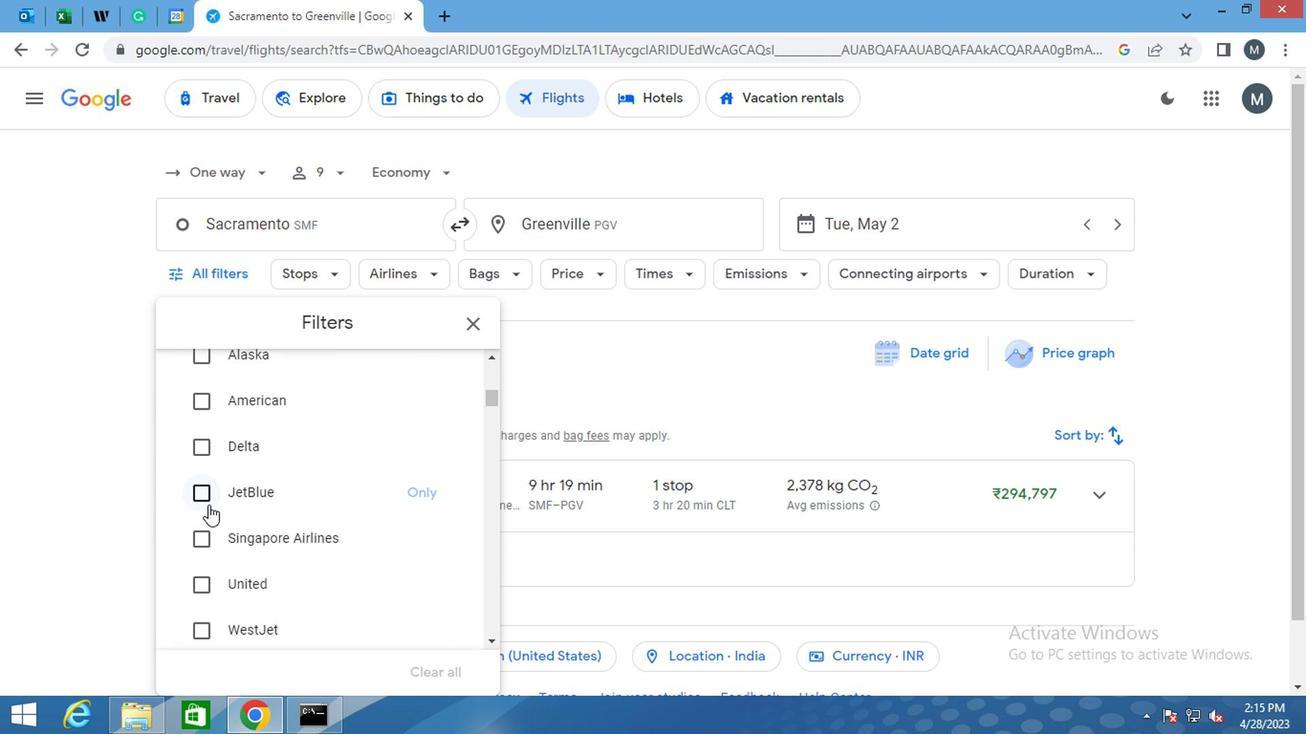 
Action: Mouse pressed left at (199, 495)
Screenshot: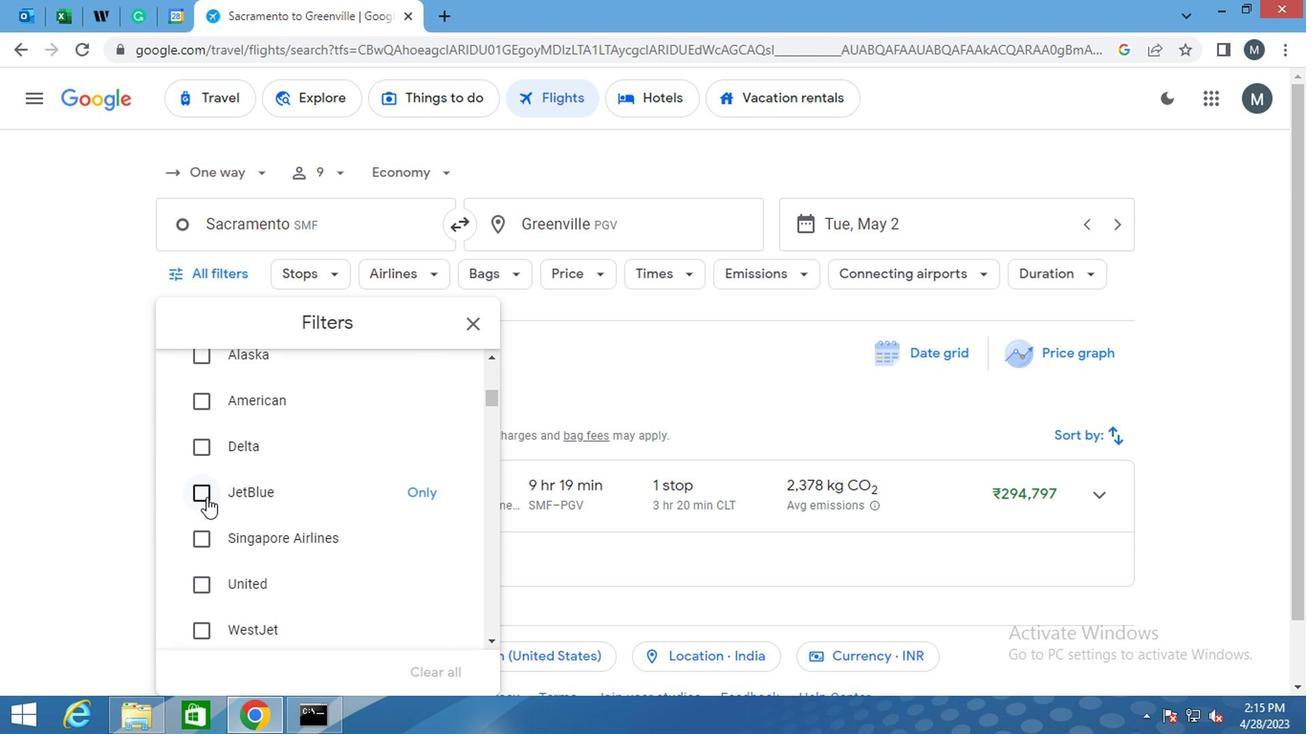 
Action: Mouse moved to (268, 479)
Screenshot: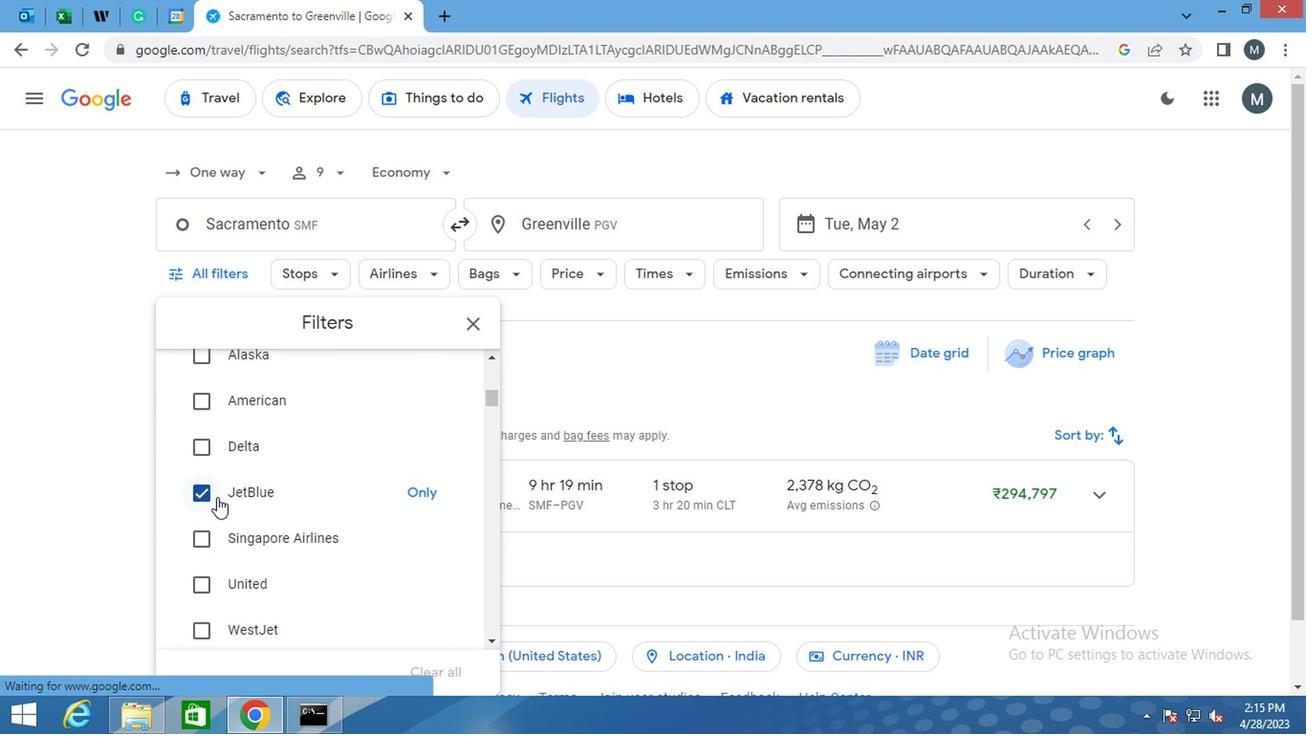 
Action: Mouse scrolled (268, 477) with delta (0, -1)
Screenshot: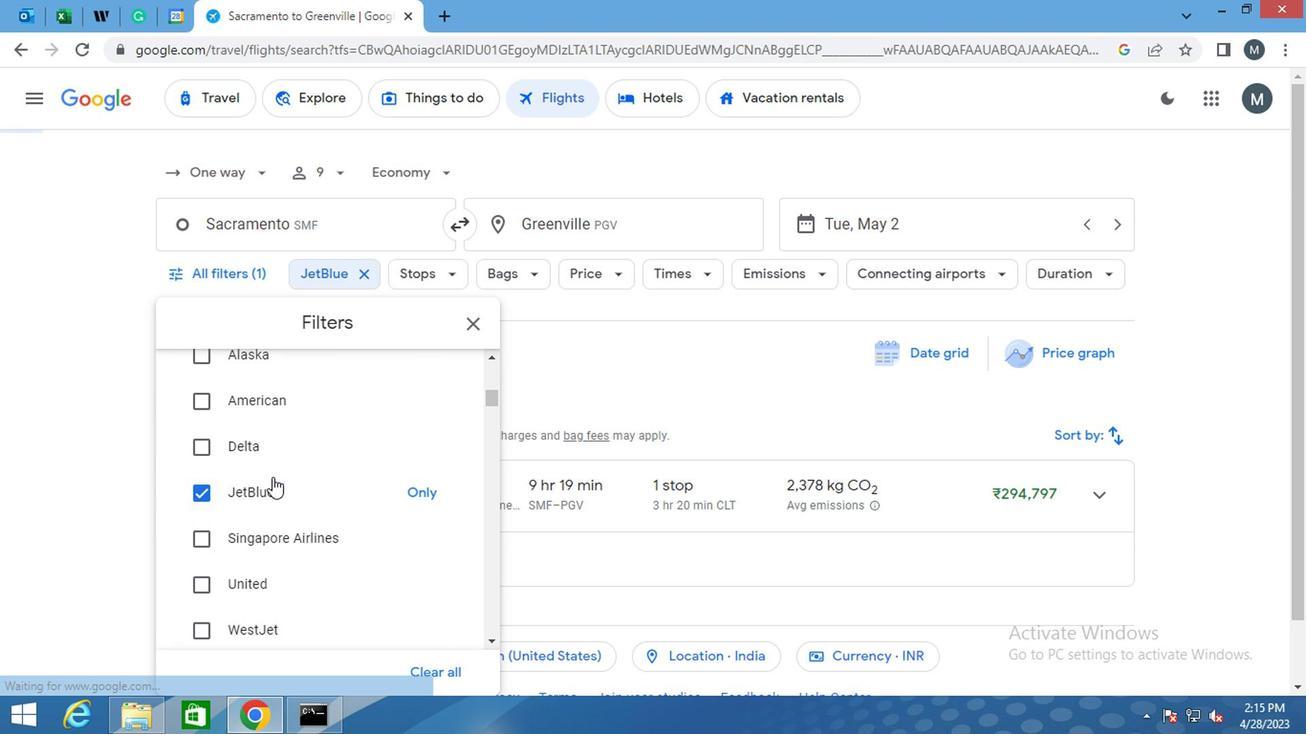 
Action: Mouse moved to (318, 468)
Screenshot: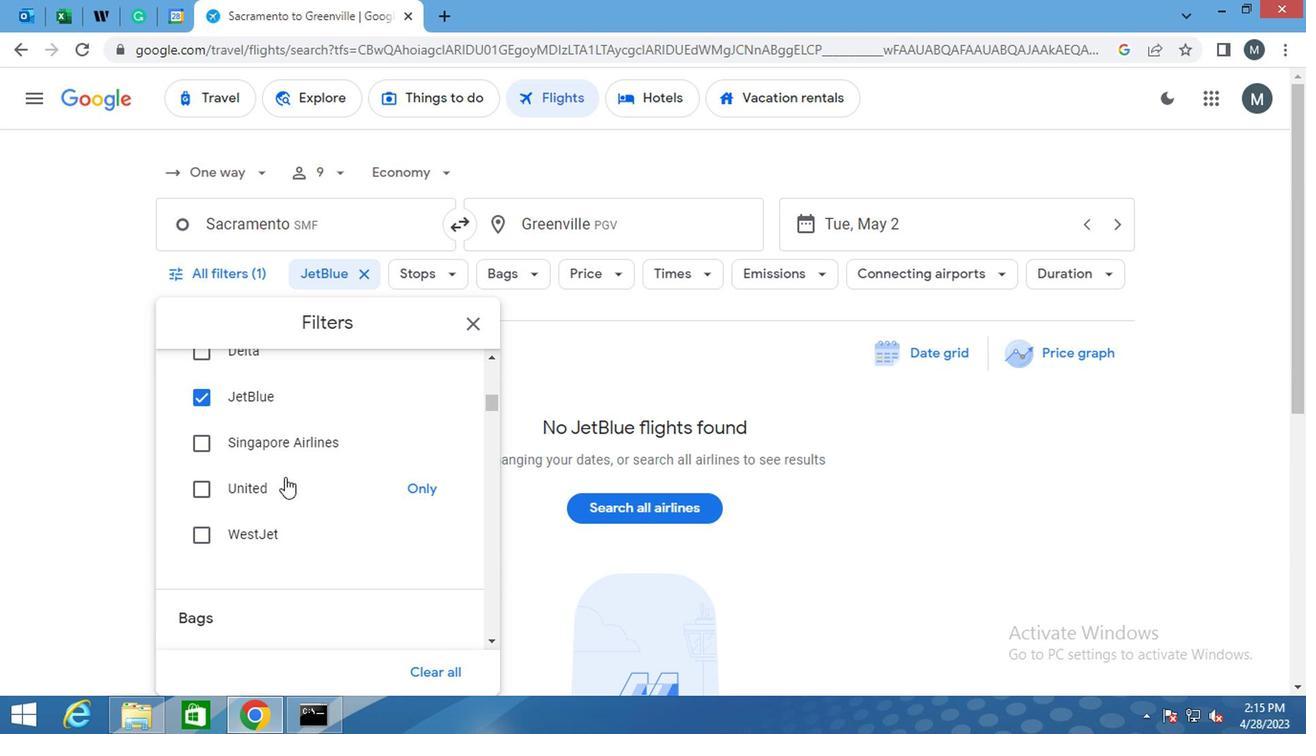 
Action: Mouse scrolled (318, 467) with delta (0, 0)
Screenshot: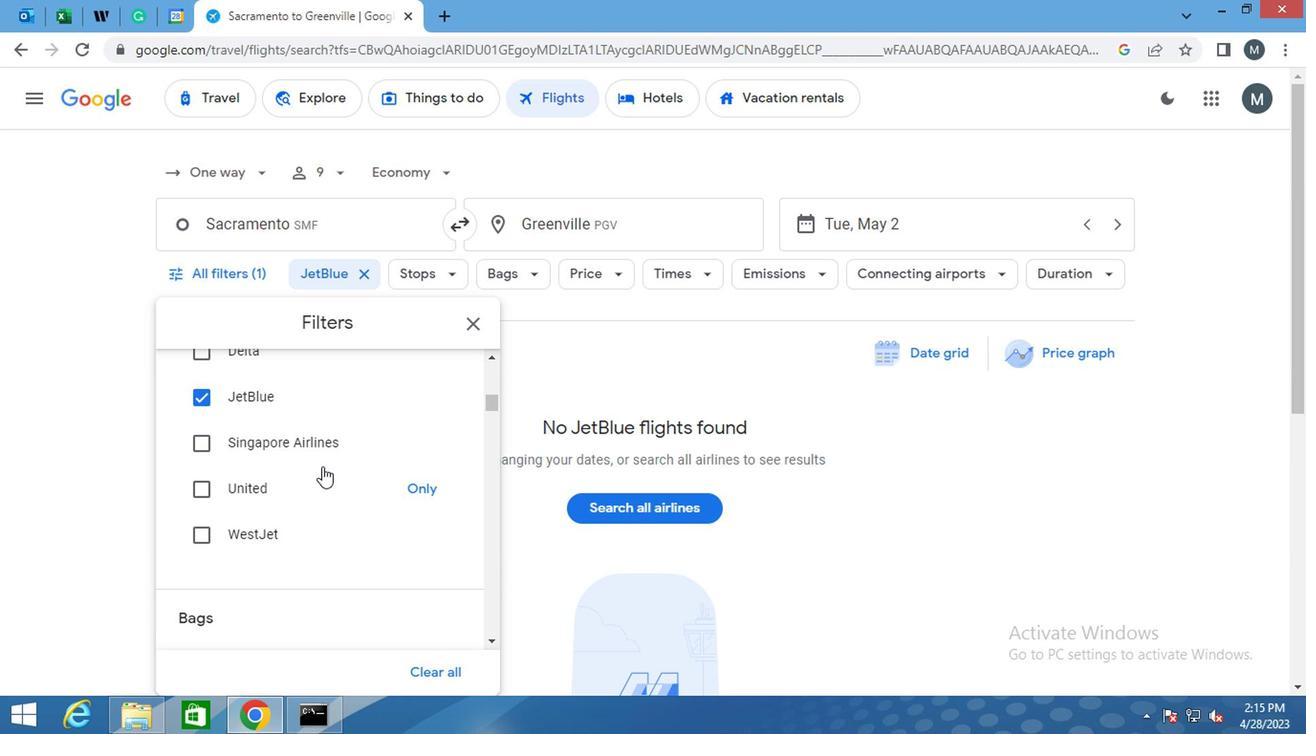 
Action: Mouse moved to (319, 468)
Screenshot: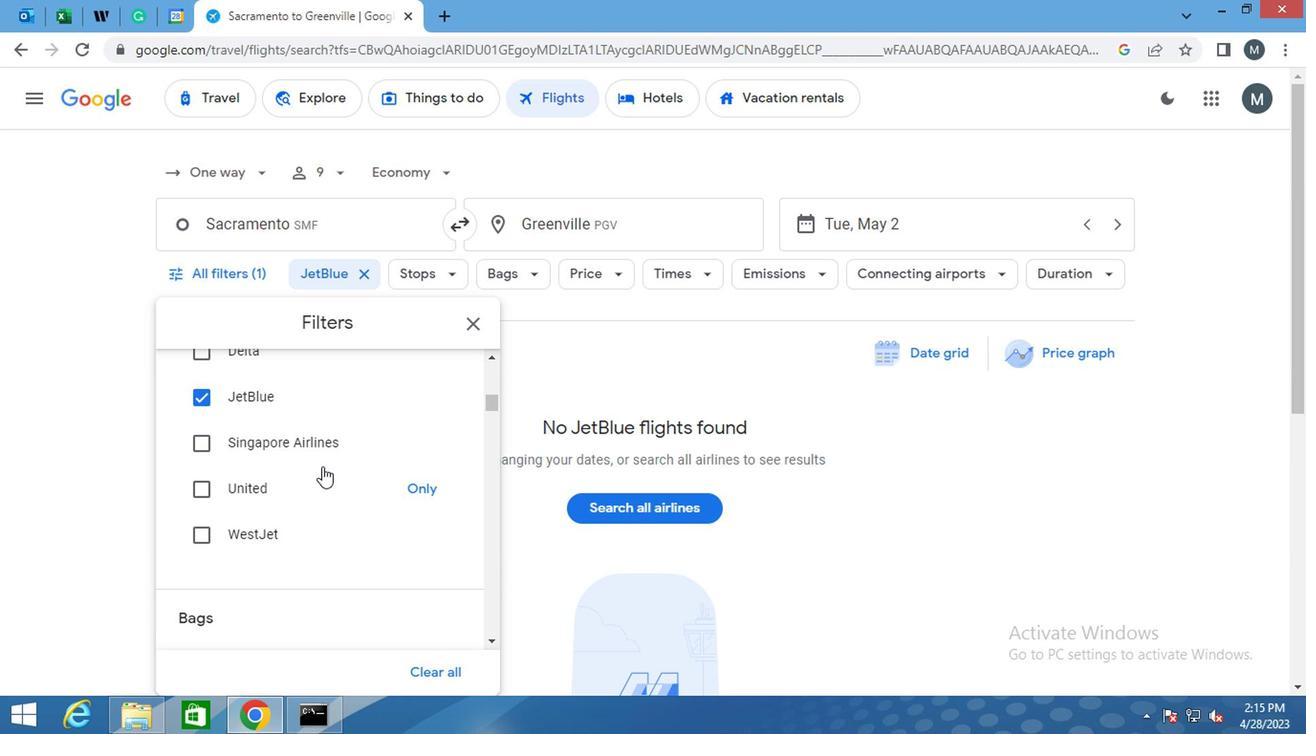 
Action: Mouse scrolled (319, 467) with delta (0, 0)
Screenshot: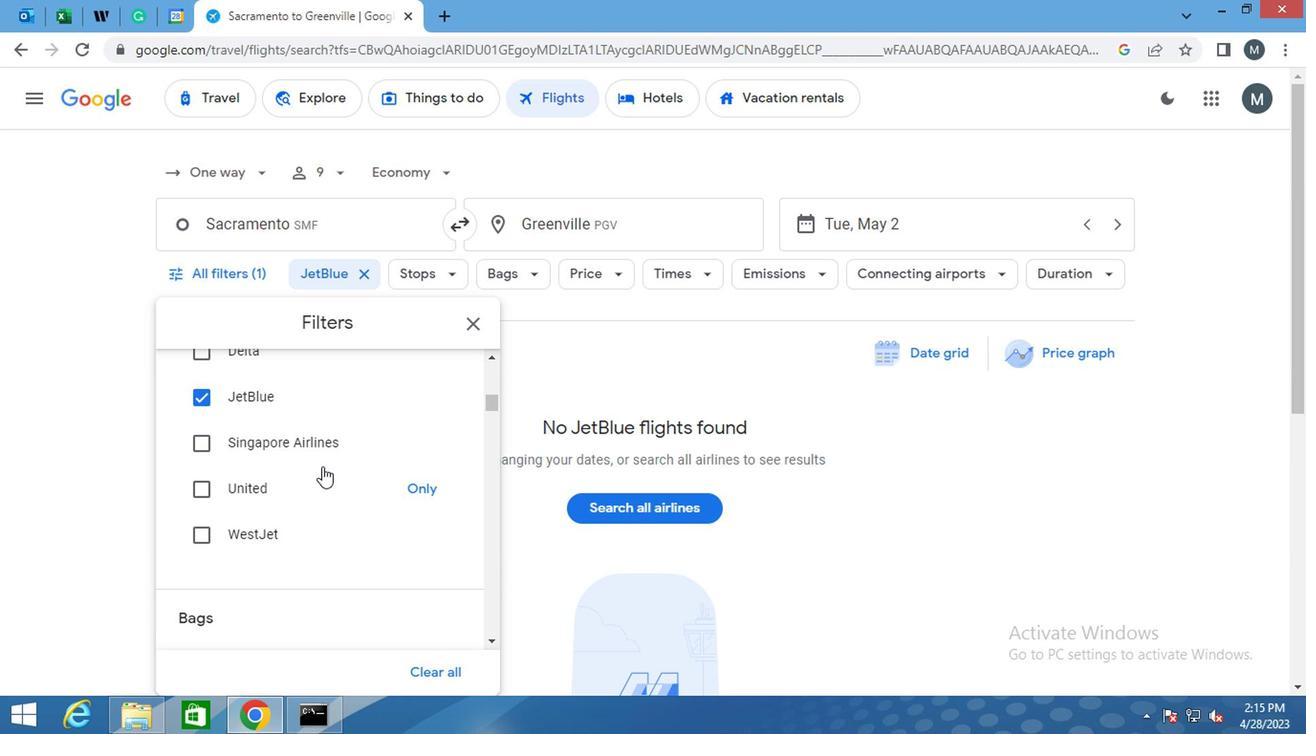 
Action: Mouse moved to (440, 474)
Screenshot: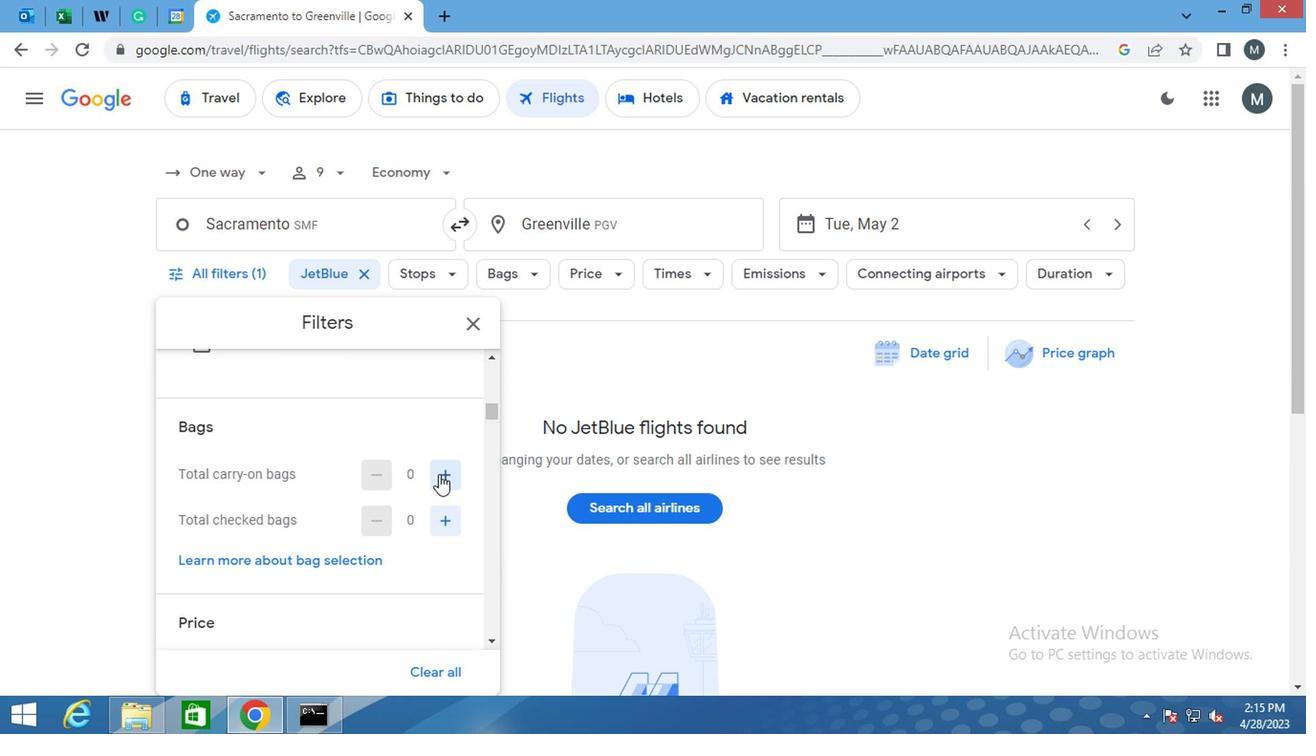 
Action: Mouse pressed left at (440, 474)
Screenshot: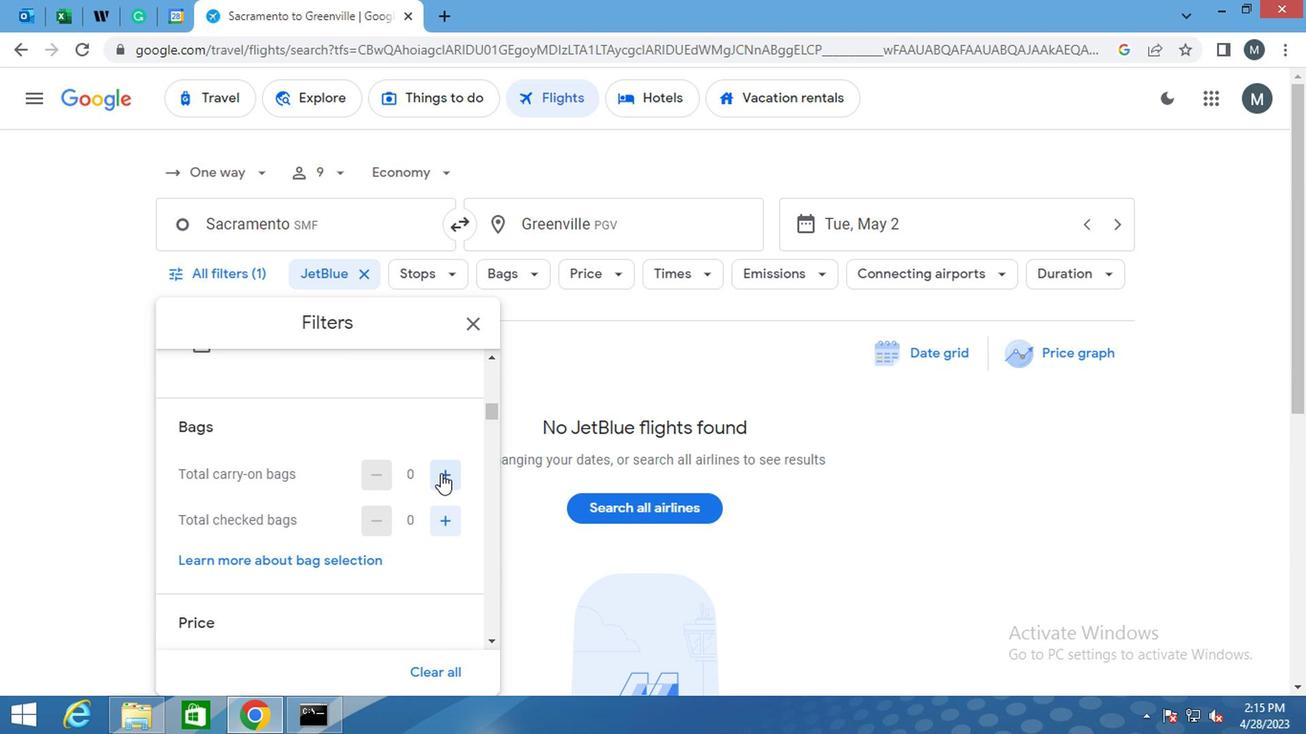 
Action: Mouse pressed left at (440, 474)
Screenshot: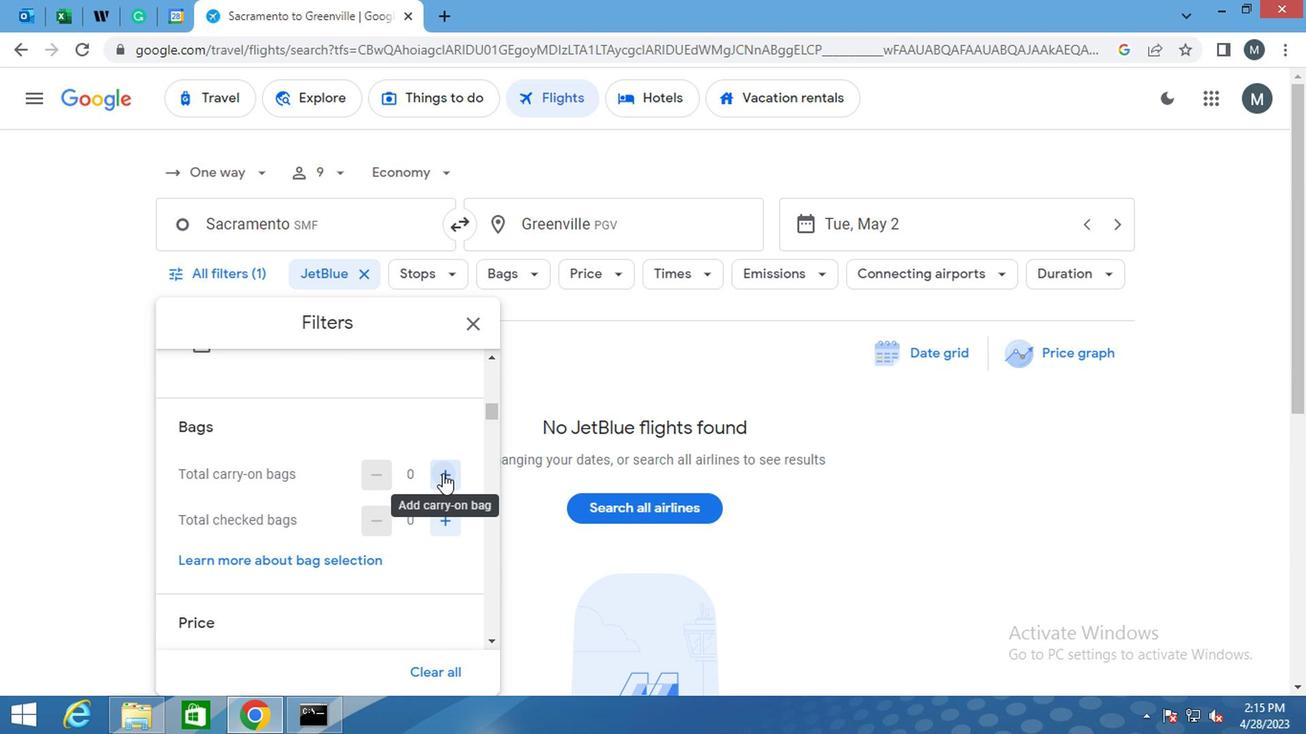 
Action: Mouse moved to (301, 460)
Screenshot: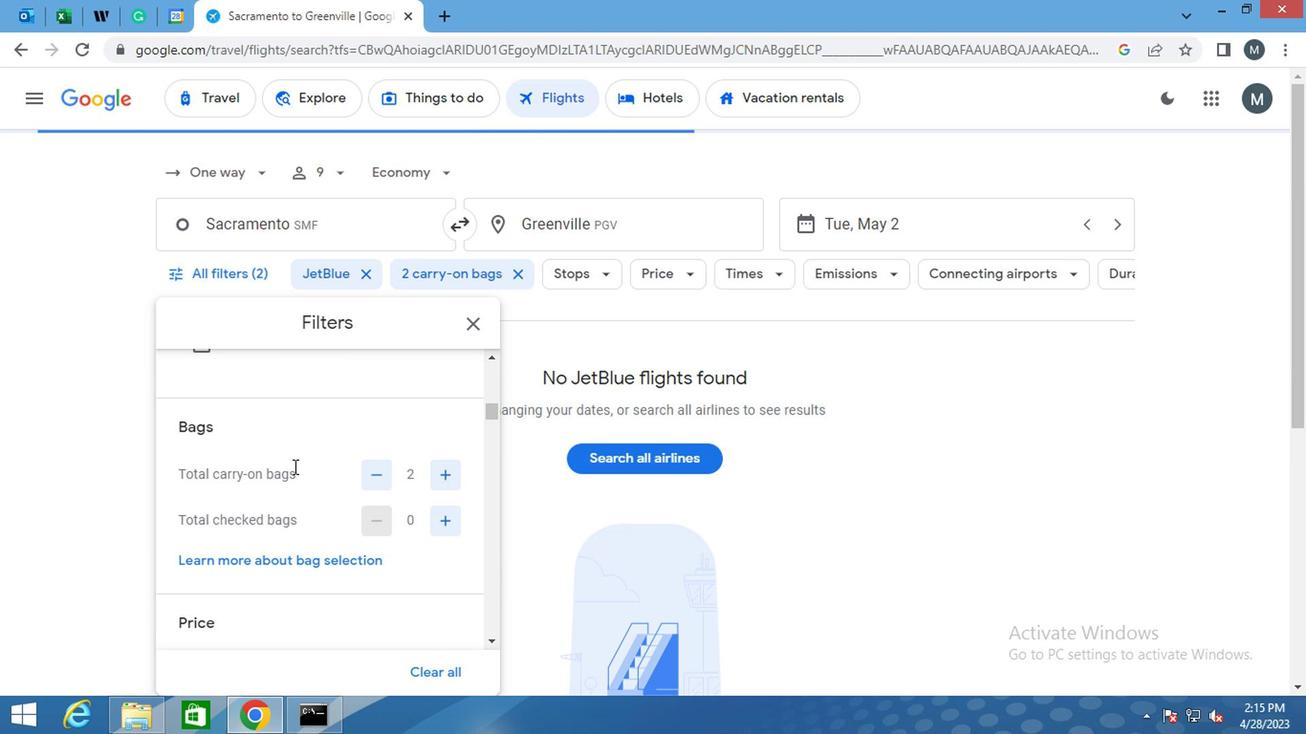 
Action: Mouse scrolled (301, 459) with delta (0, -1)
Screenshot: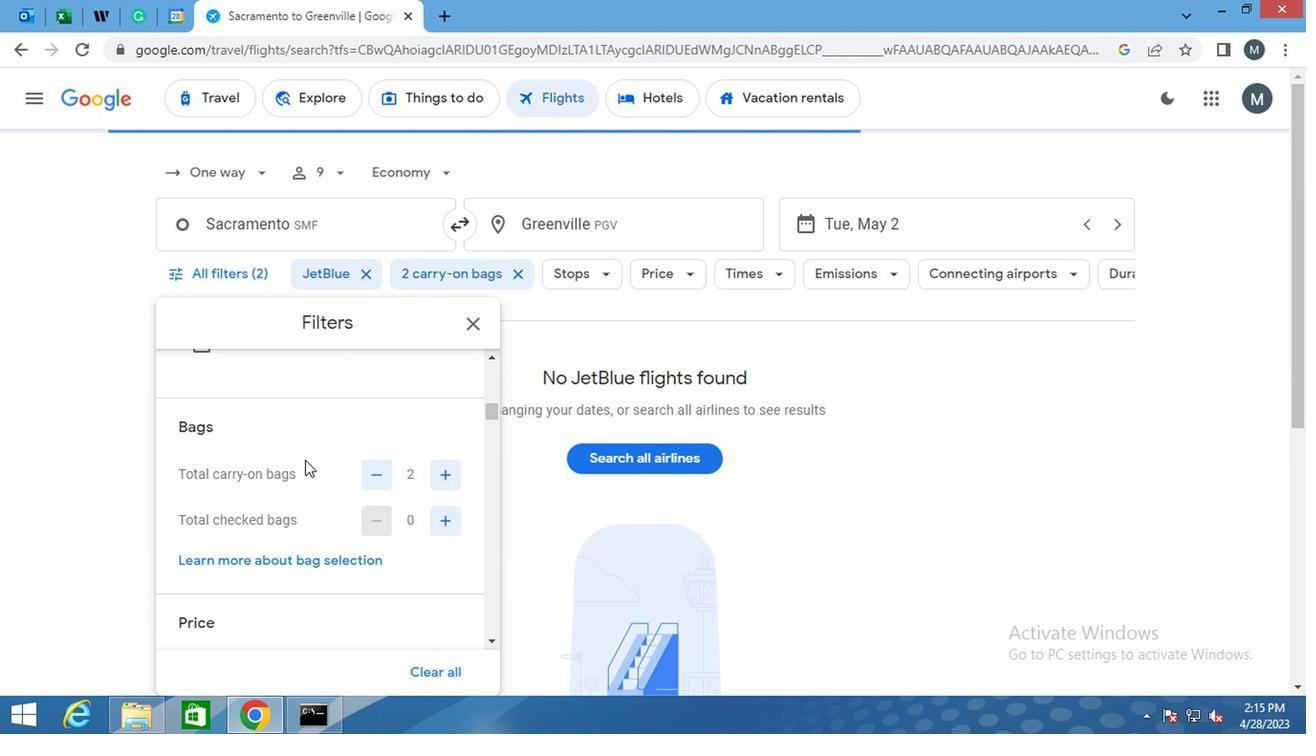 
Action: Mouse scrolled (301, 459) with delta (0, -1)
Screenshot: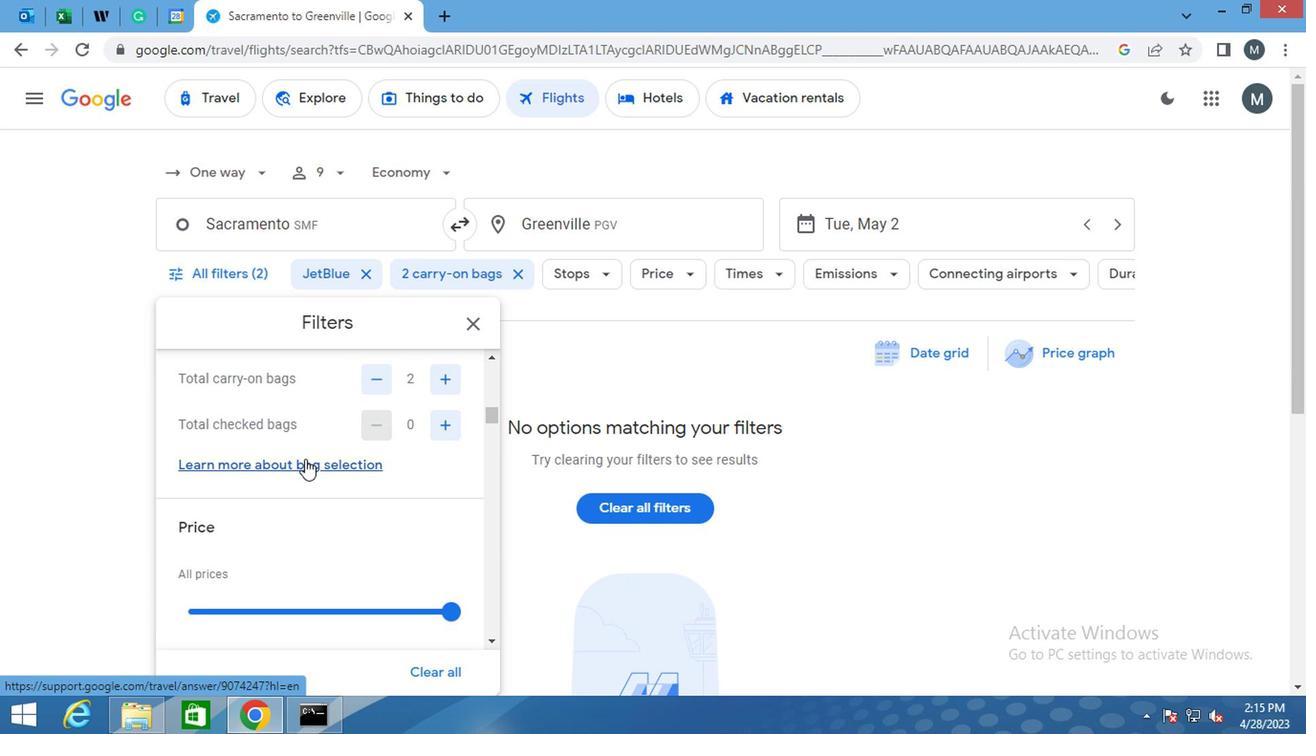 
Action: Mouse moved to (287, 524)
Screenshot: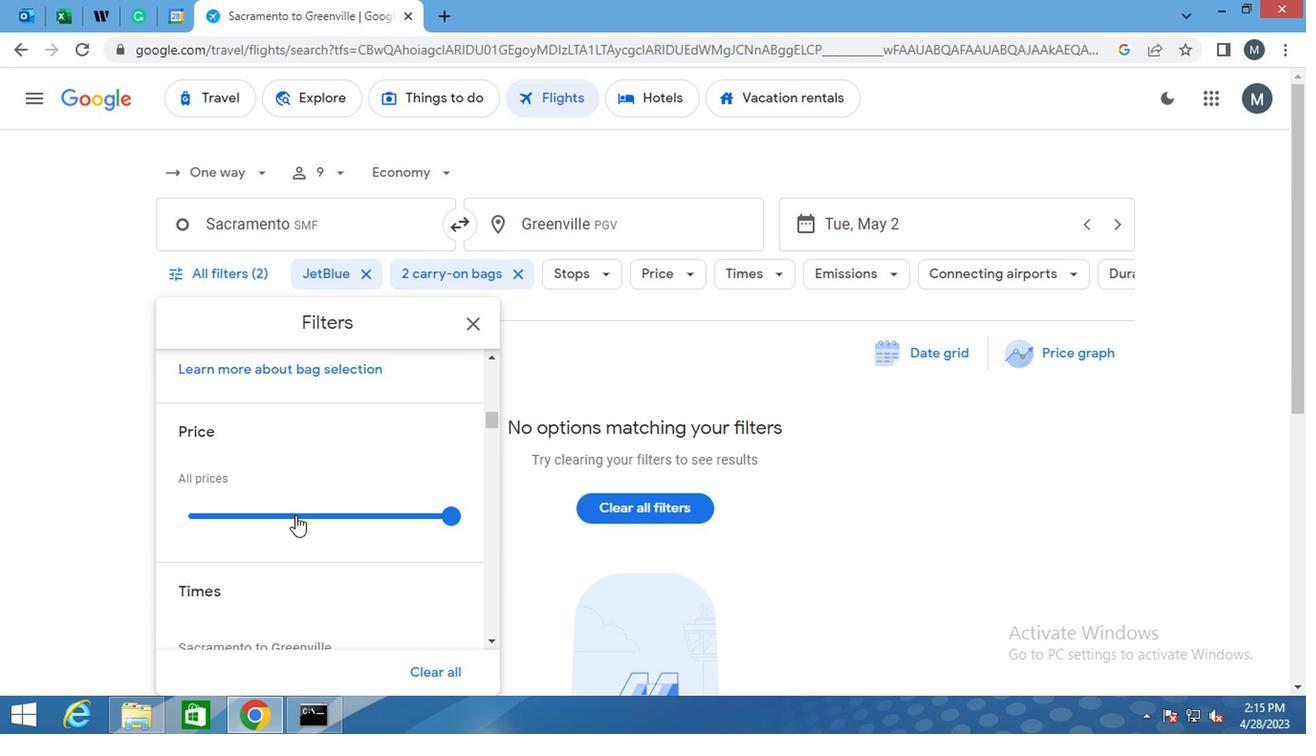 
Action: Mouse pressed left at (287, 524)
Screenshot: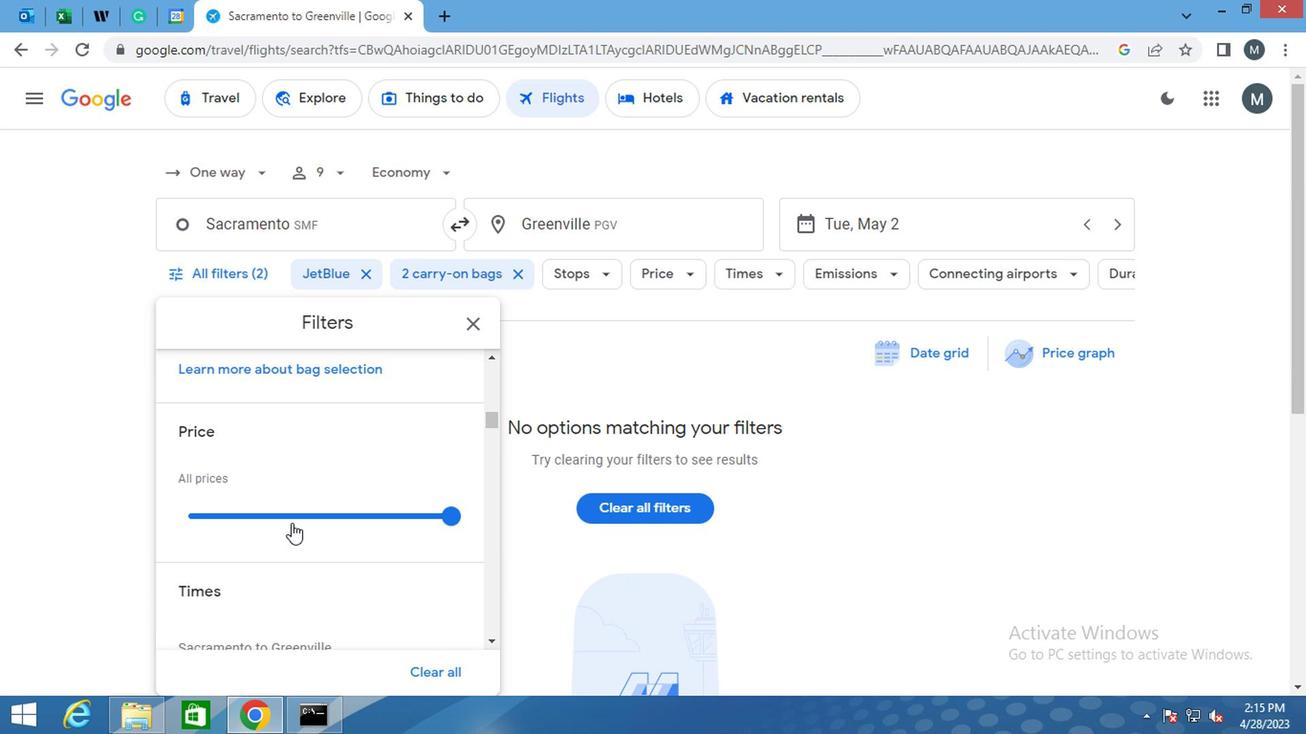 
Action: Mouse moved to (286, 519)
Screenshot: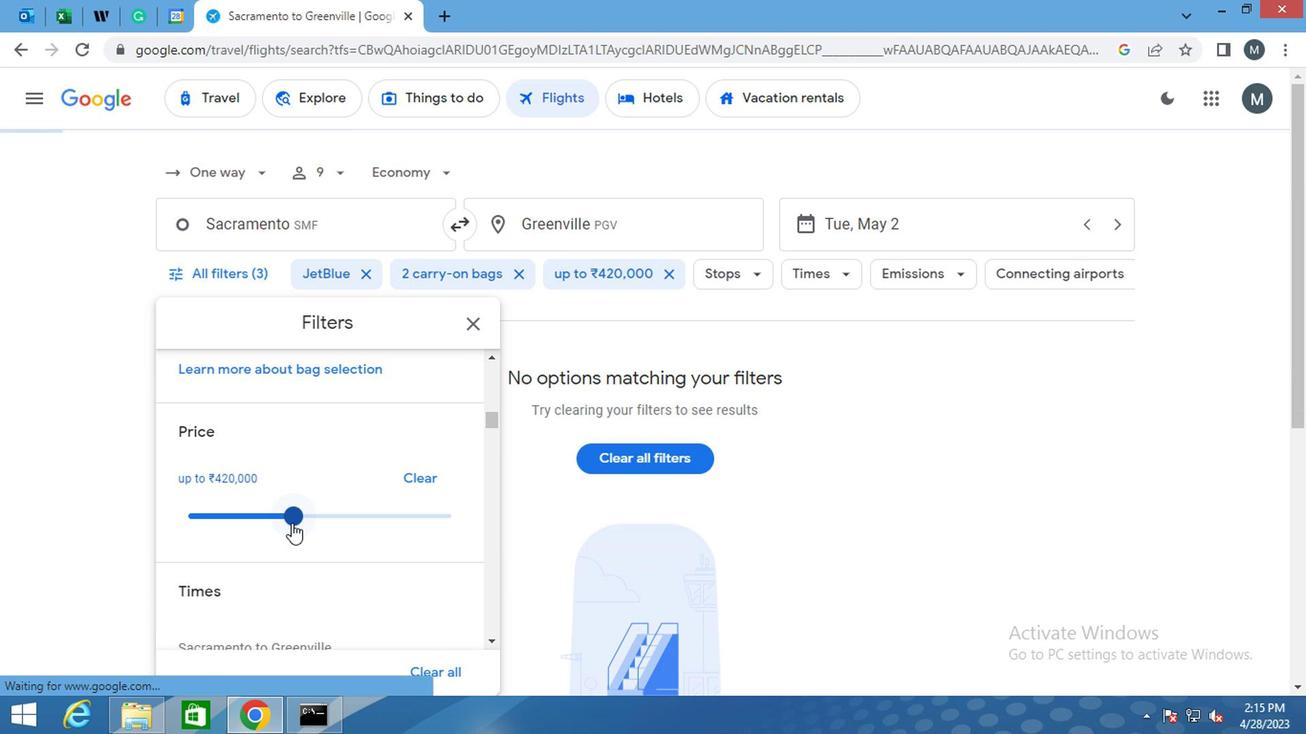 
Action: Mouse pressed left at (286, 519)
Screenshot: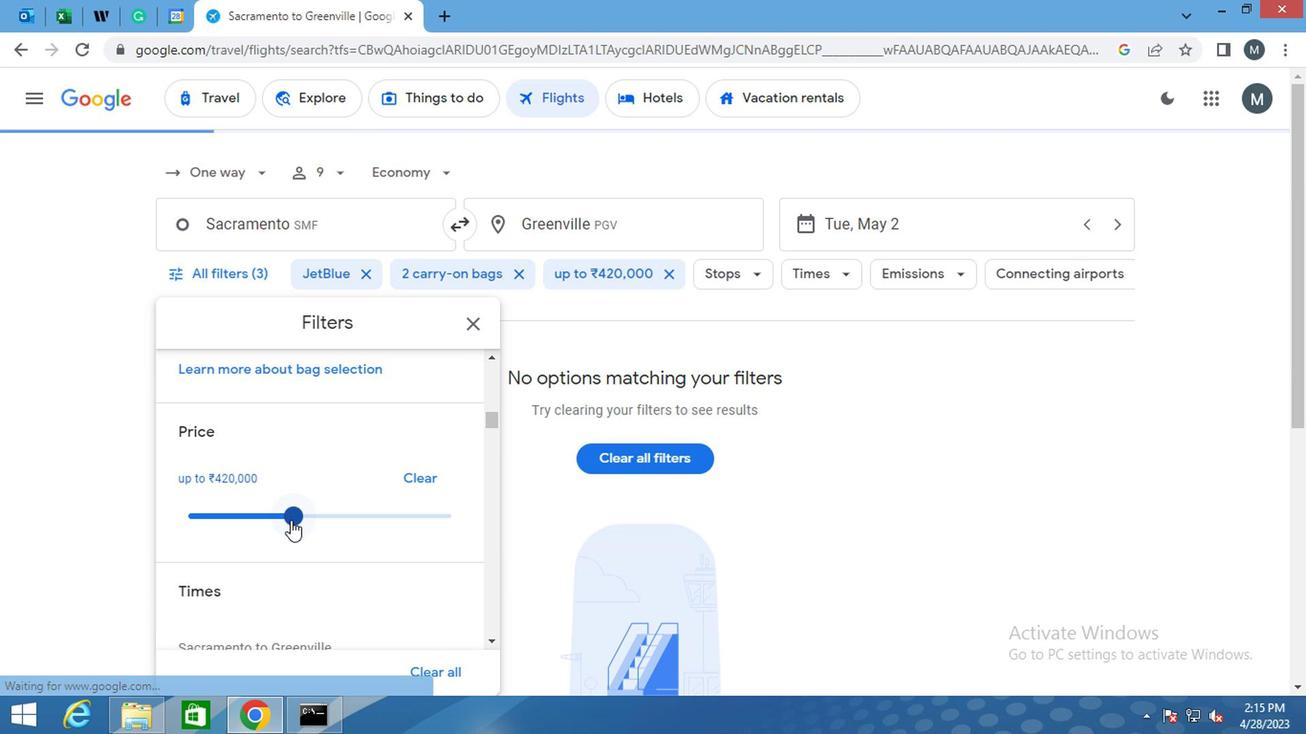 
Action: Mouse moved to (271, 500)
Screenshot: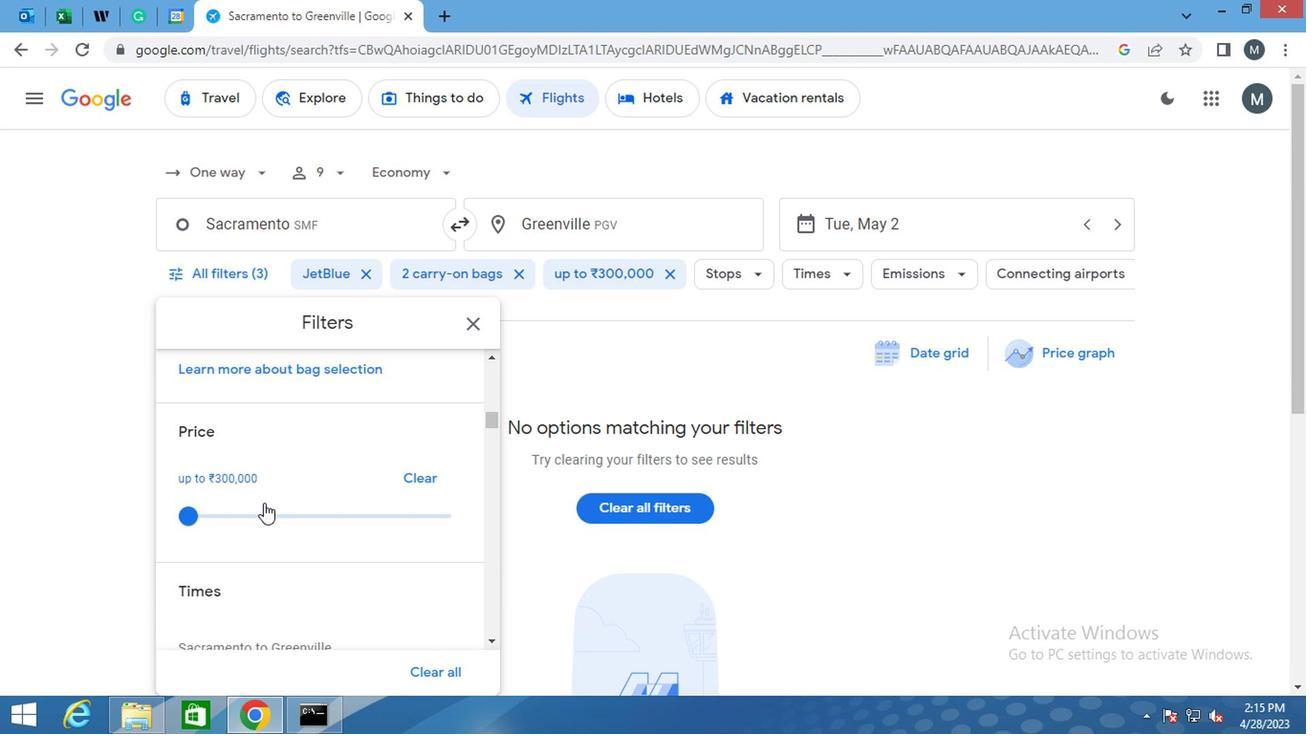 
Action: Mouse scrolled (271, 498) with delta (0, -1)
Screenshot: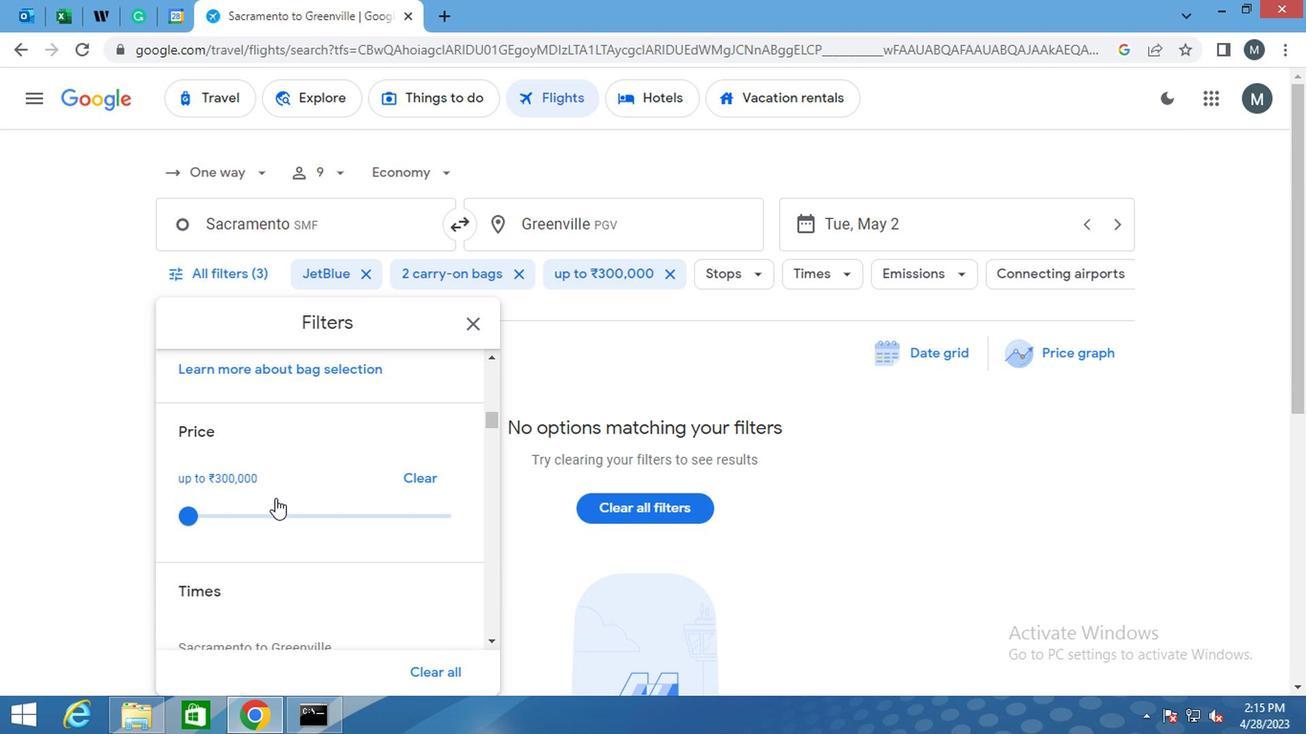 
Action: Mouse scrolled (271, 498) with delta (0, -1)
Screenshot: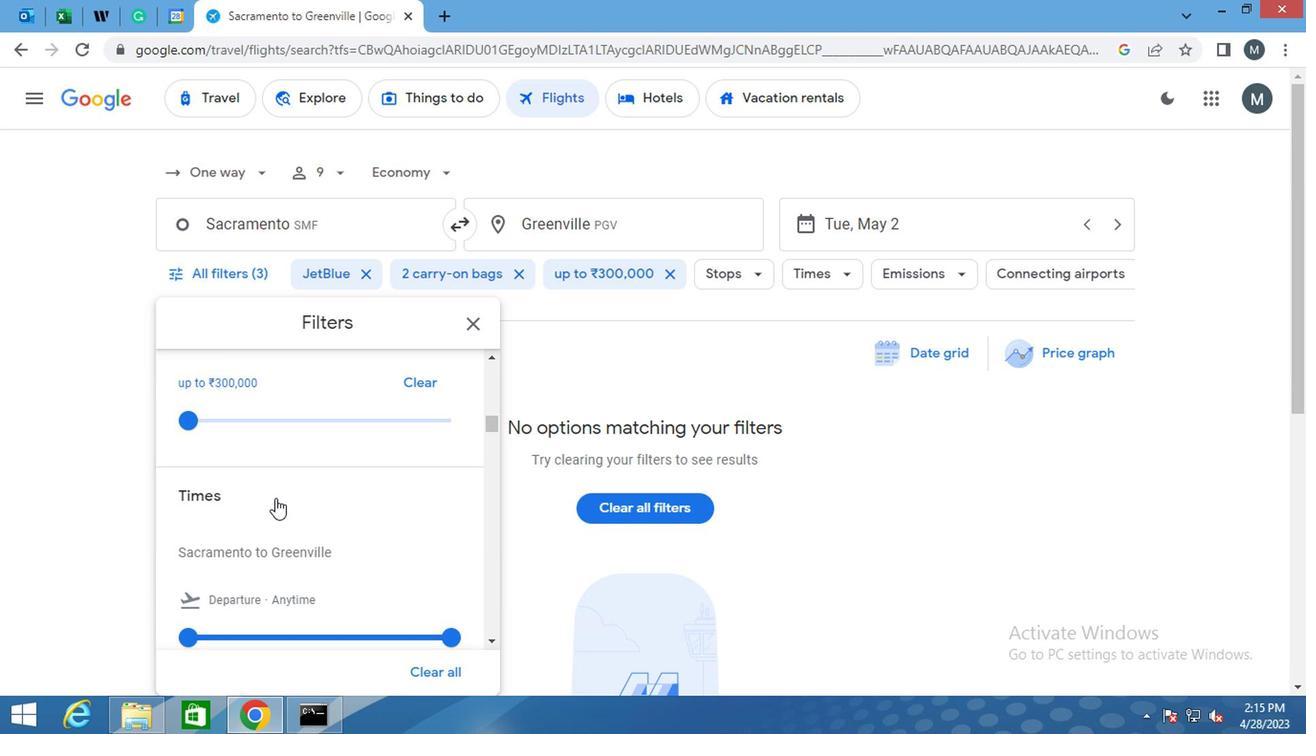 
Action: Mouse moved to (274, 489)
Screenshot: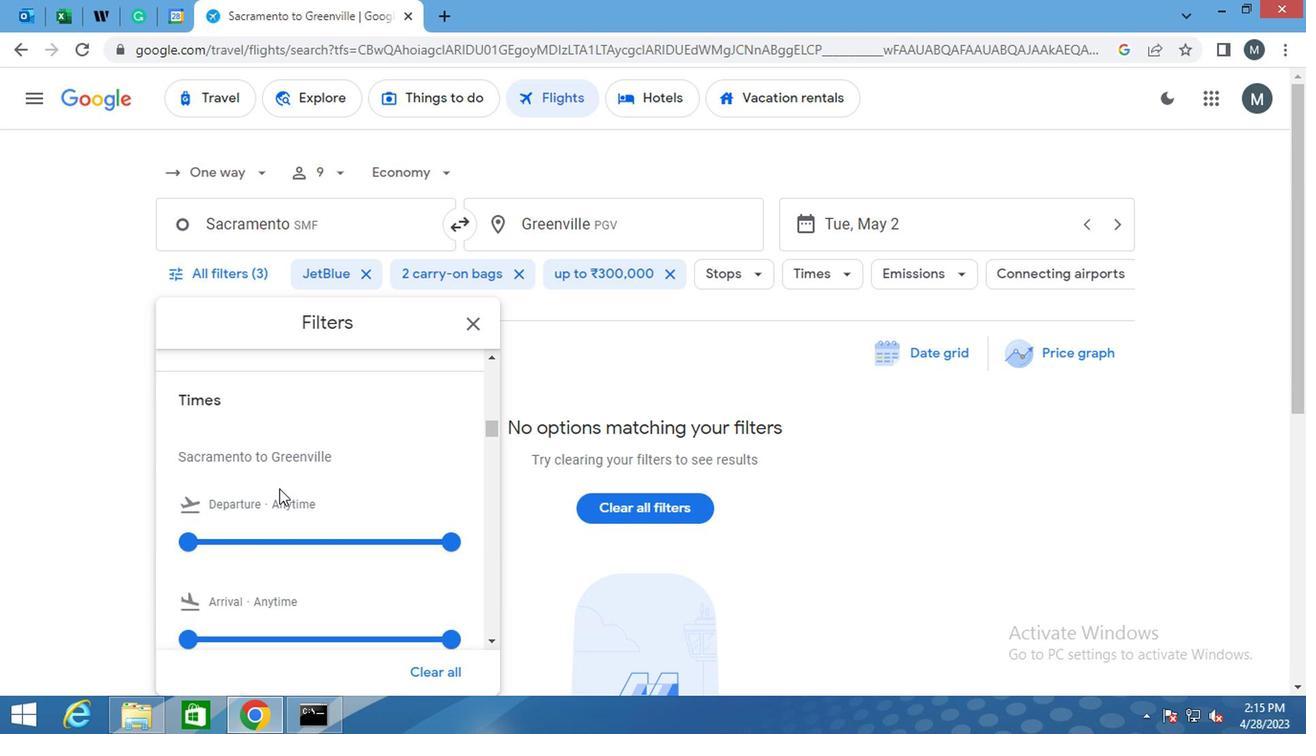 
Action: Mouse scrolled (274, 490) with delta (0, 1)
Screenshot: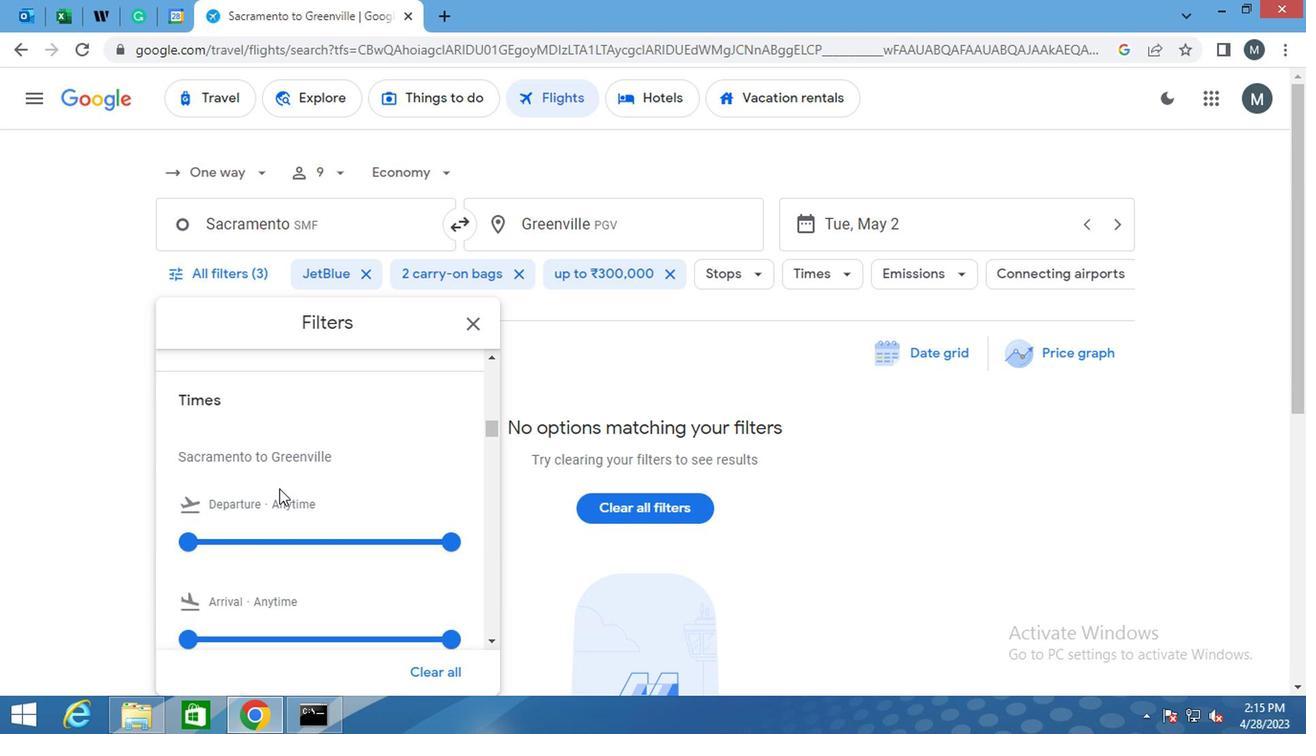 
Action: Mouse moved to (274, 486)
Screenshot: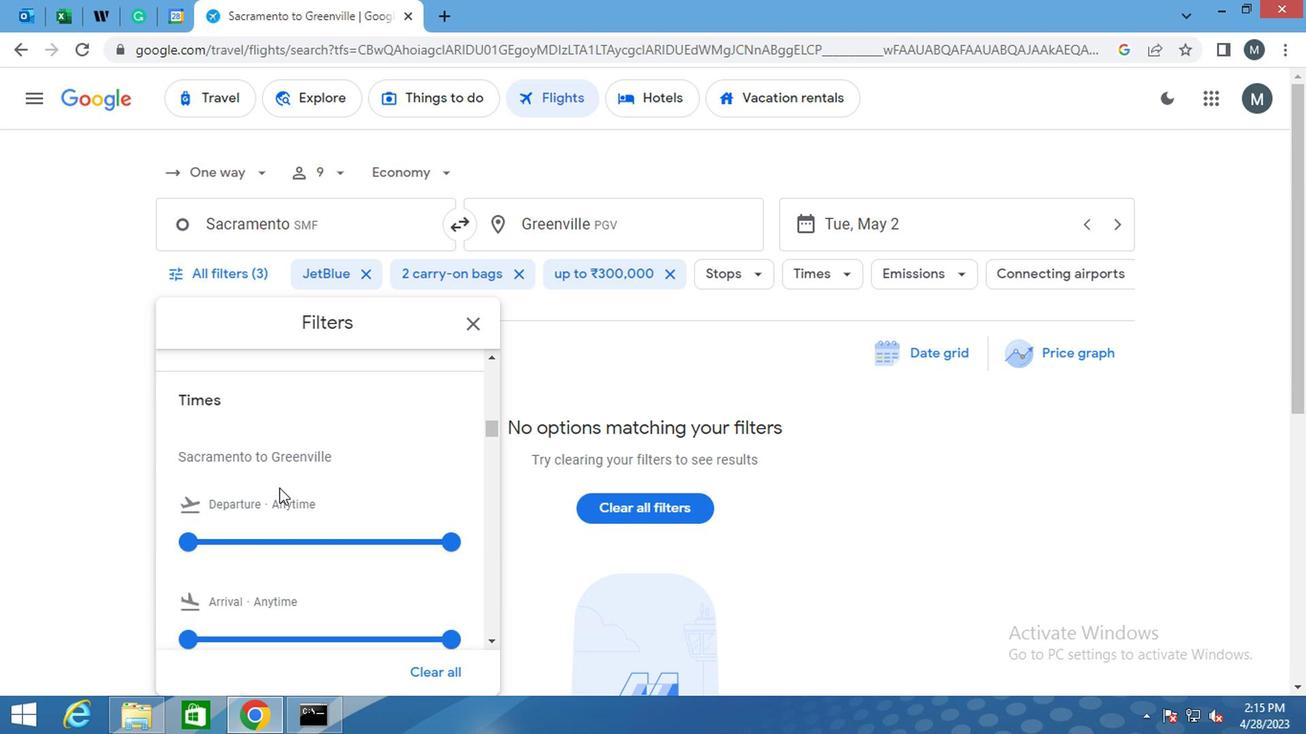 
Action: Mouse scrolled (274, 485) with delta (0, 0)
Screenshot: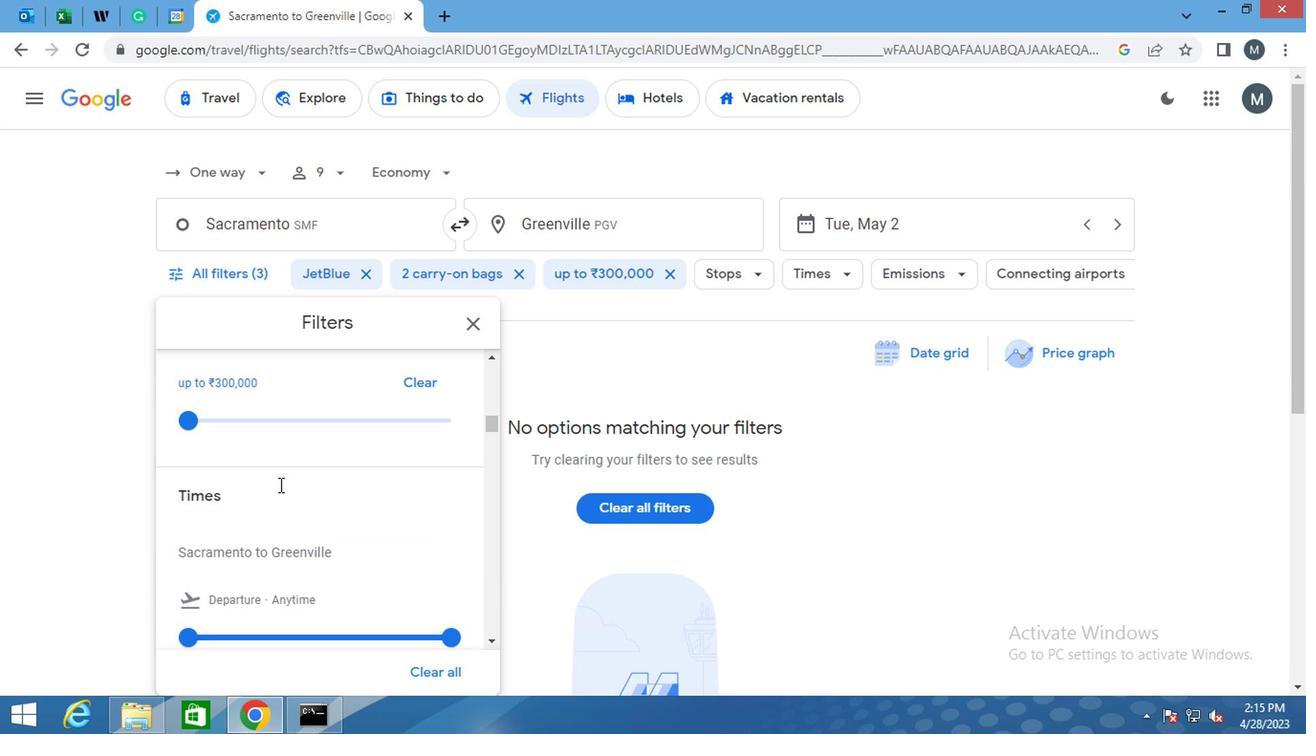
Action: Mouse scrolled (274, 487) with delta (0, 0)
Screenshot: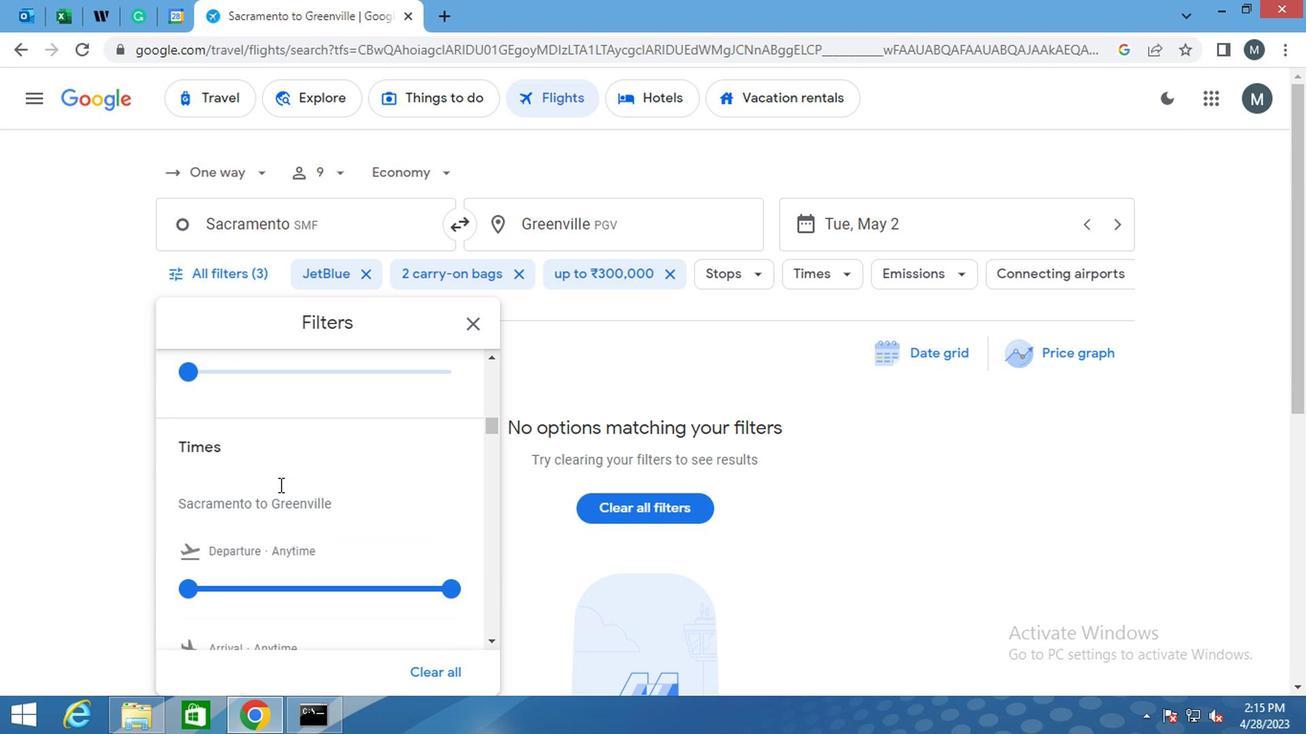 
Action: Mouse moved to (276, 486)
Screenshot: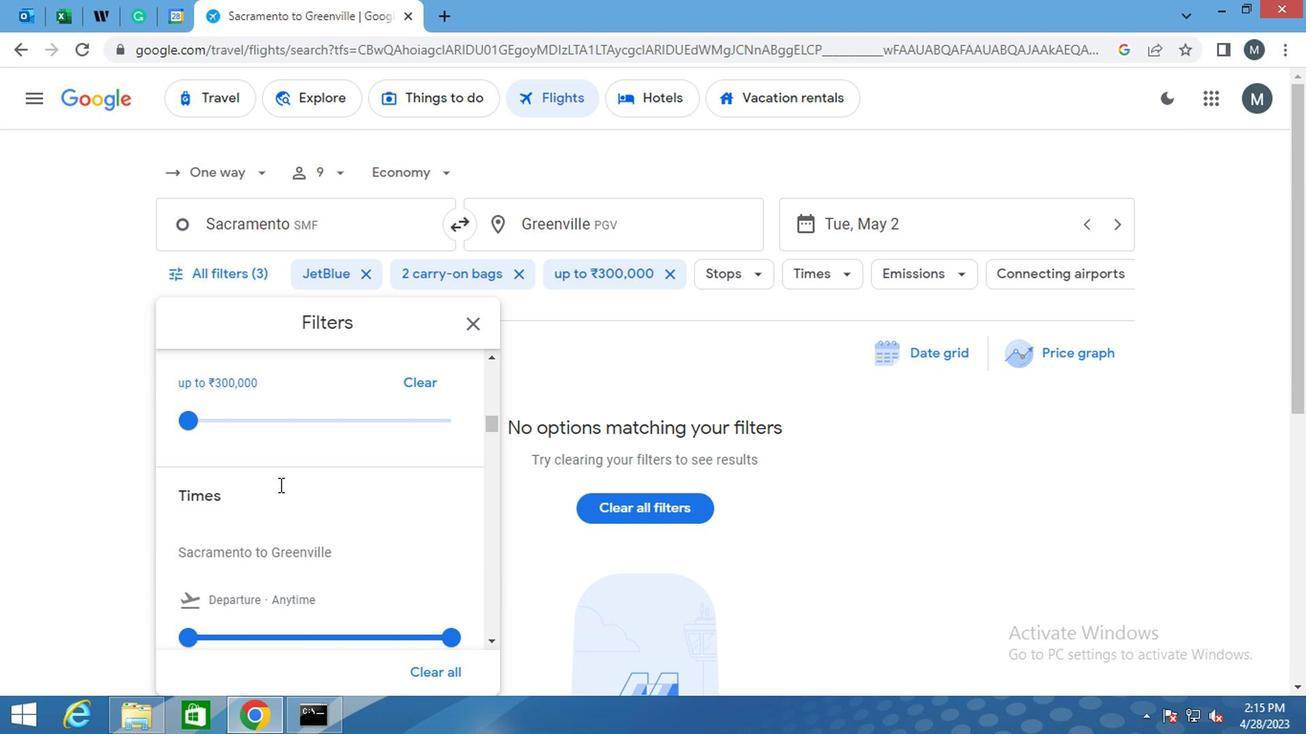 
Action: Mouse scrolled (276, 487) with delta (0, 0)
Screenshot: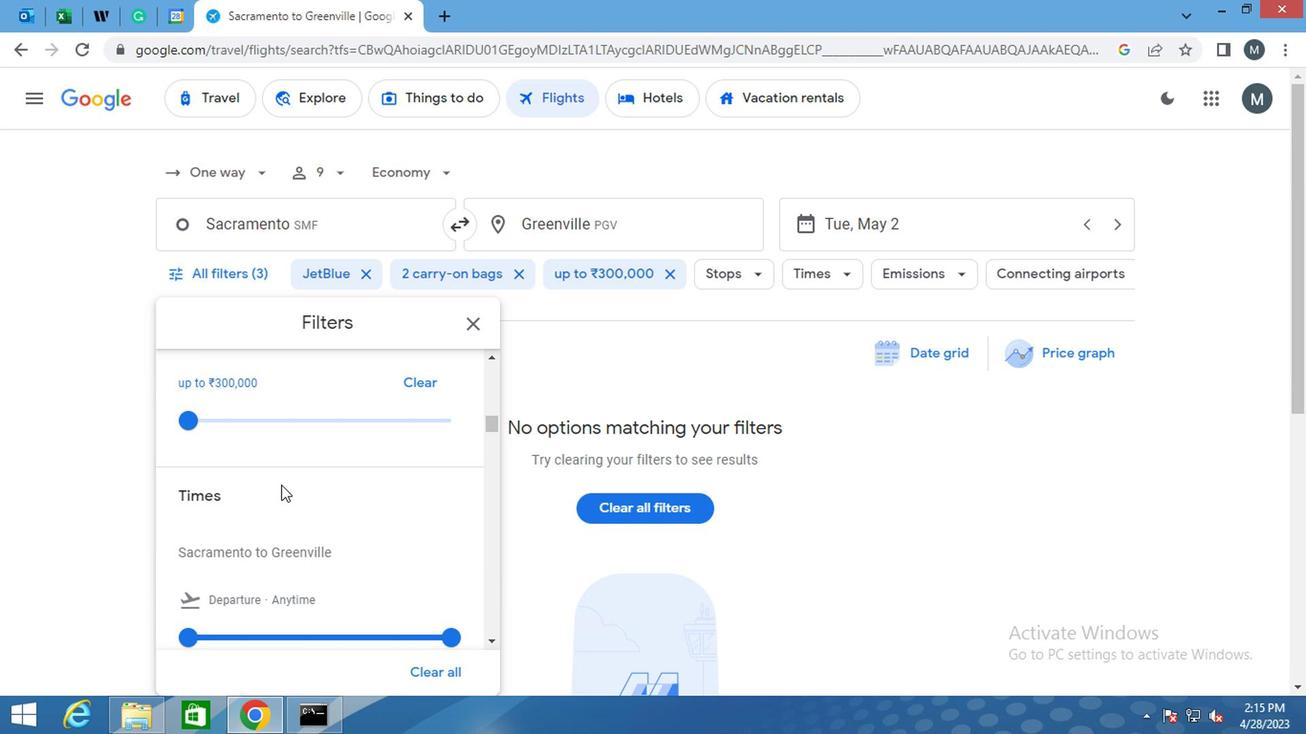 
Action: Mouse moved to (276, 486)
Screenshot: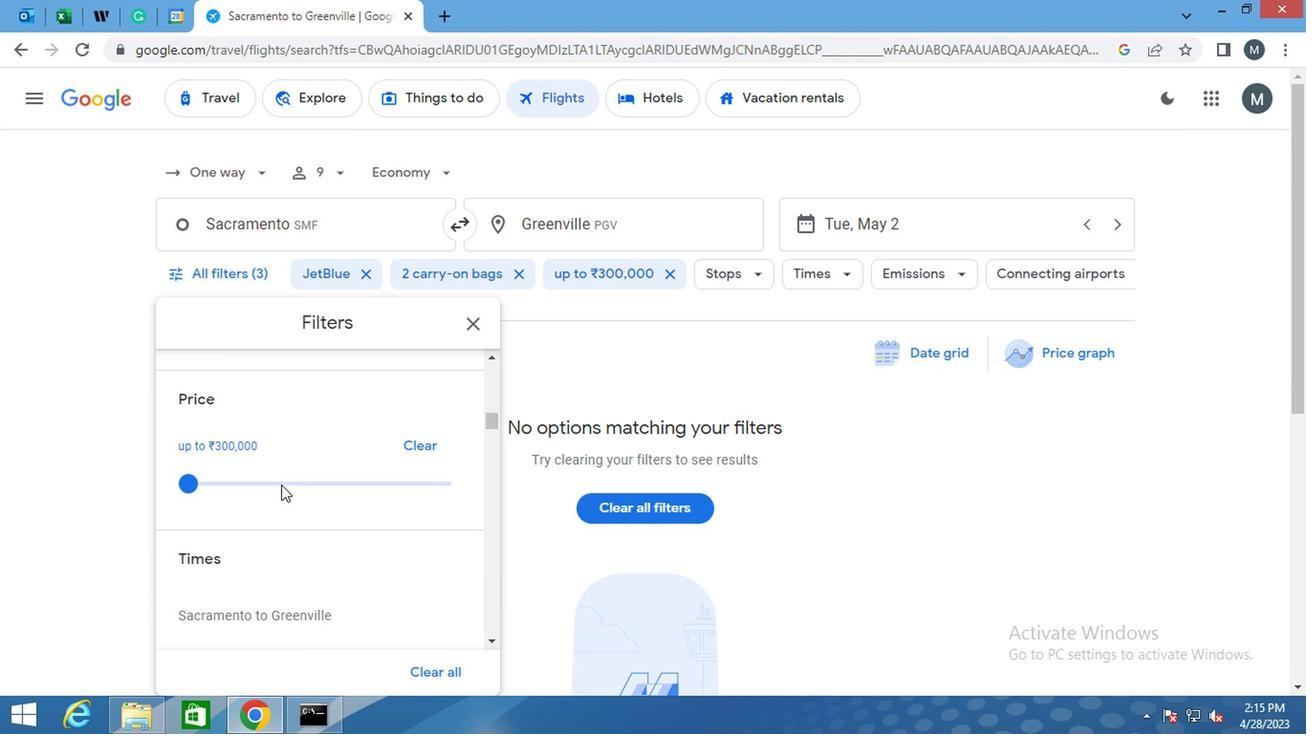 
Action: Mouse scrolled (276, 485) with delta (0, 0)
Screenshot: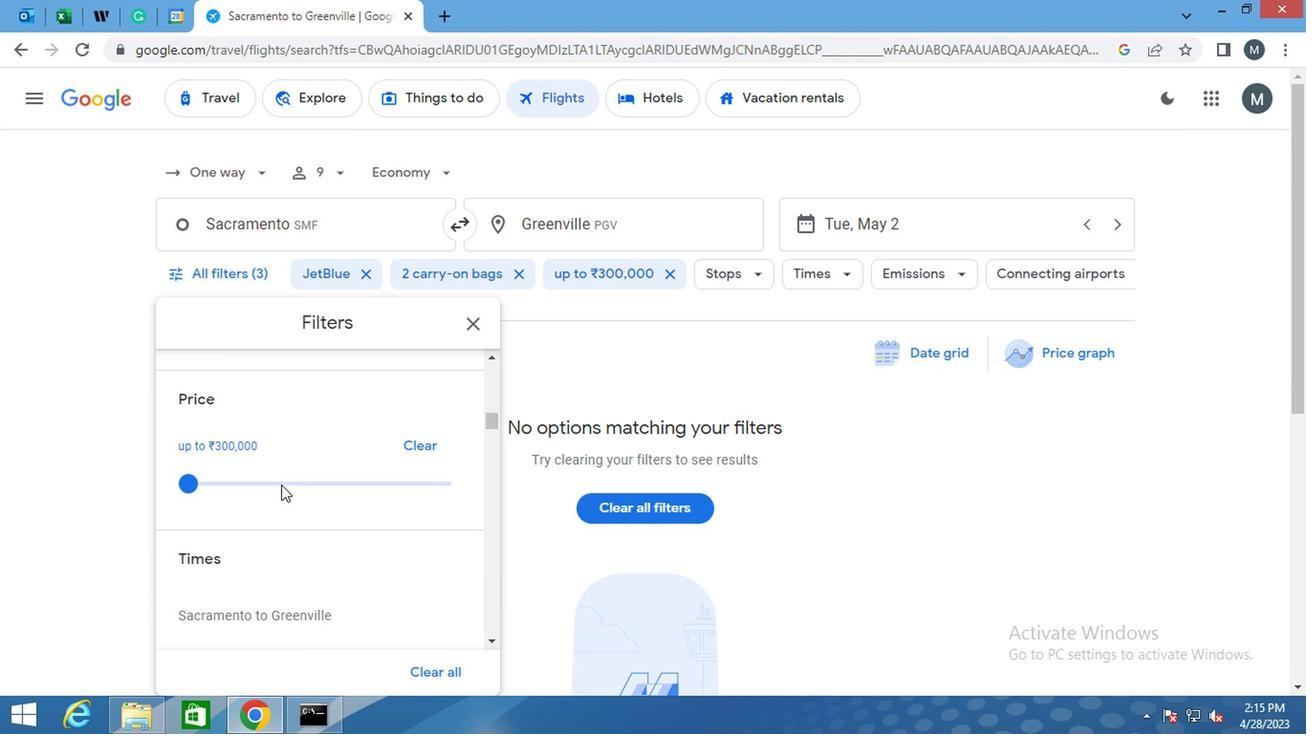 
Action: Mouse moved to (276, 486)
Screenshot: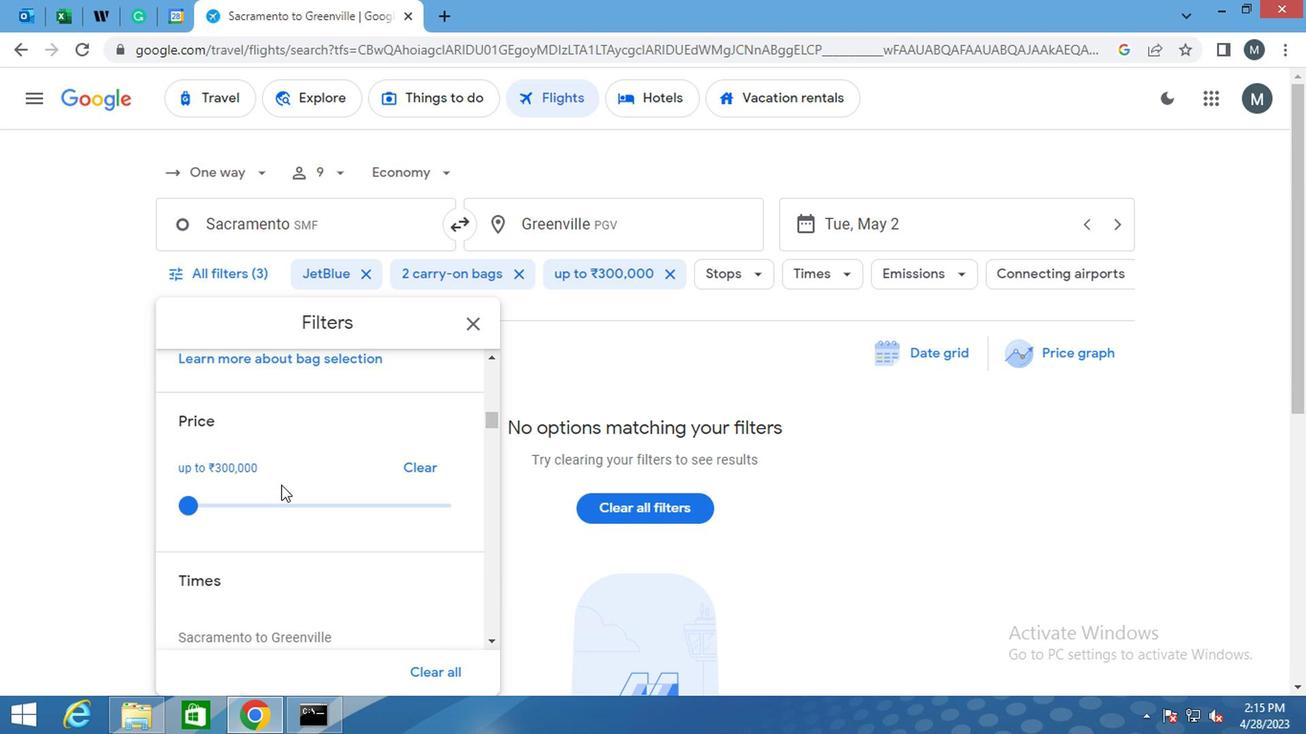 
Action: Mouse scrolled (276, 485) with delta (0, 0)
Screenshot: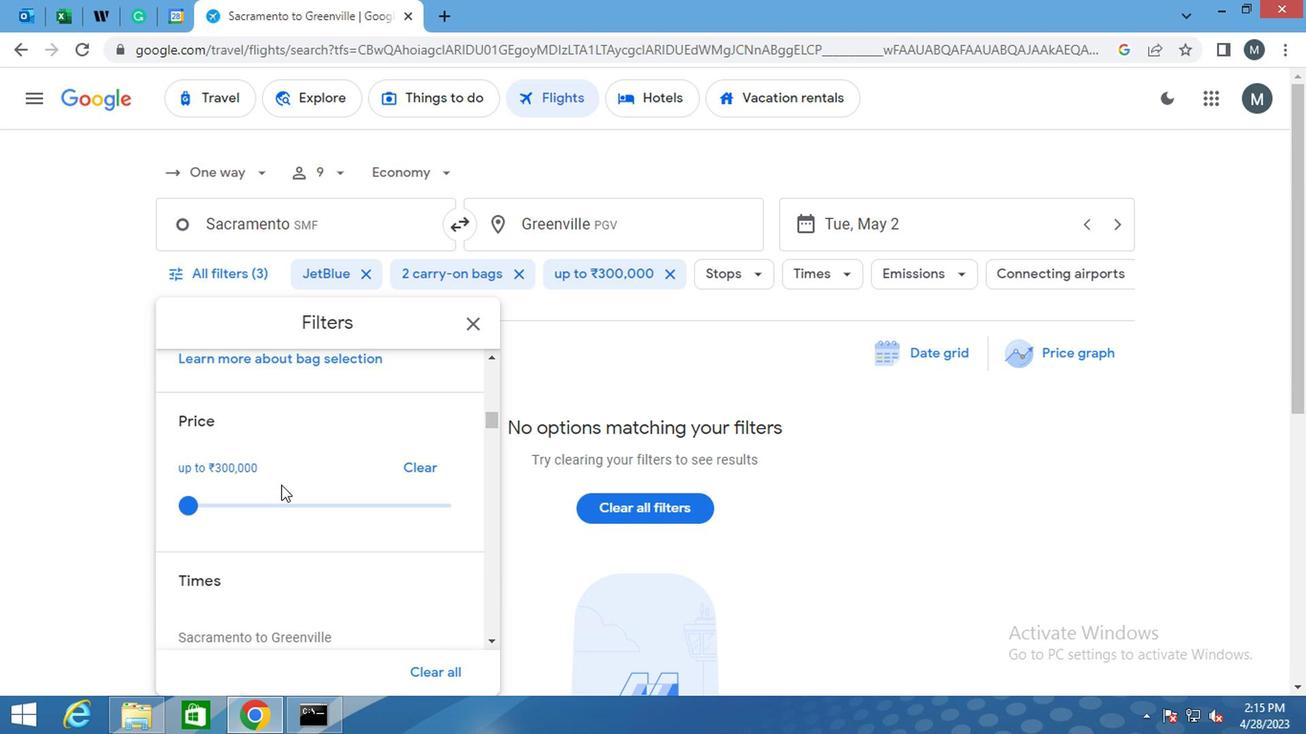 
Action: Mouse moved to (191, 542)
Screenshot: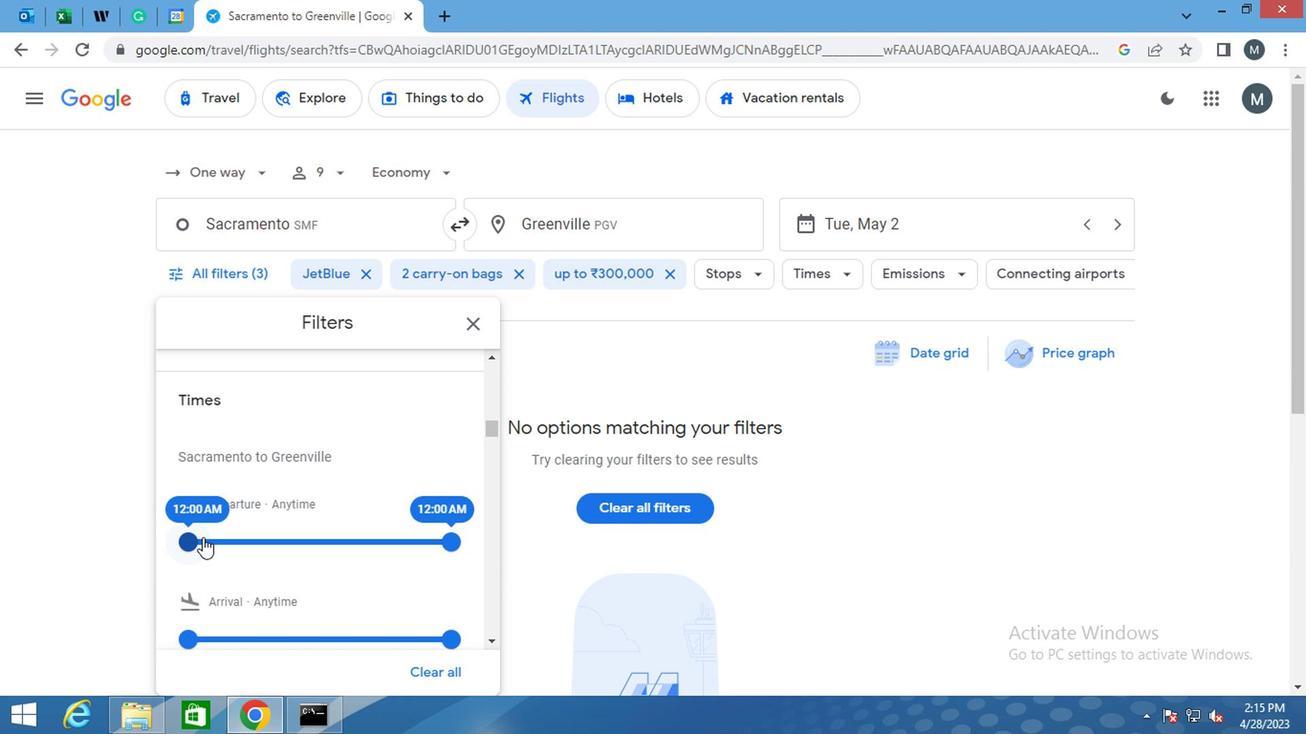 
Action: Mouse pressed left at (191, 542)
Screenshot: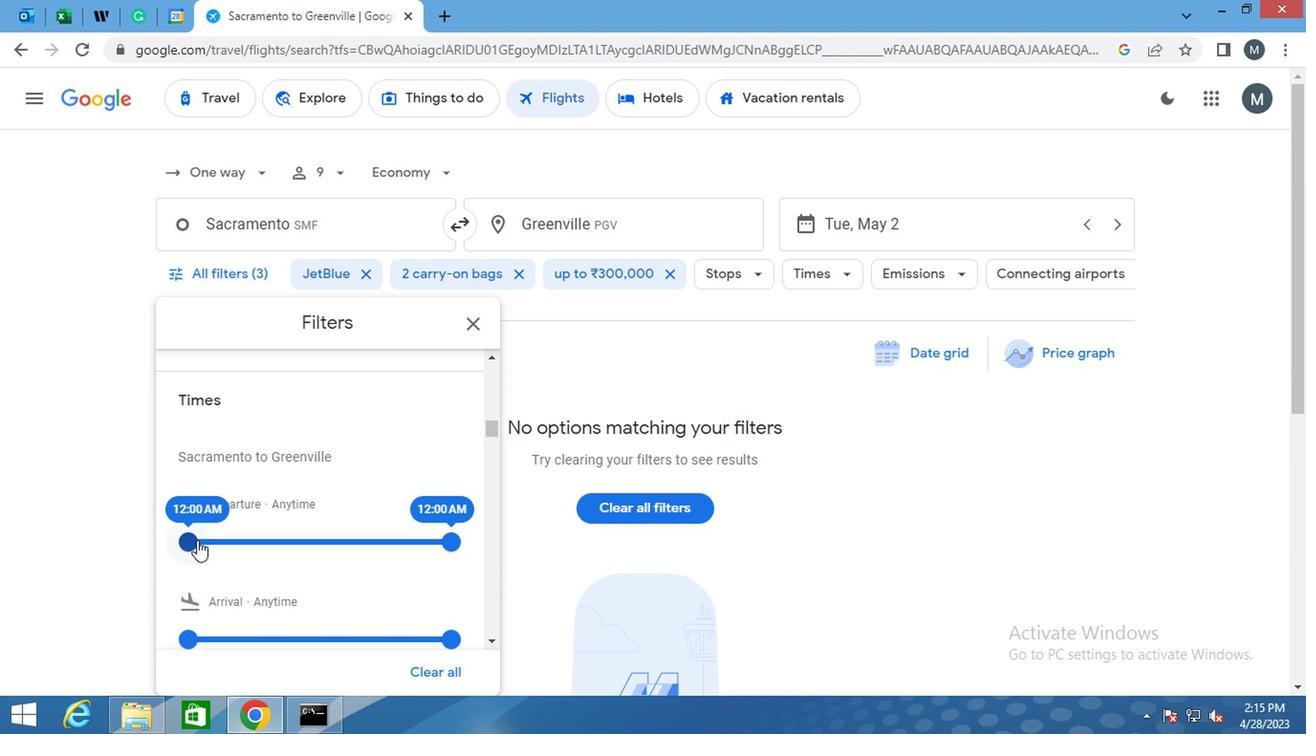 
Action: Mouse moved to (460, 543)
Screenshot: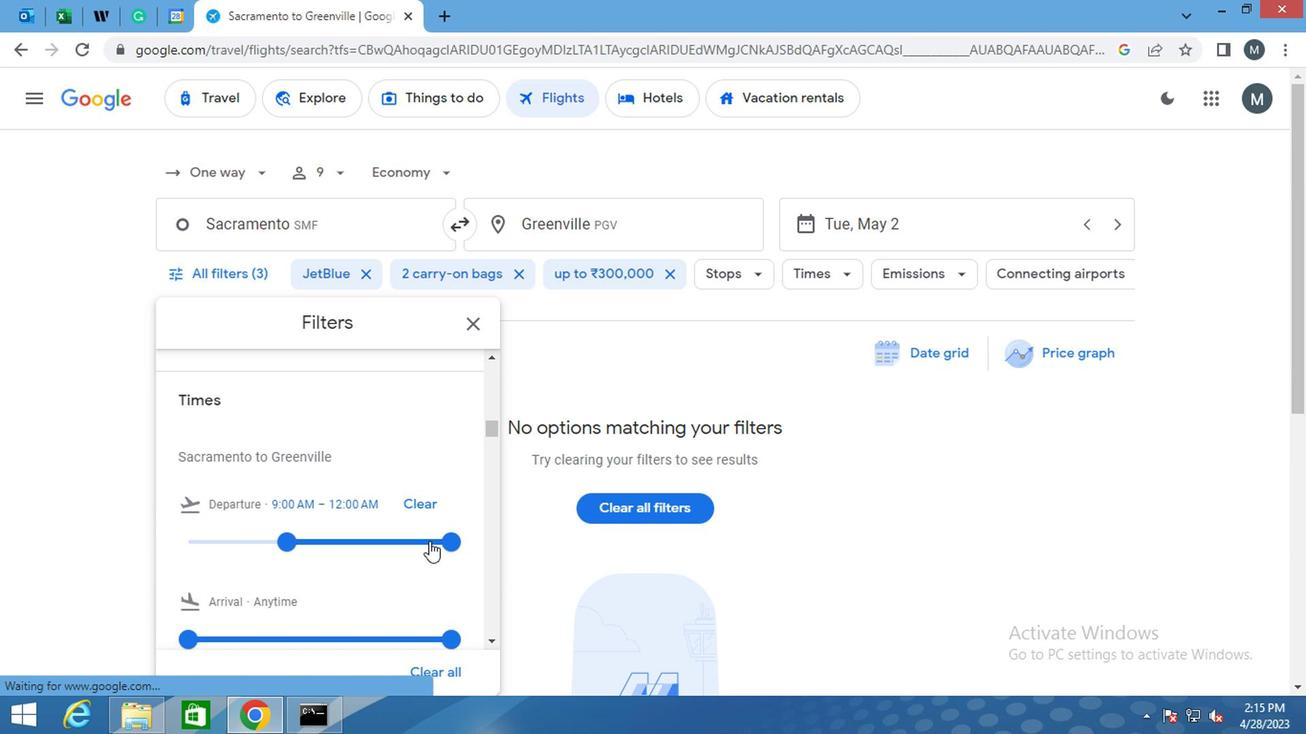 
Action: Mouse pressed left at (460, 543)
Screenshot: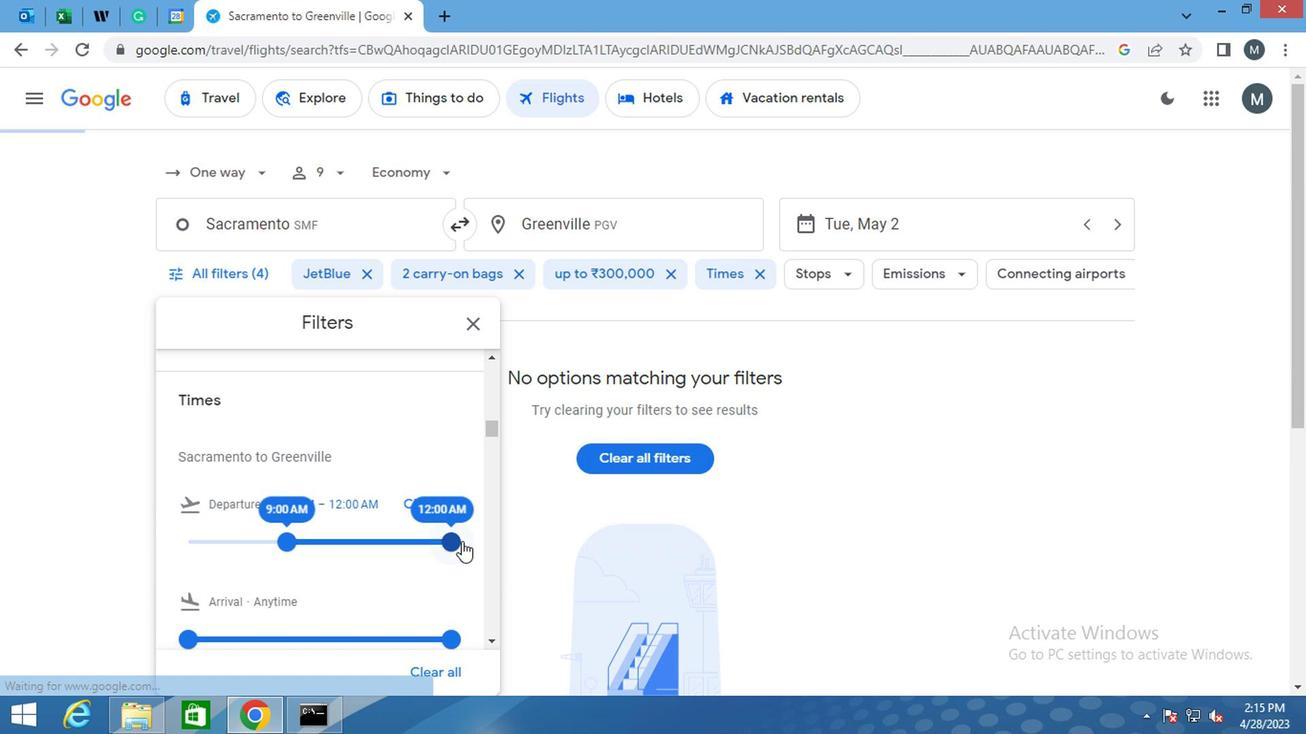 
Action: Mouse moved to (286, 514)
Screenshot: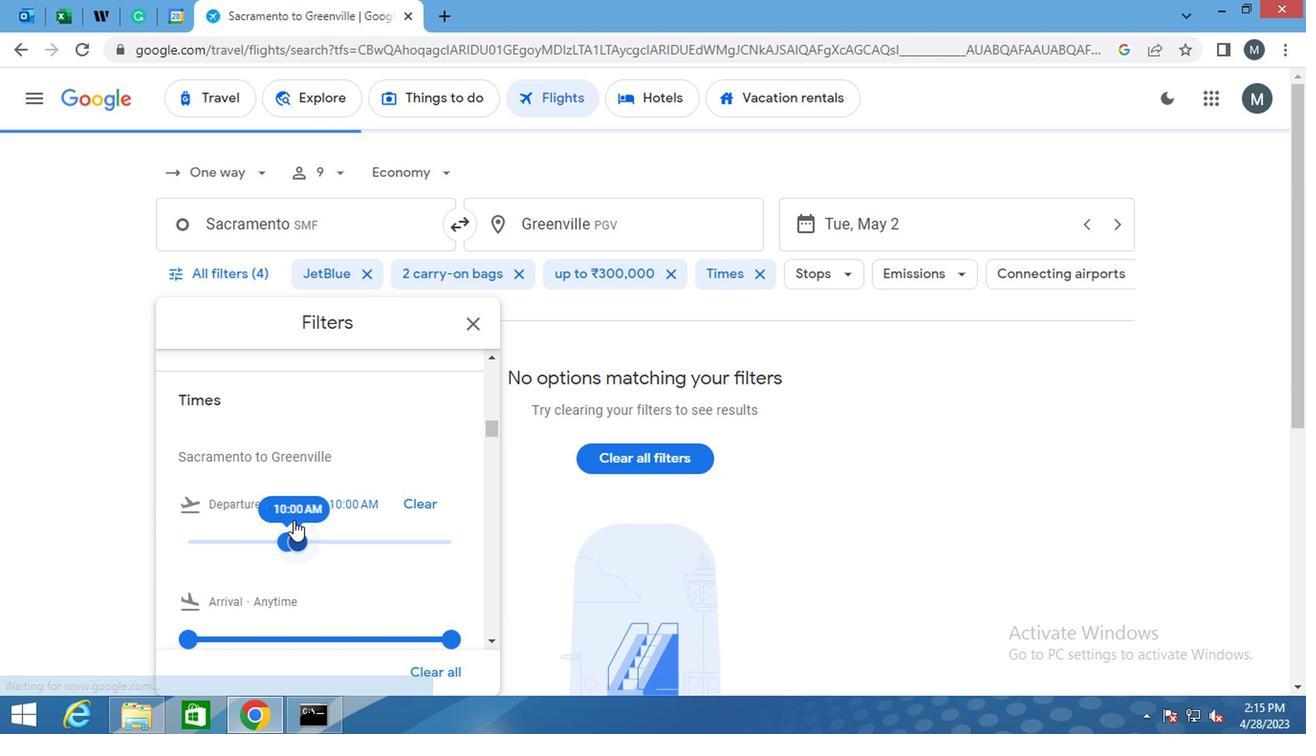 
Action: Mouse scrolled (286, 513) with delta (0, -1)
Screenshot: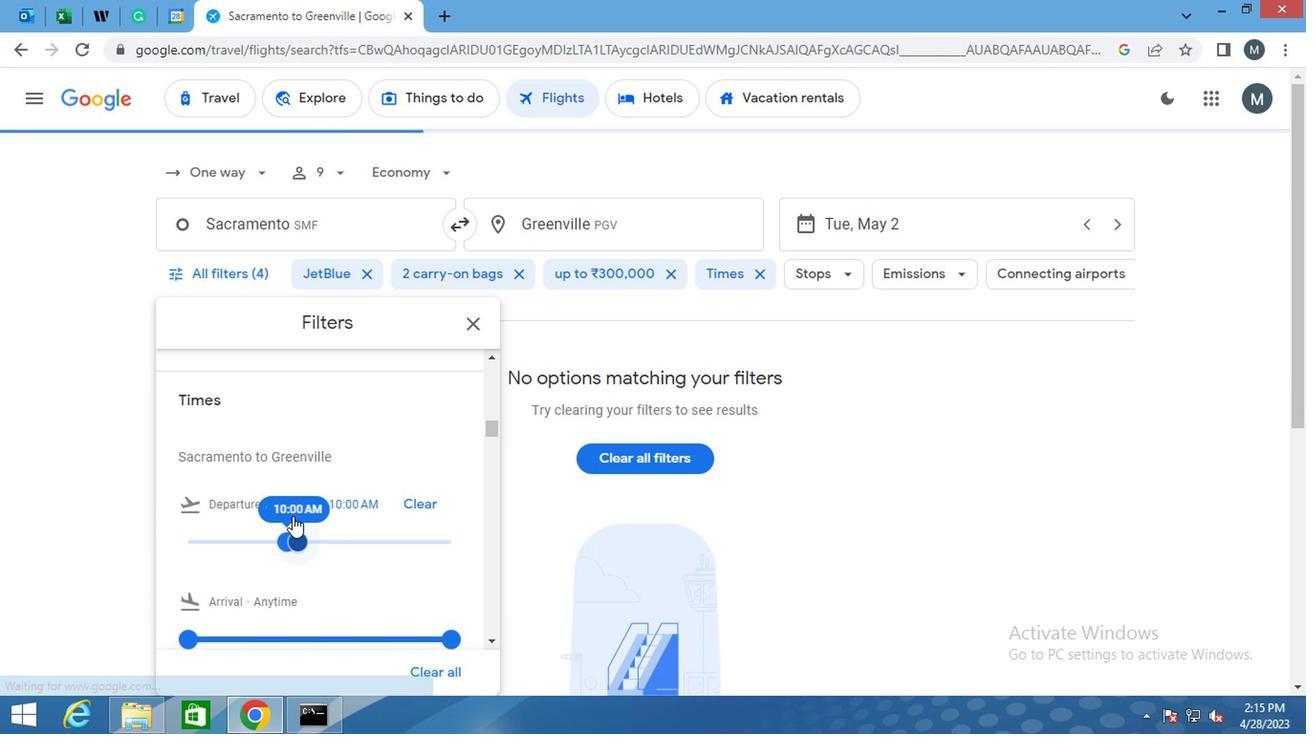 
Action: Mouse moved to (283, 514)
Screenshot: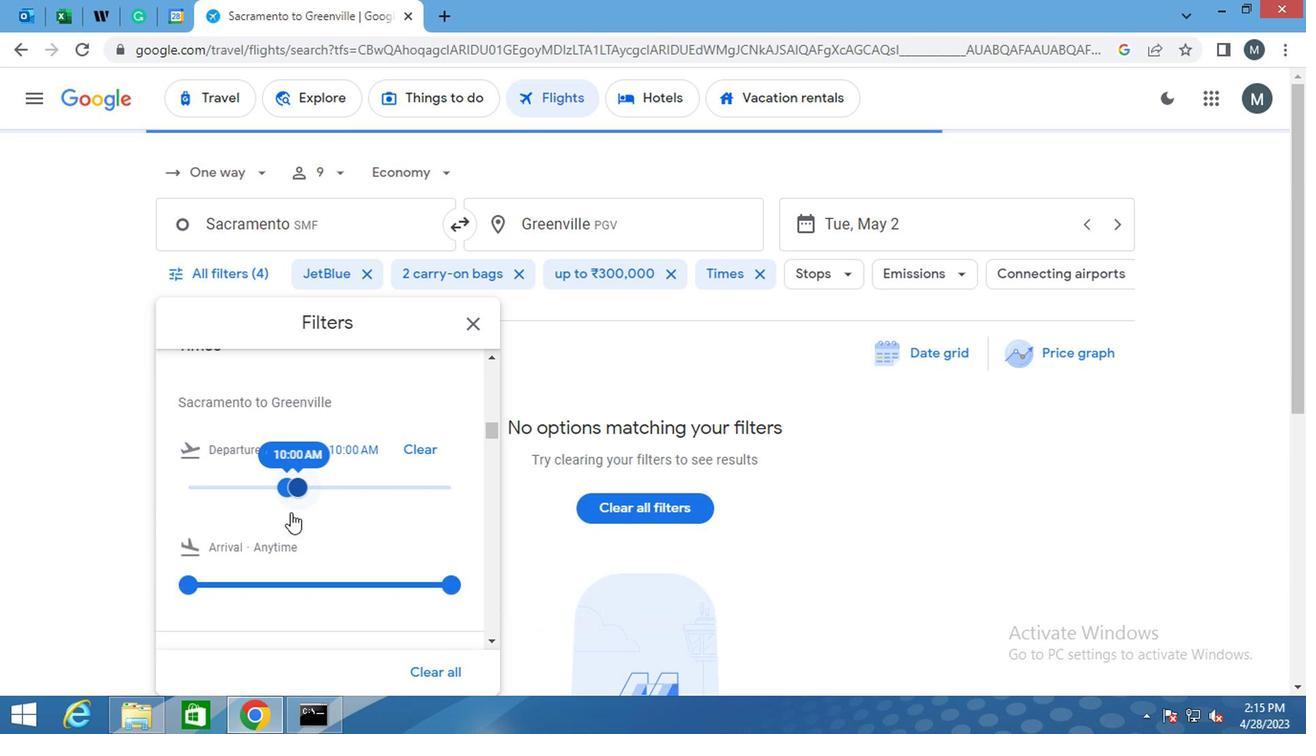 
Action: Mouse scrolled (283, 513) with delta (0, -1)
Screenshot: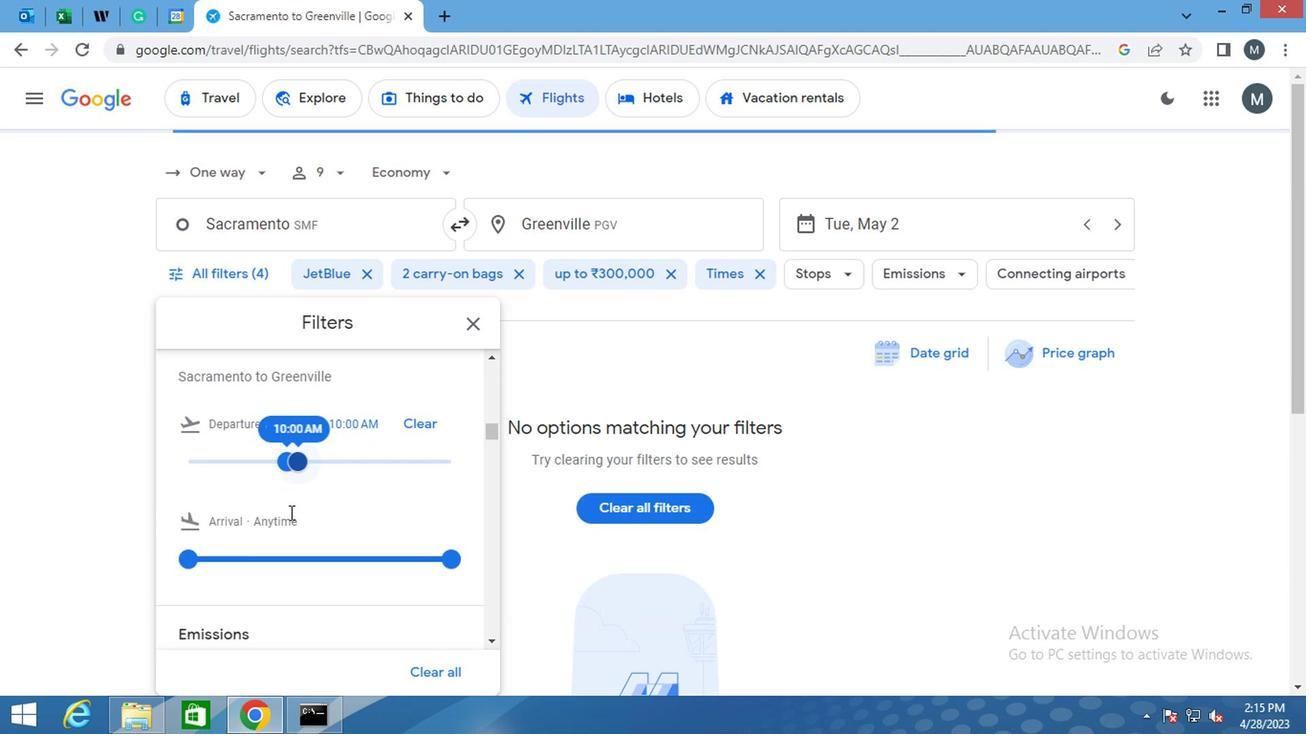 
Action: Mouse moved to (281, 517)
Screenshot: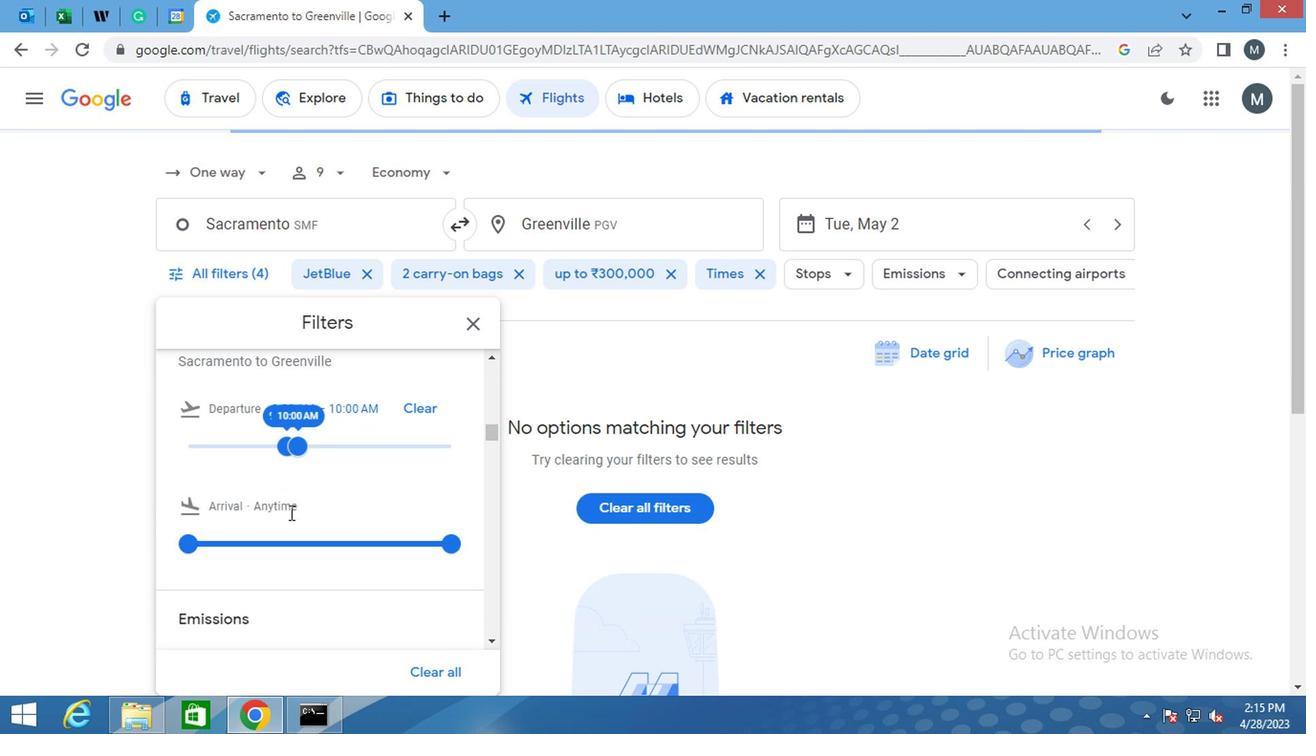 
Action: Mouse scrolled (281, 516) with delta (0, 0)
Screenshot: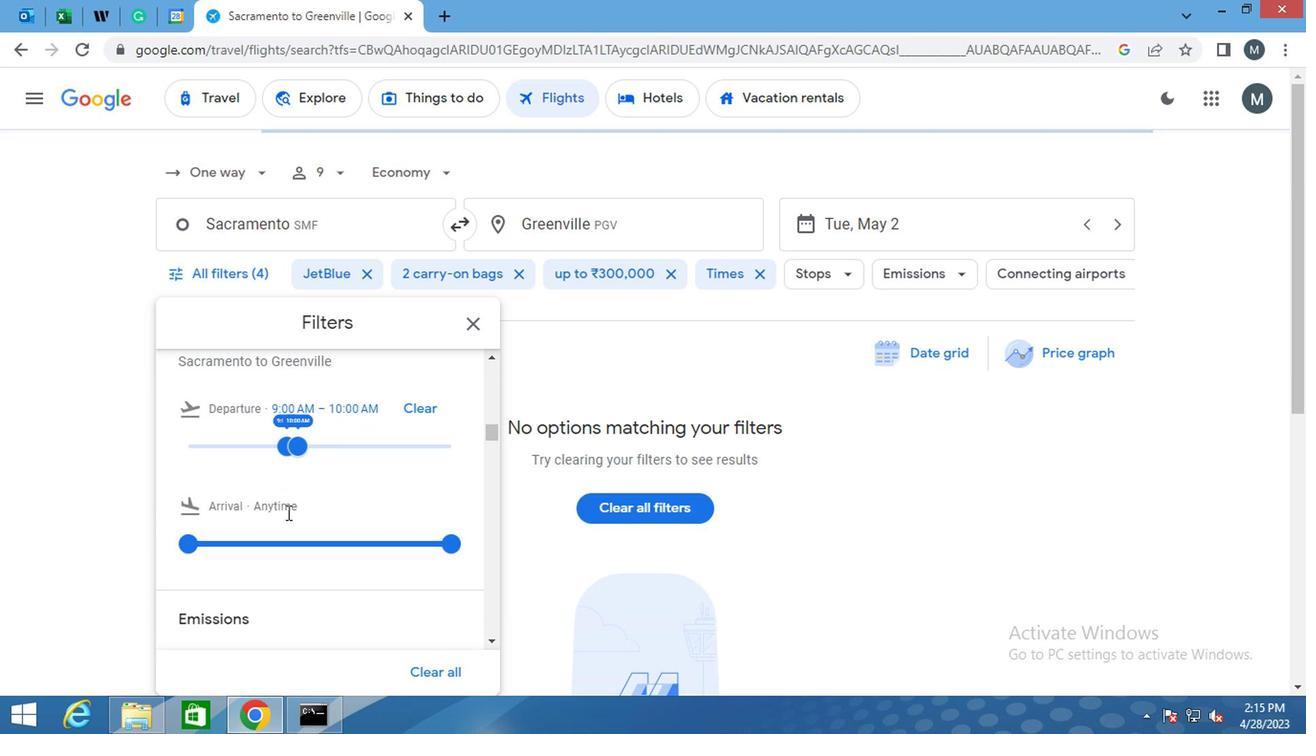 
Action: Mouse moved to (274, 531)
Screenshot: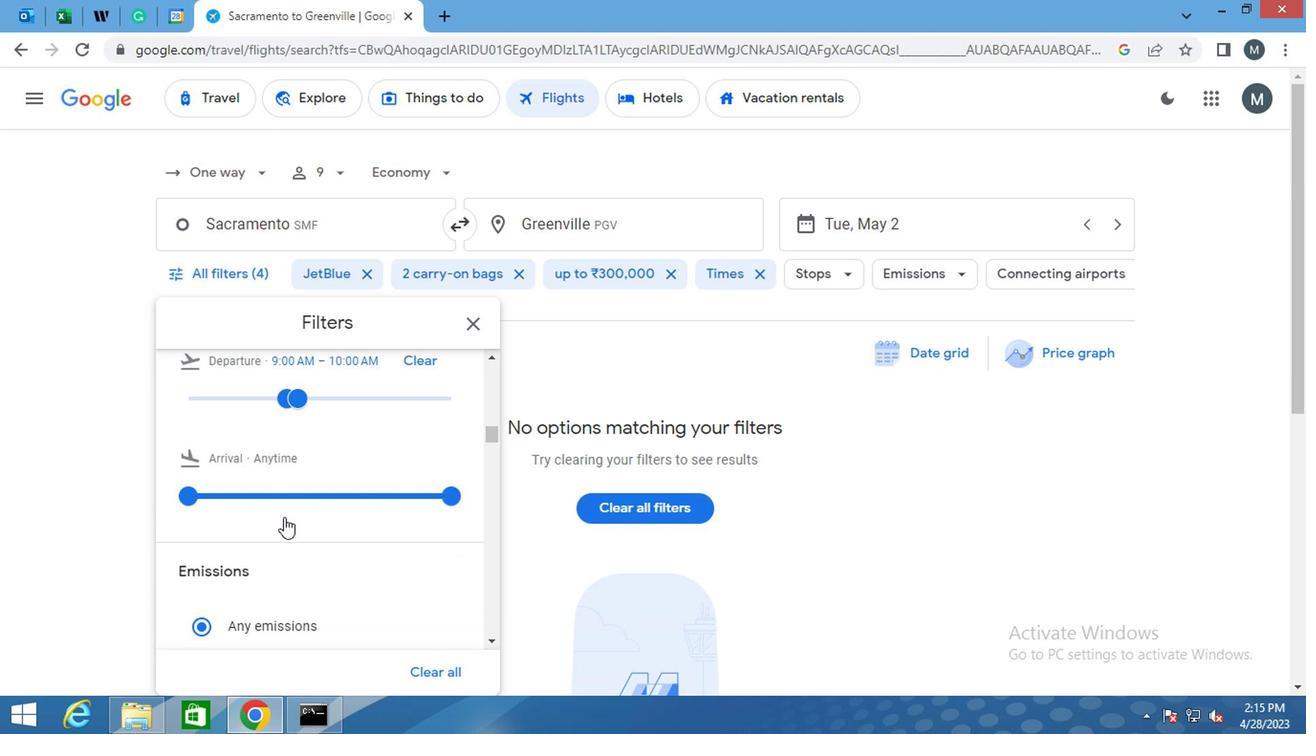 
Action: Mouse scrolled (274, 530) with delta (0, 0)
Screenshot: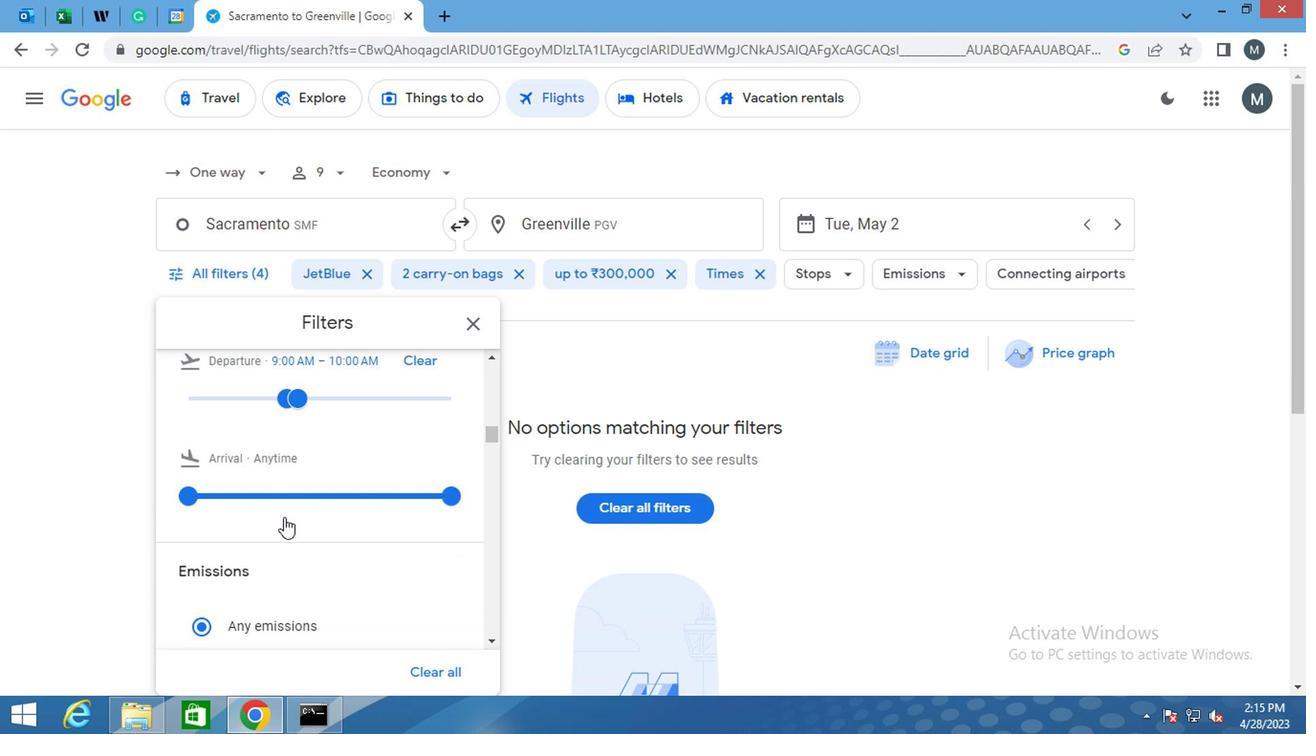 
Action: Mouse moved to (274, 533)
Screenshot: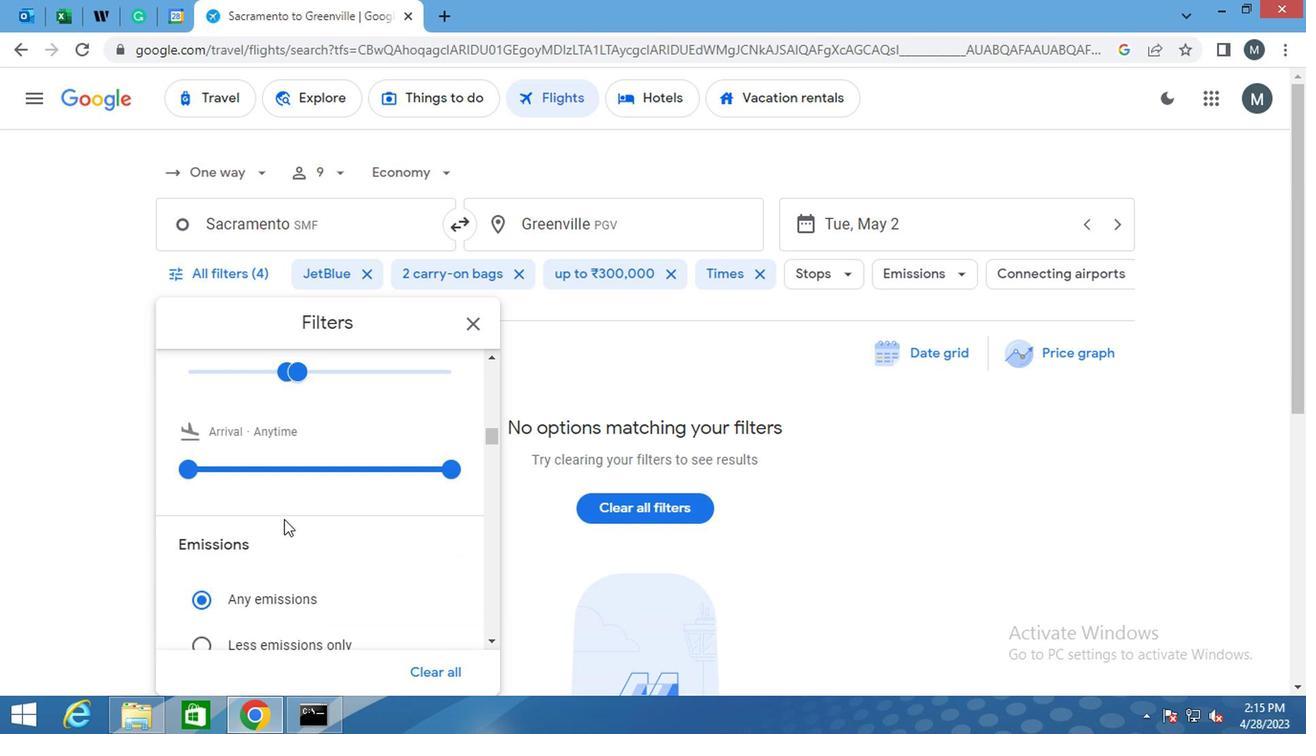 
Action: Mouse scrolled (274, 532) with delta (0, 0)
Screenshot: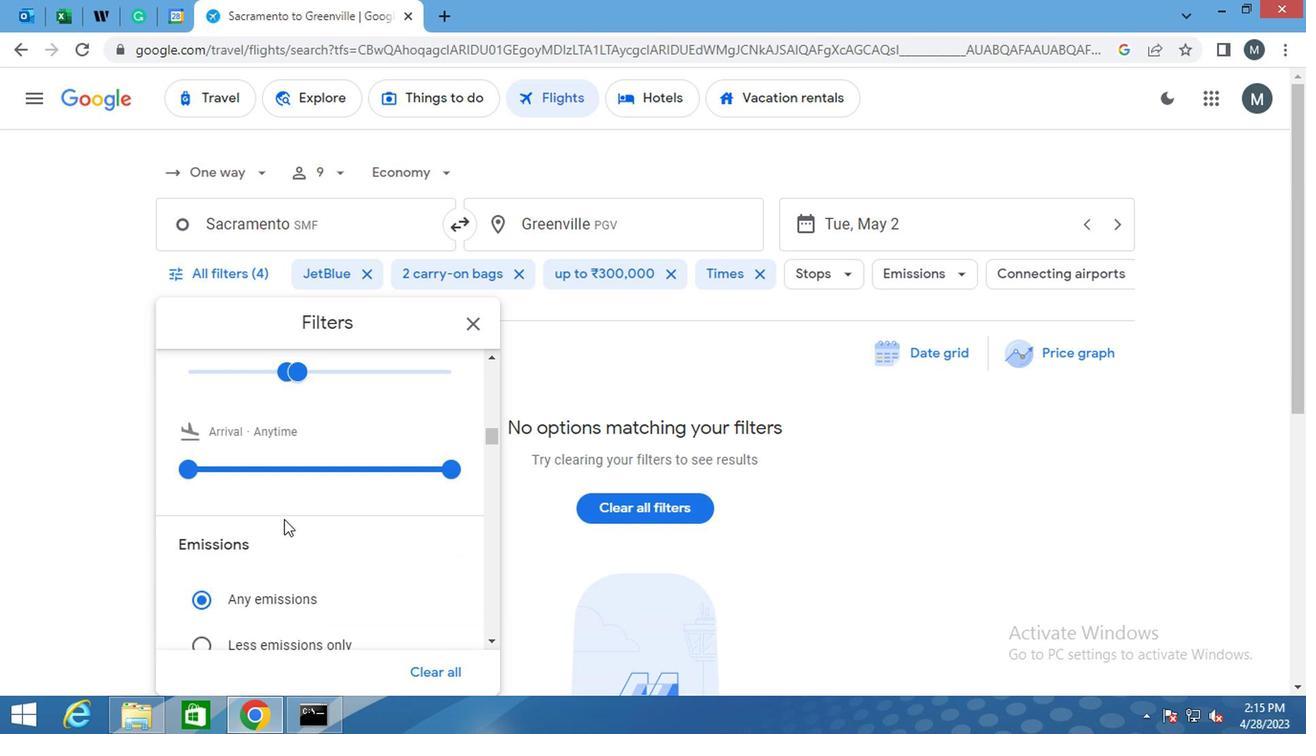 
Action: Mouse moved to (478, 326)
Screenshot: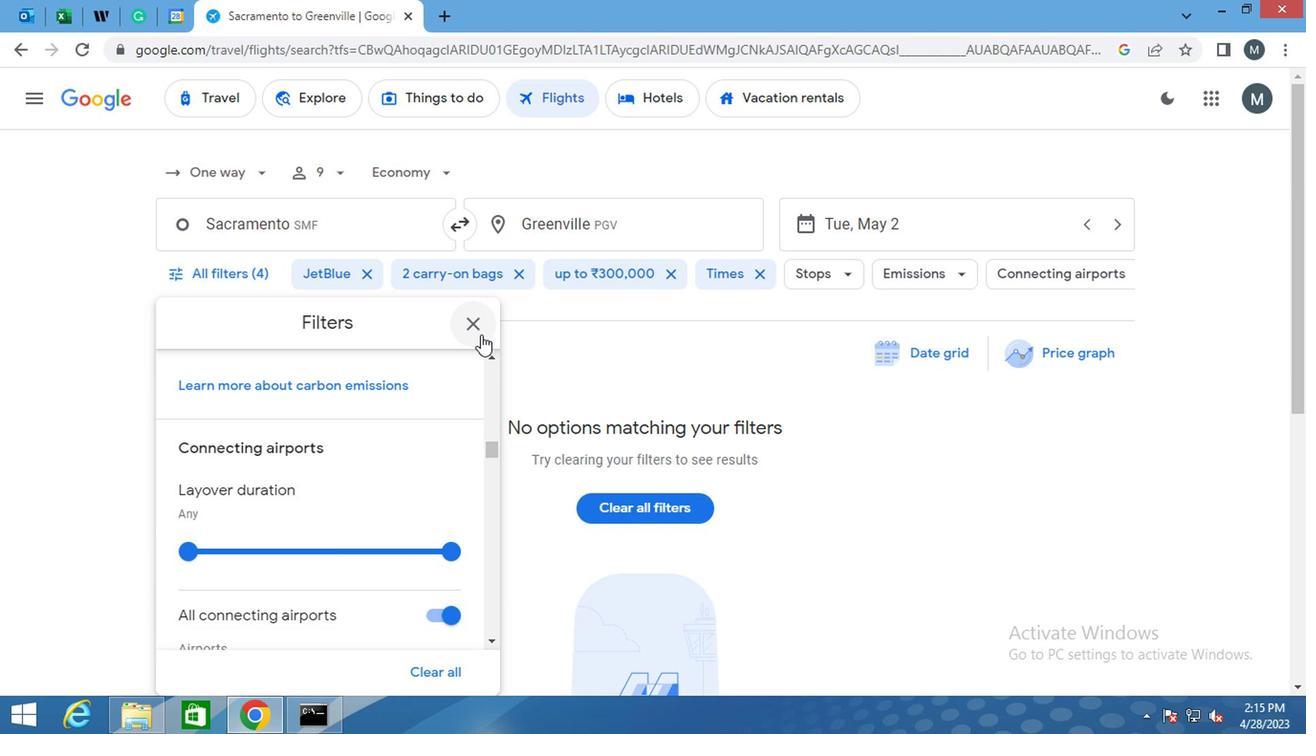 
Action: Mouse pressed left at (478, 326)
Screenshot: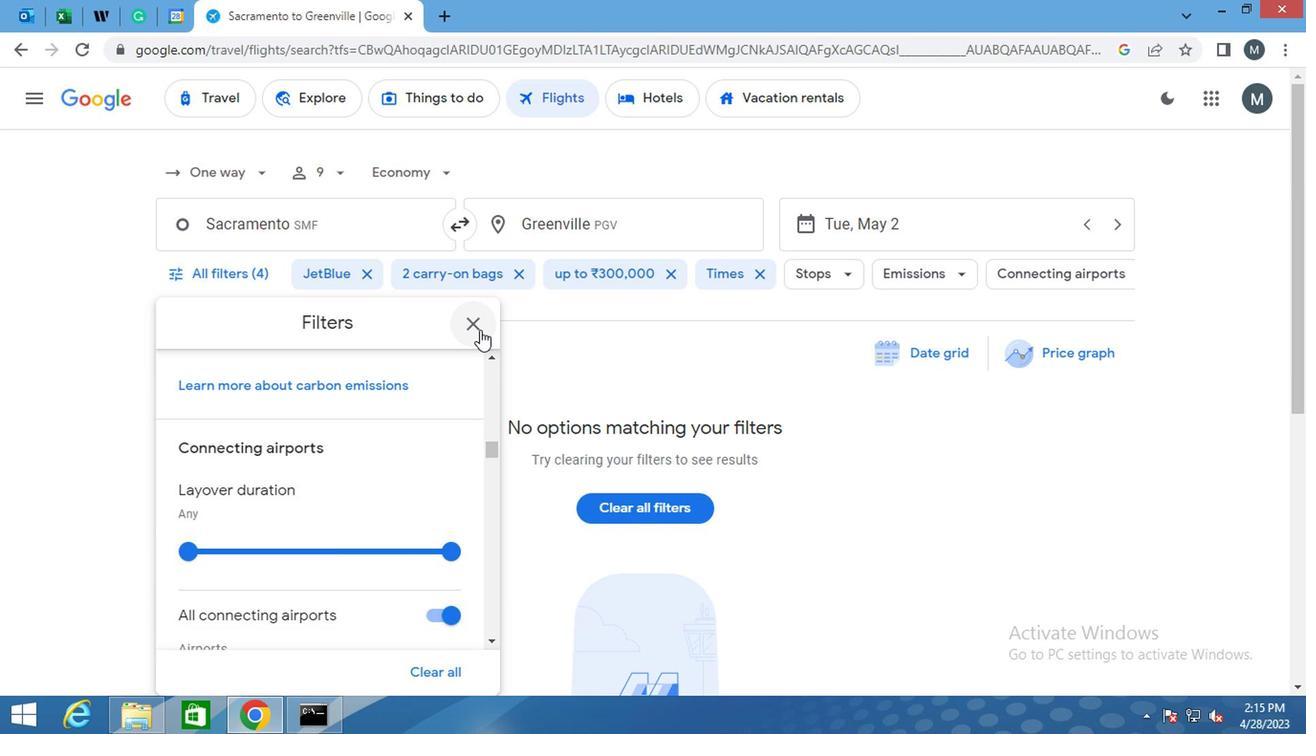 
